 Task: Search one way flight ticket for 2 adults, 2 children, 2 infants in seat in first from Lawton: Lawton-fort Sill Regional Airport to Laramie: Laramie Regional Airport on 5-3-2023. Choice of flights is Royal air maroc. Number of bags: 1 checked bag. Price is upto 81000. Outbound departure time preference is 21:45.
Action: Mouse moved to (393, 157)
Screenshot: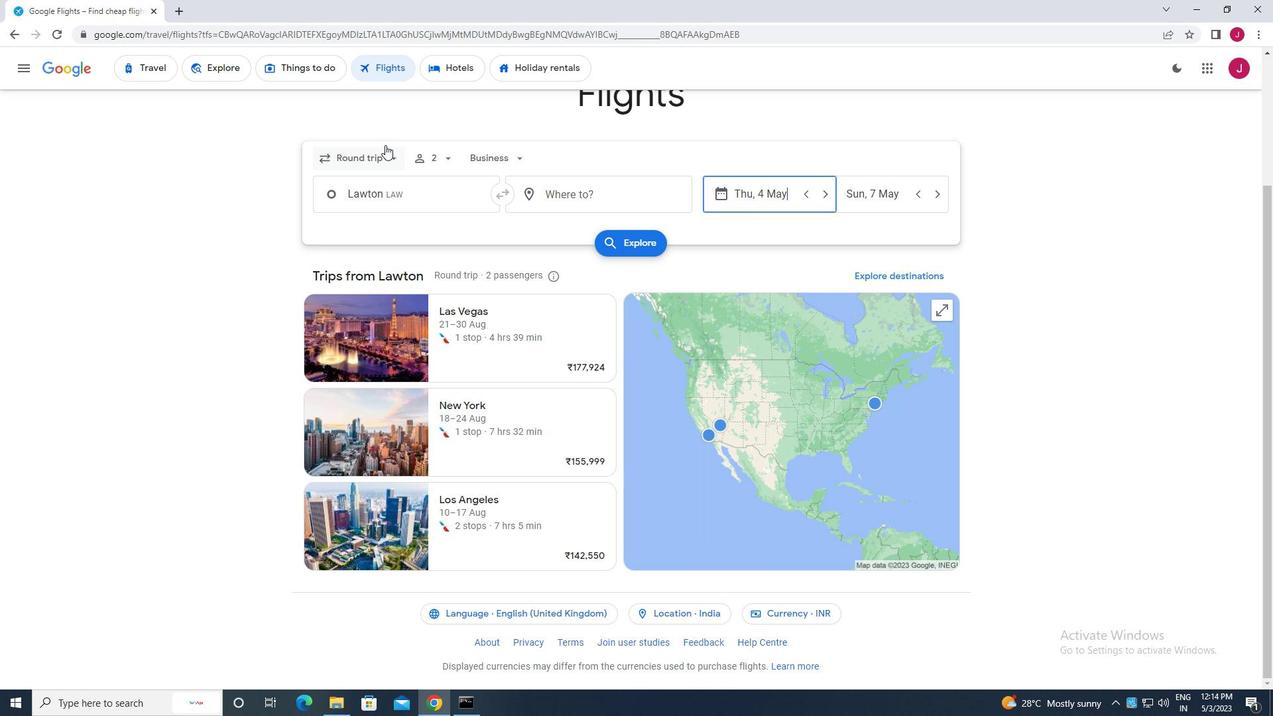 
Action: Mouse pressed left at (393, 157)
Screenshot: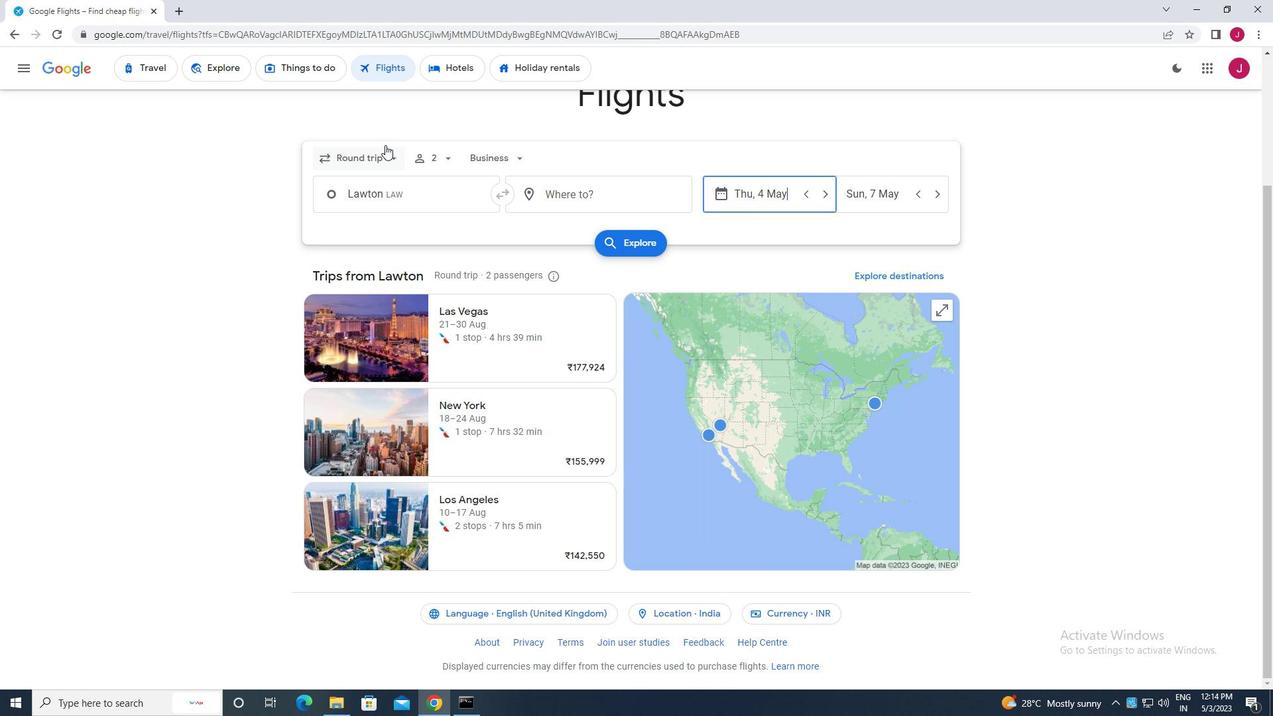 
Action: Mouse moved to (380, 221)
Screenshot: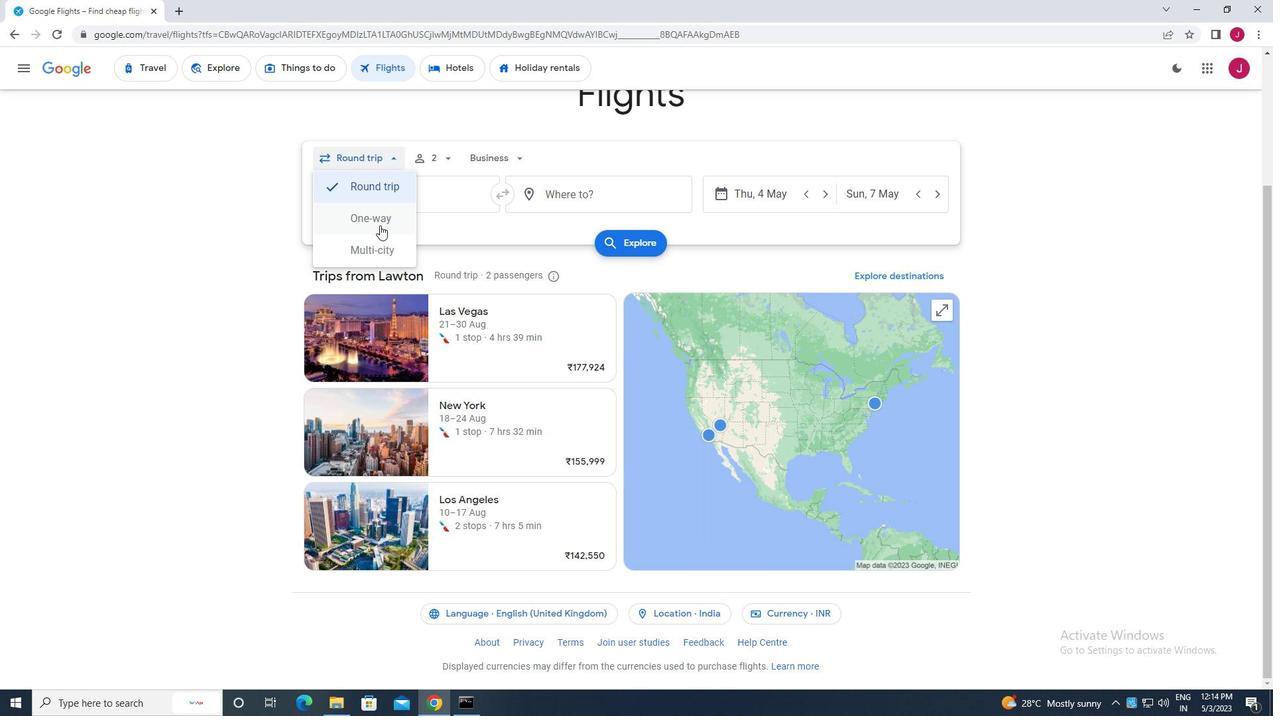 
Action: Mouse pressed left at (380, 221)
Screenshot: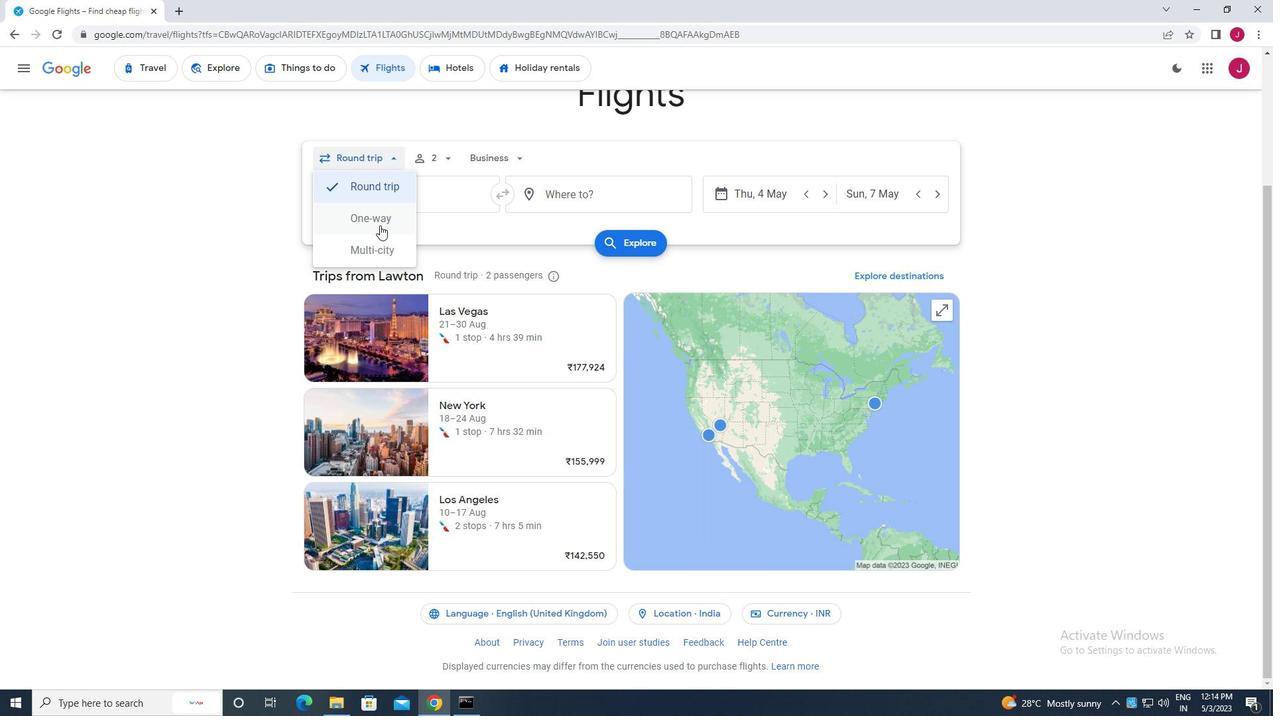 
Action: Mouse moved to (434, 159)
Screenshot: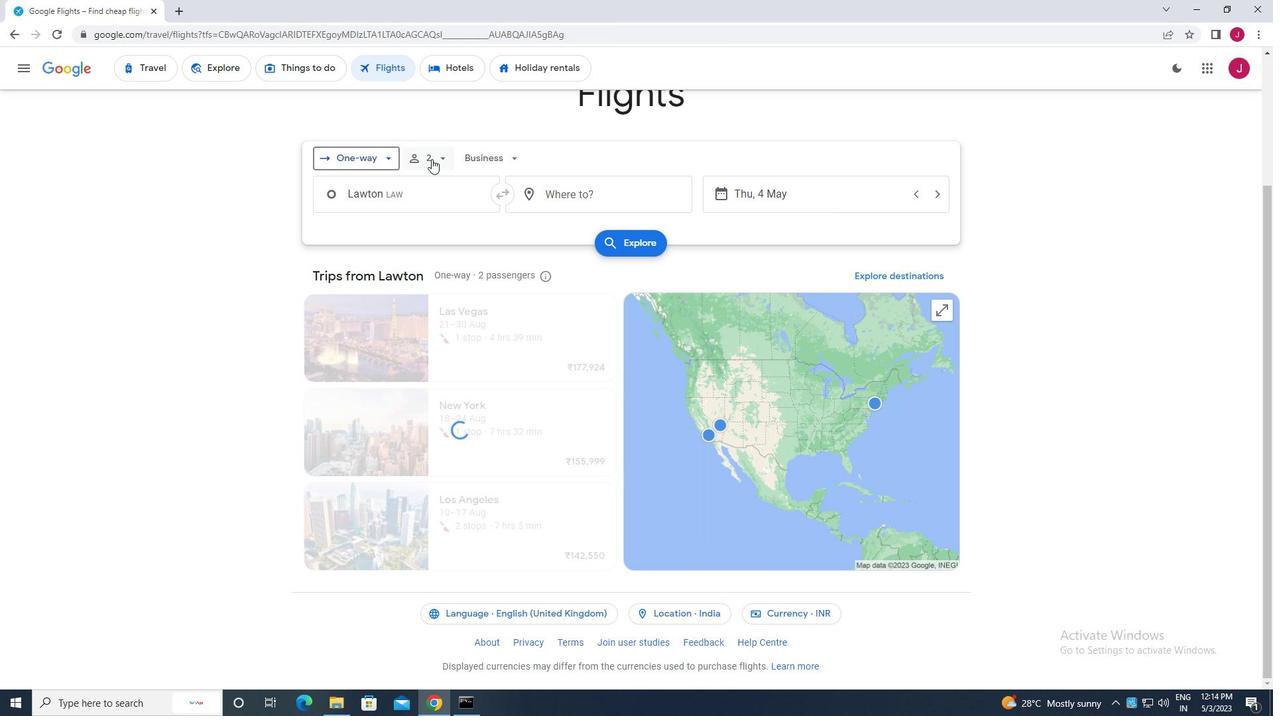 
Action: Mouse pressed left at (434, 159)
Screenshot: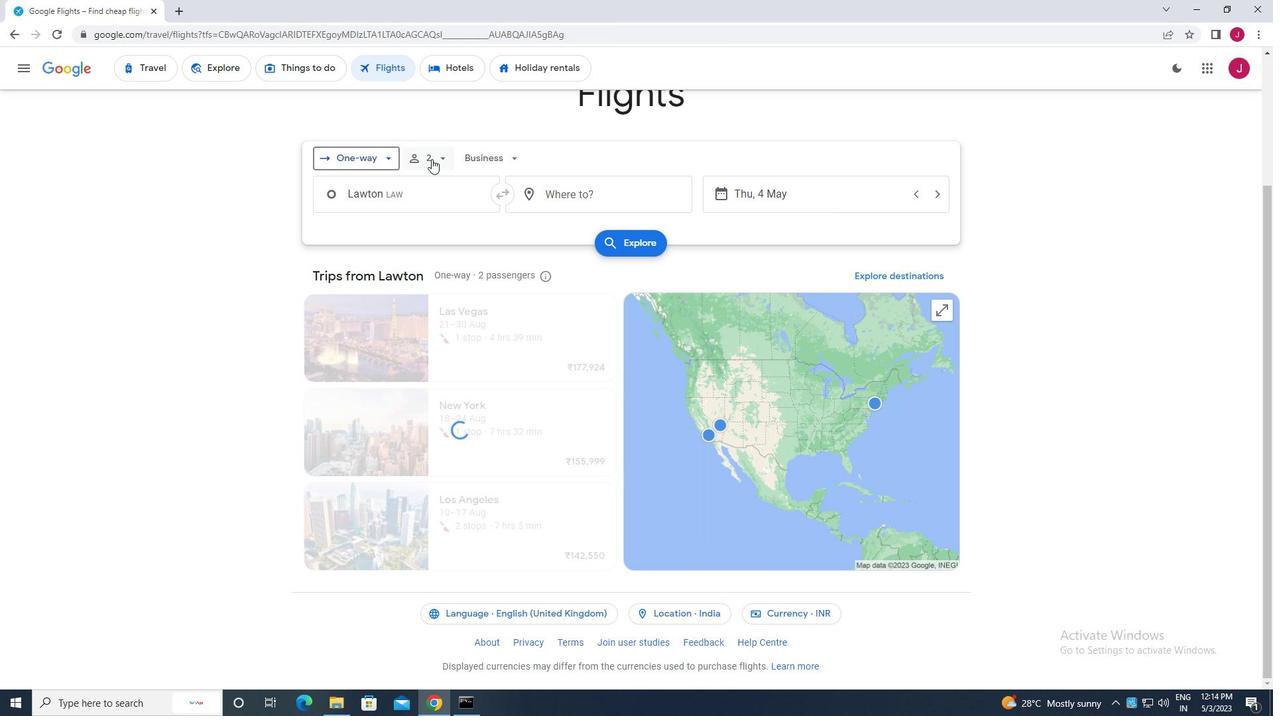 
Action: Mouse moved to (545, 195)
Screenshot: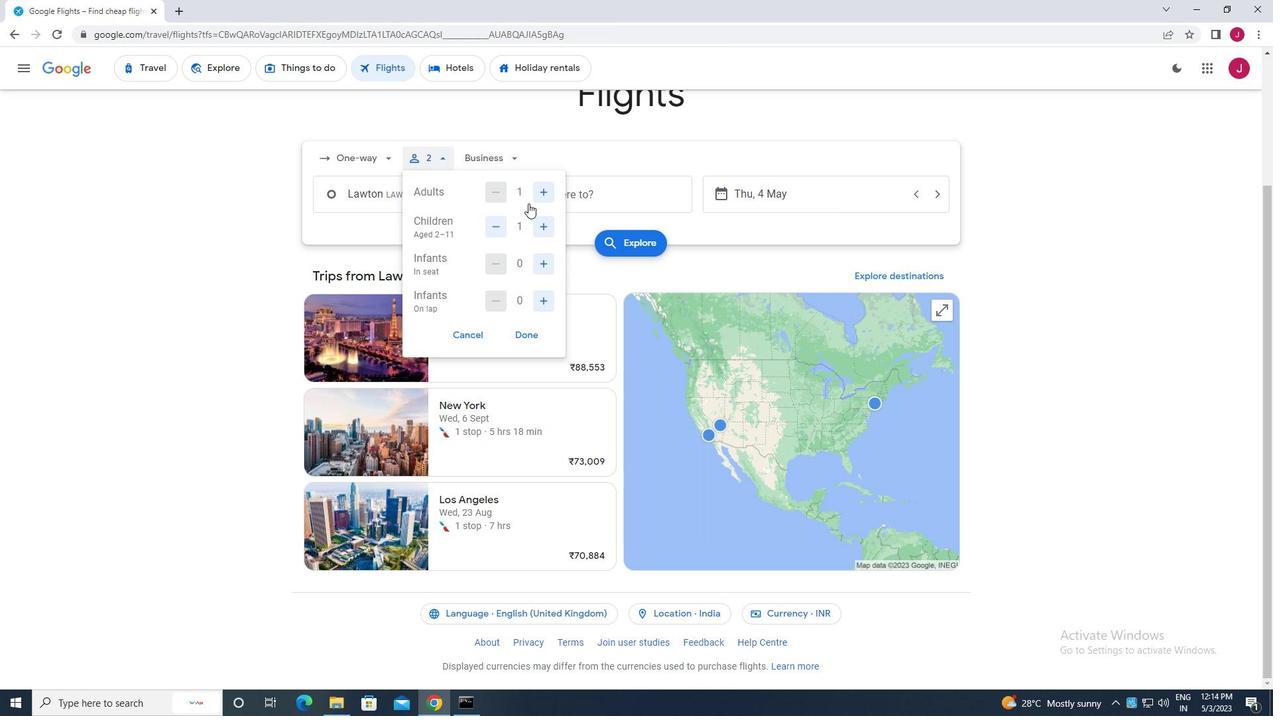 
Action: Mouse pressed left at (545, 195)
Screenshot: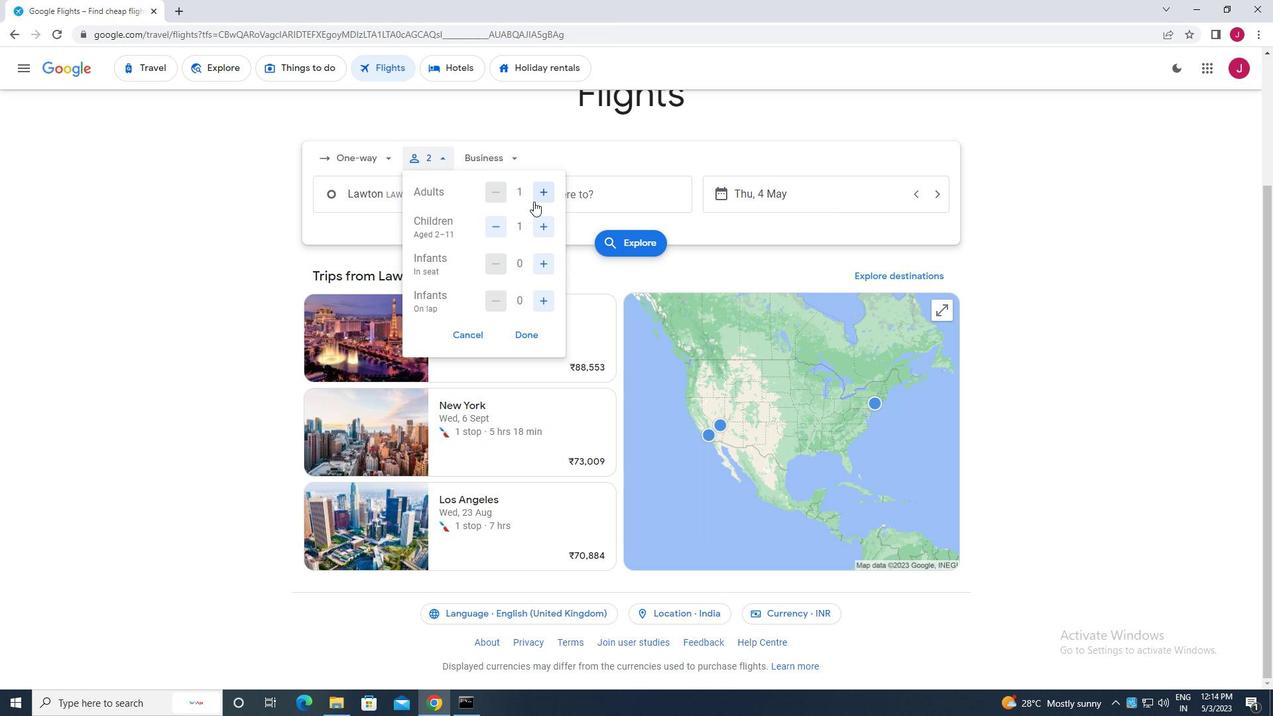 
Action: Mouse moved to (543, 227)
Screenshot: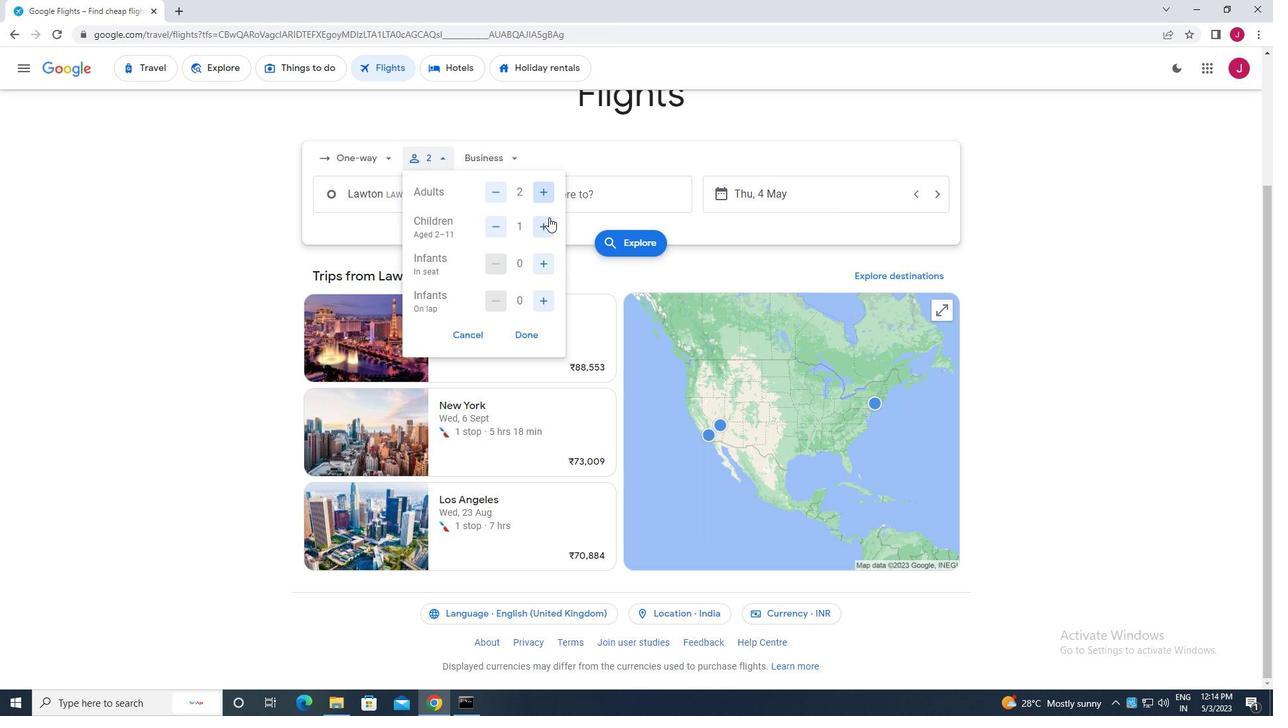 
Action: Mouse pressed left at (543, 227)
Screenshot: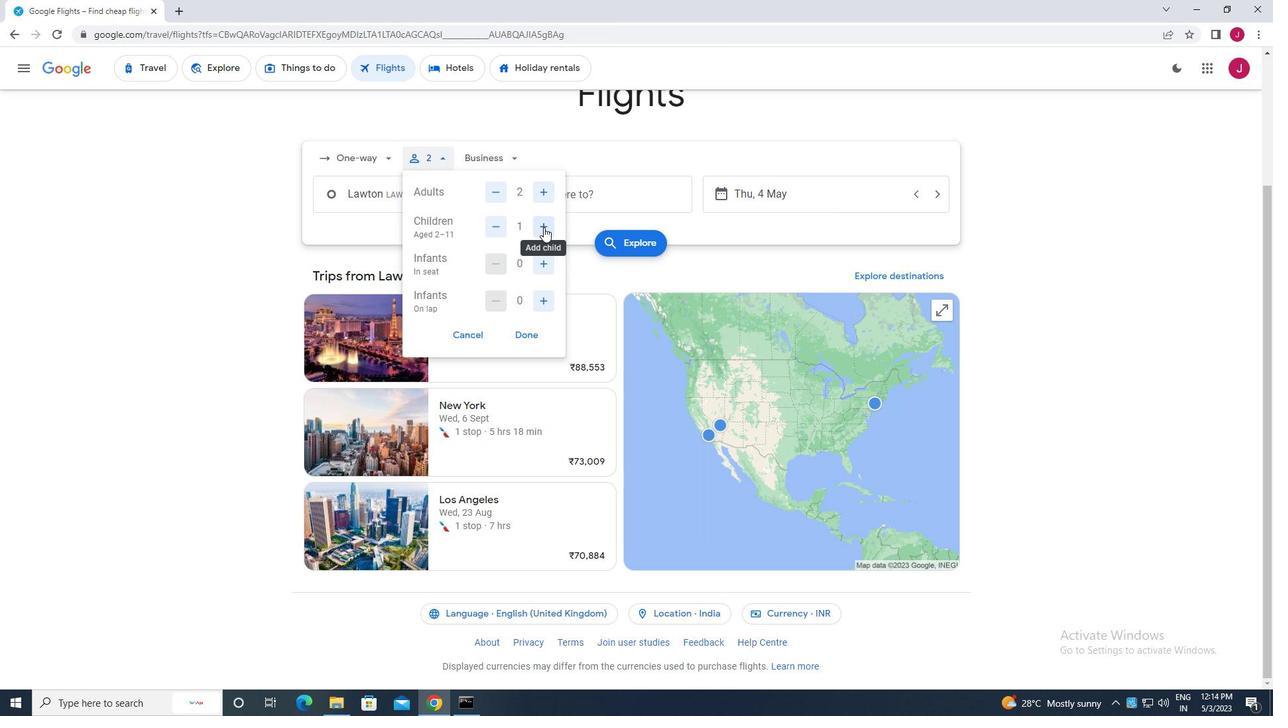 
Action: Mouse moved to (541, 267)
Screenshot: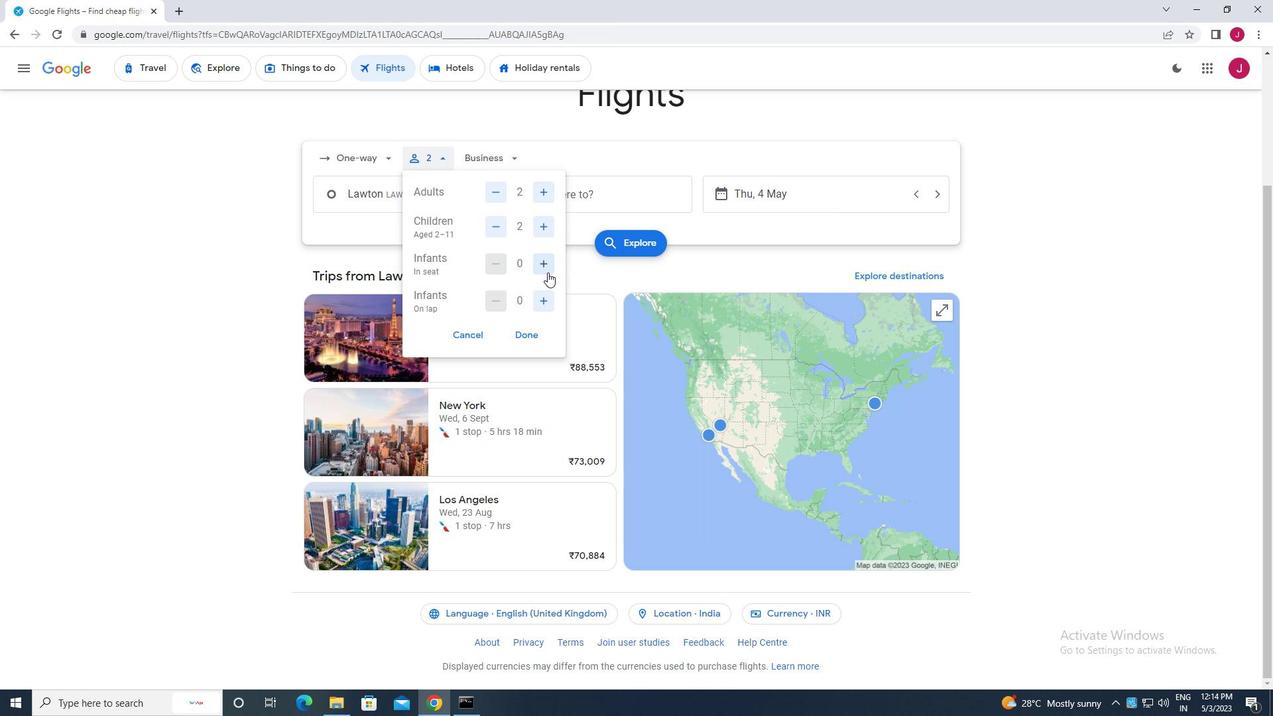
Action: Mouse pressed left at (541, 267)
Screenshot: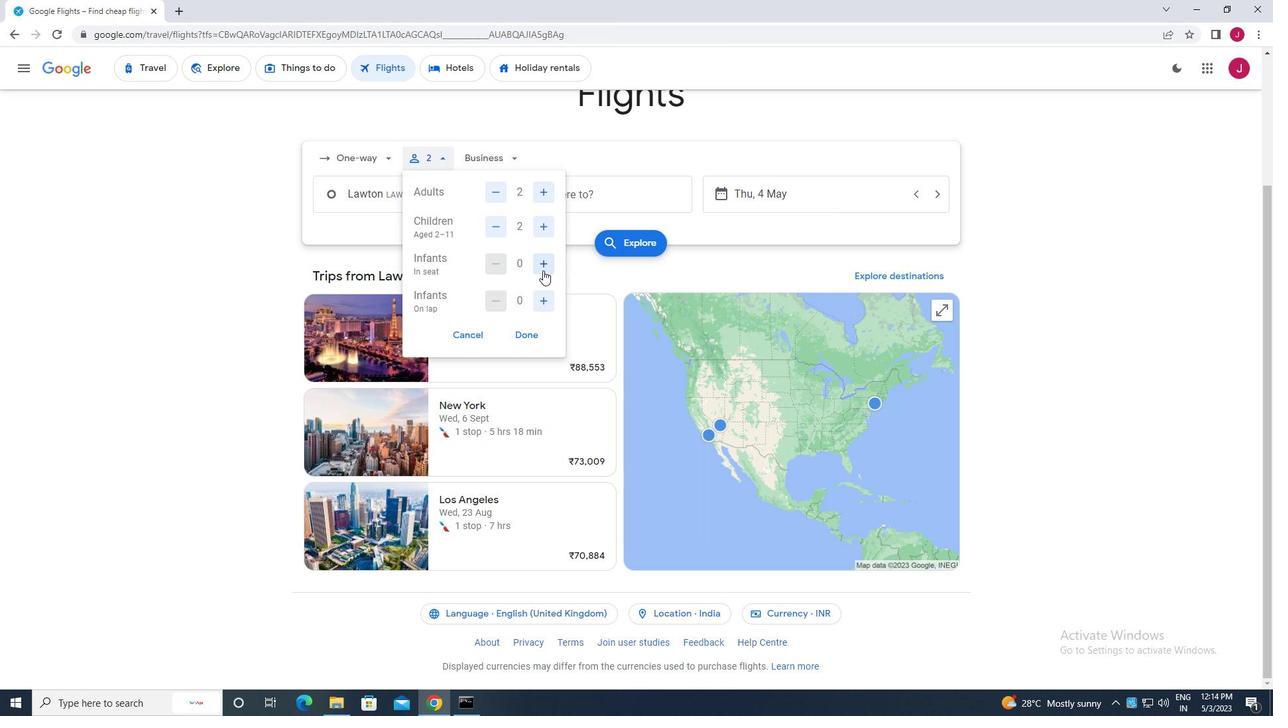 
Action: Mouse moved to (541, 267)
Screenshot: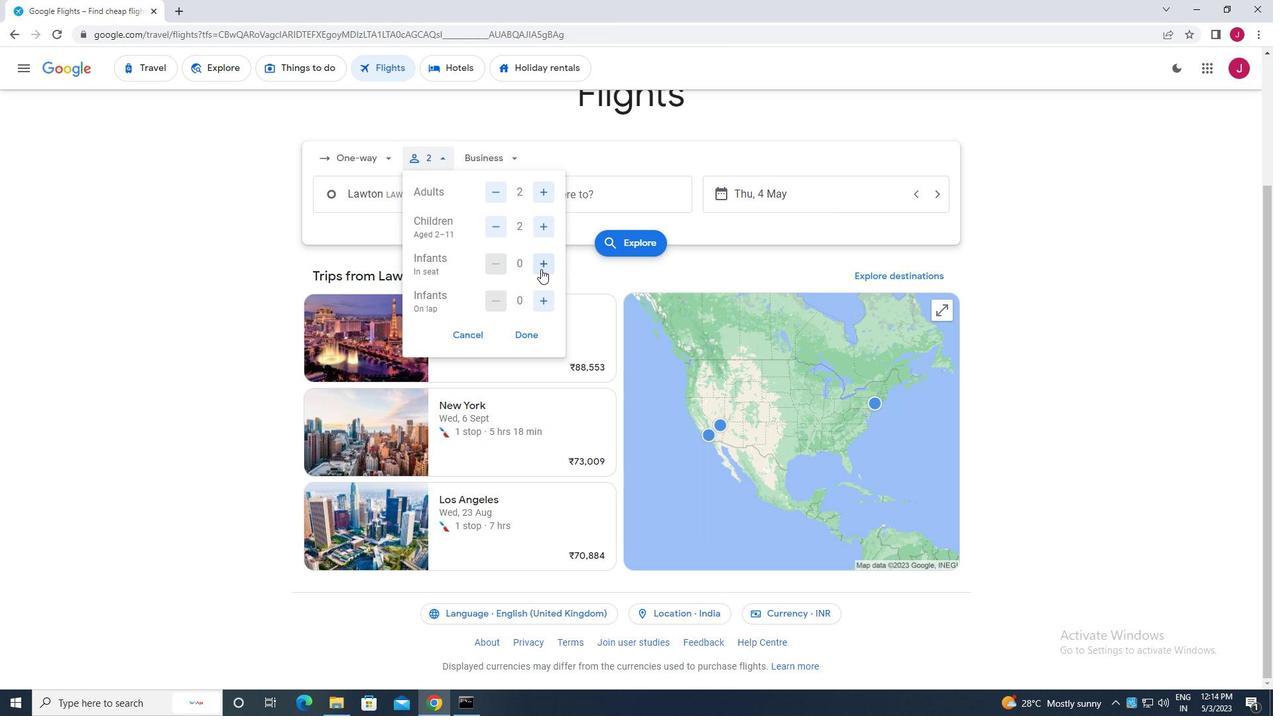 
Action: Mouse pressed left at (541, 267)
Screenshot: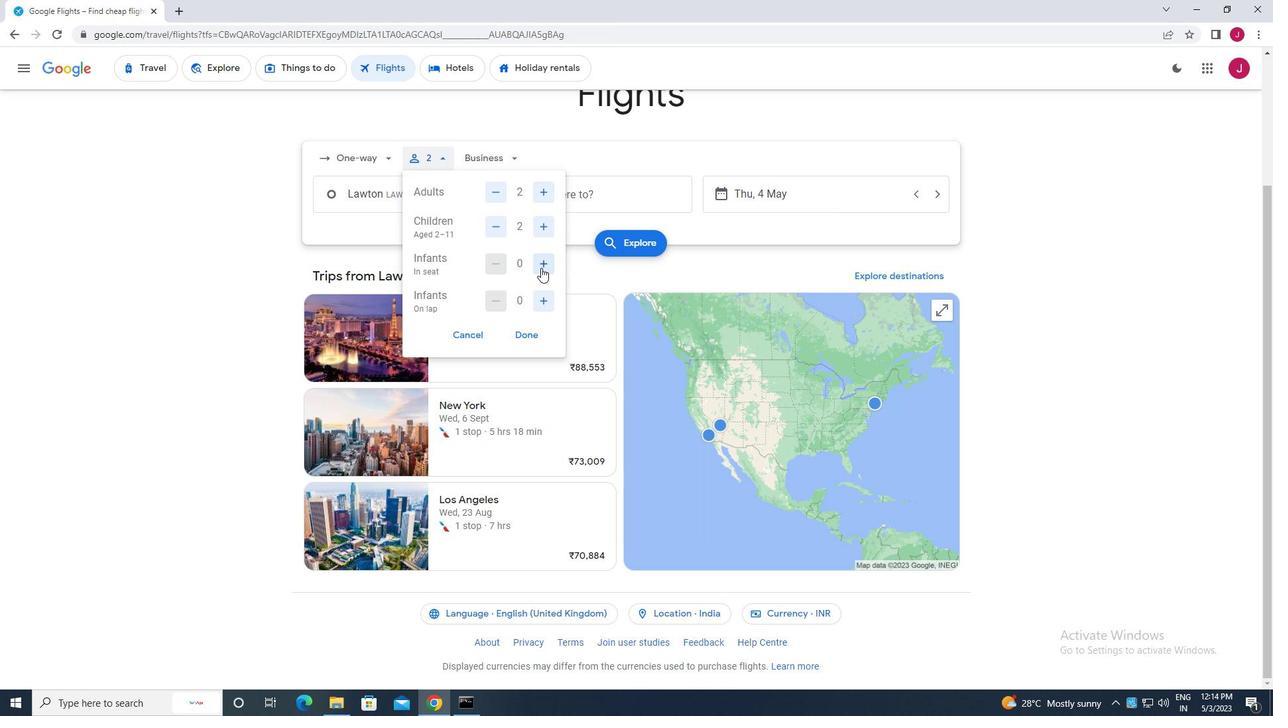 
Action: Mouse moved to (521, 333)
Screenshot: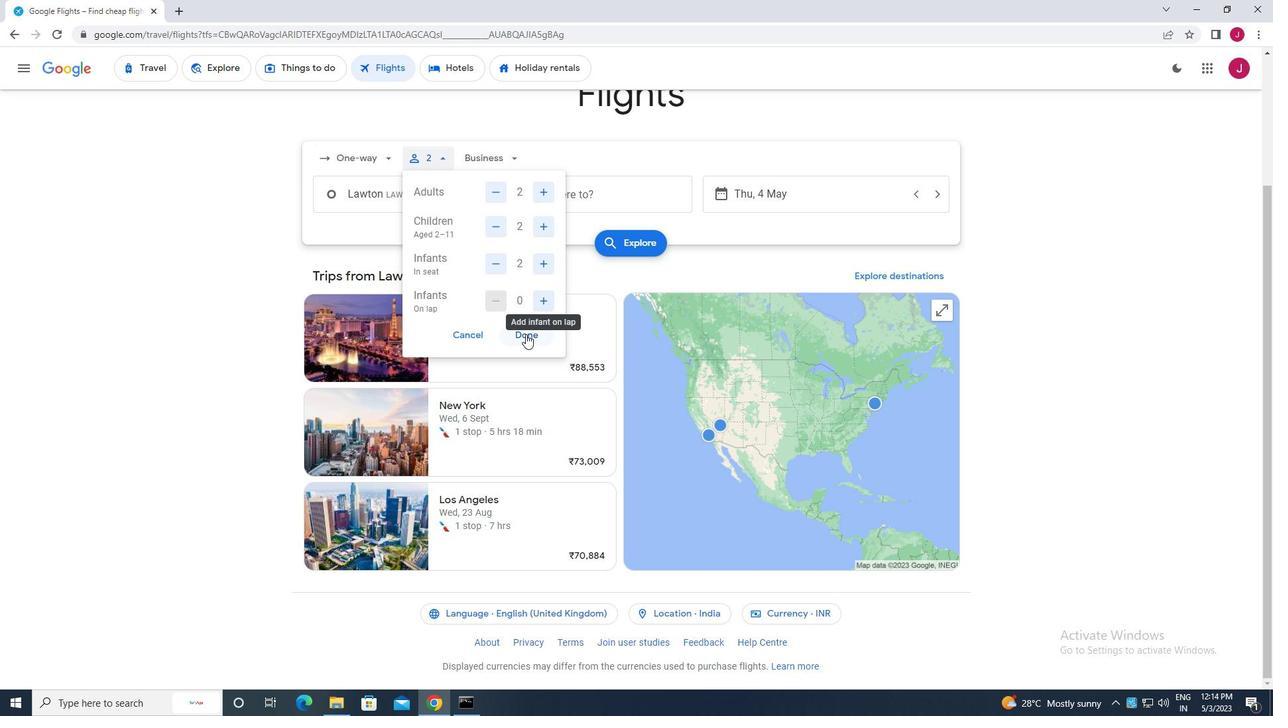 
Action: Mouse pressed left at (521, 333)
Screenshot: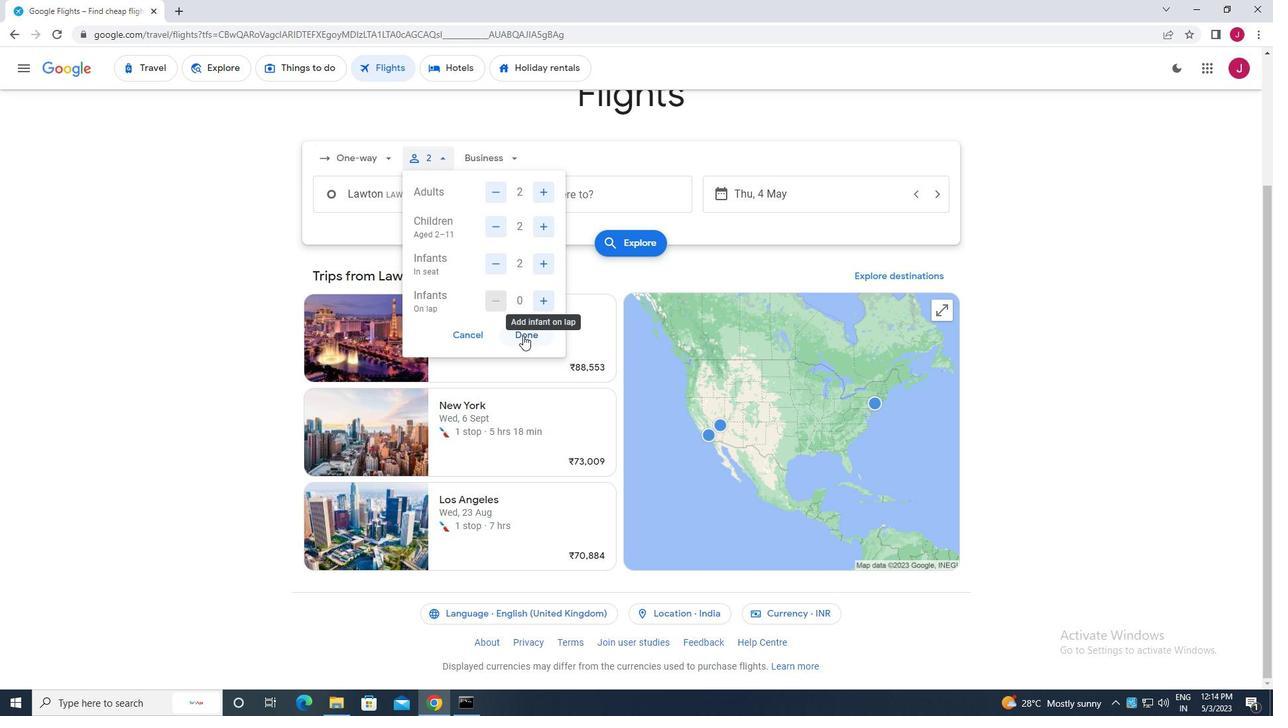 
Action: Mouse moved to (487, 160)
Screenshot: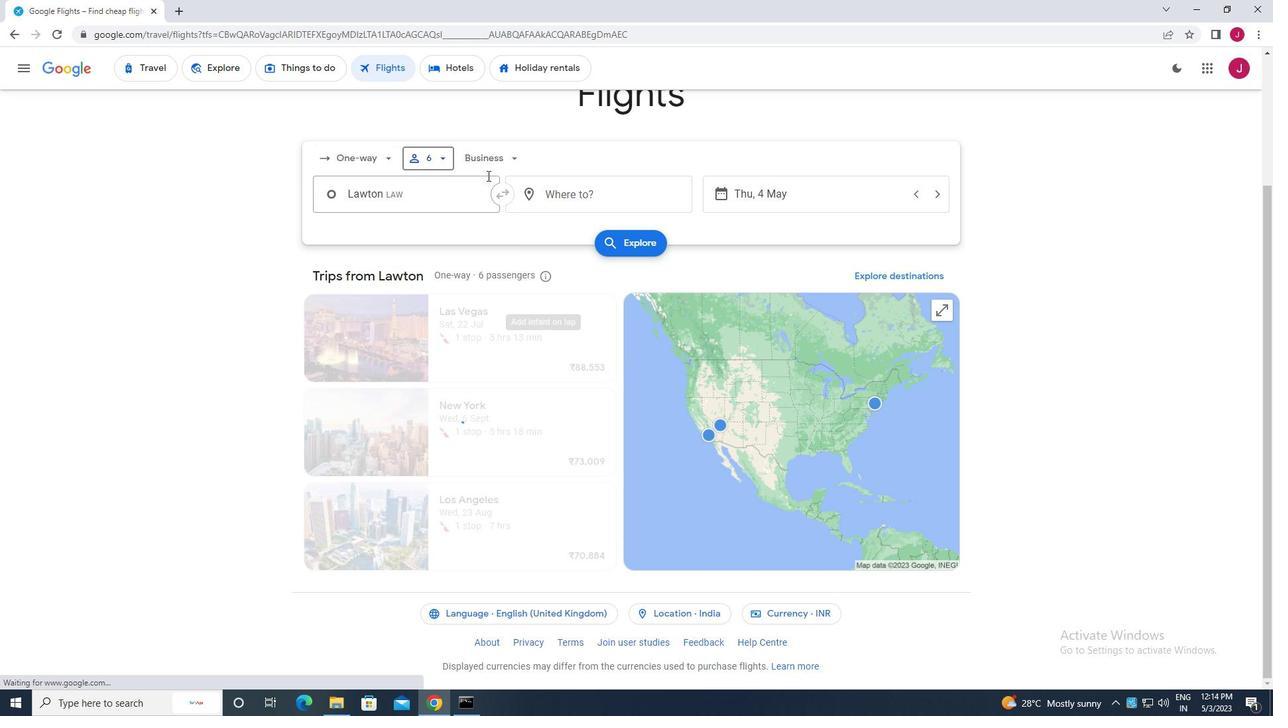 
Action: Mouse pressed left at (487, 160)
Screenshot: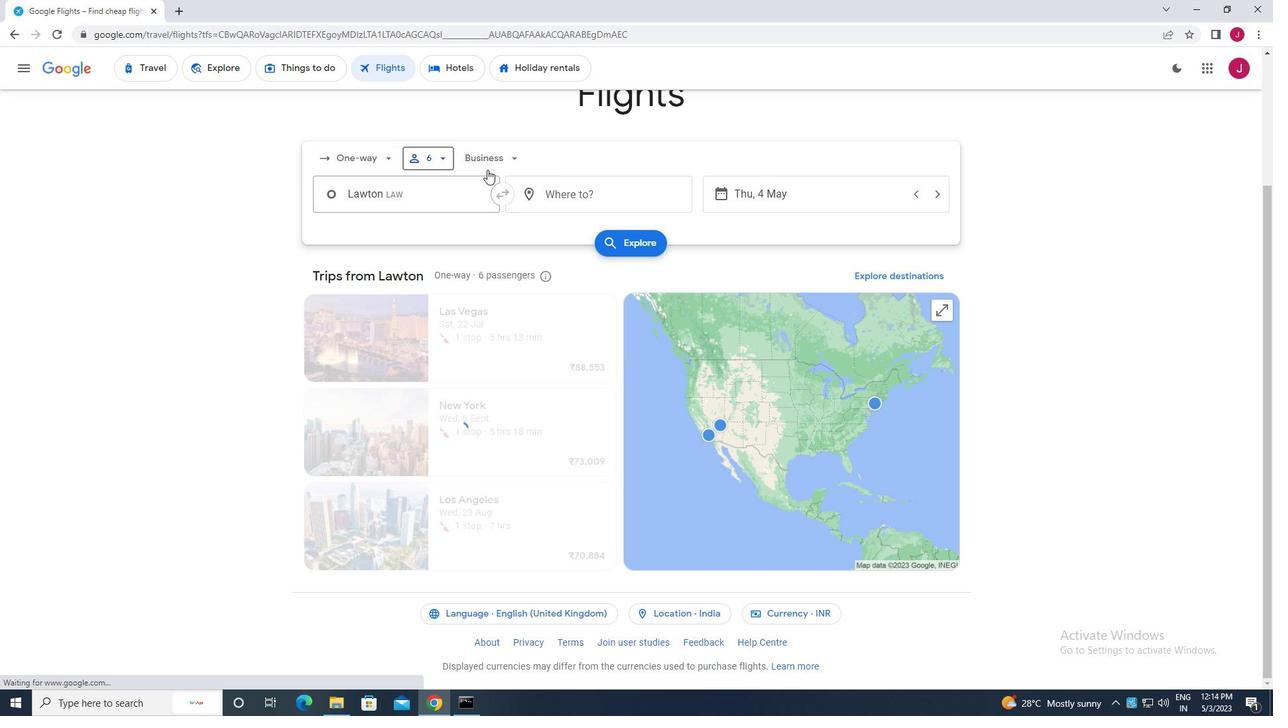 
Action: Mouse moved to (496, 285)
Screenshot: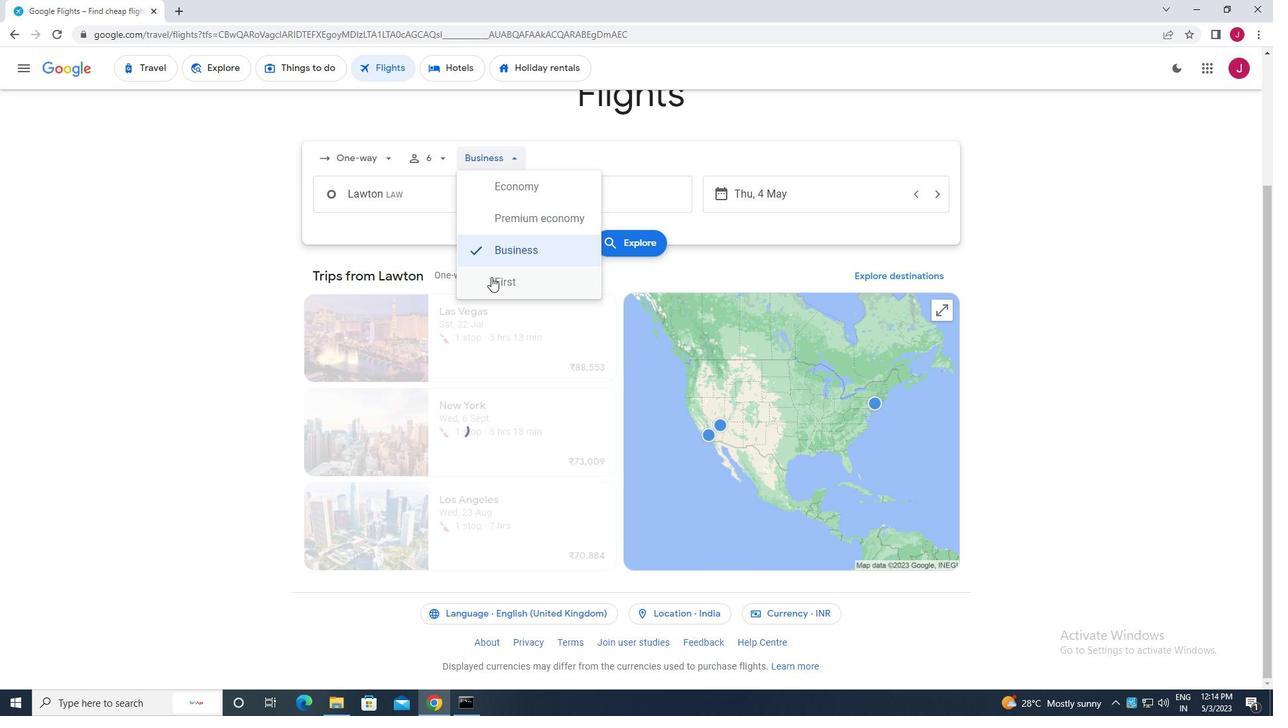 
Action: Mouse pressed left at (496, 285)
Screenshot: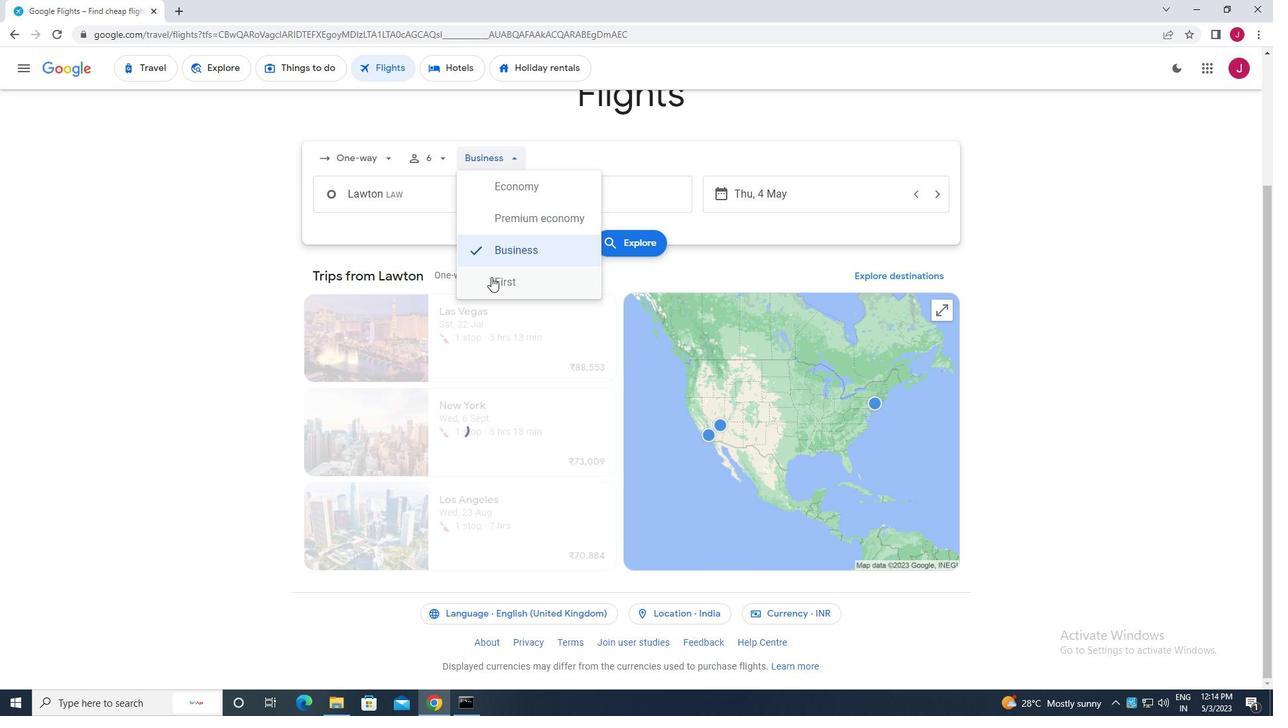 
Action: Mouse moved to (443, 189)
Screenshot: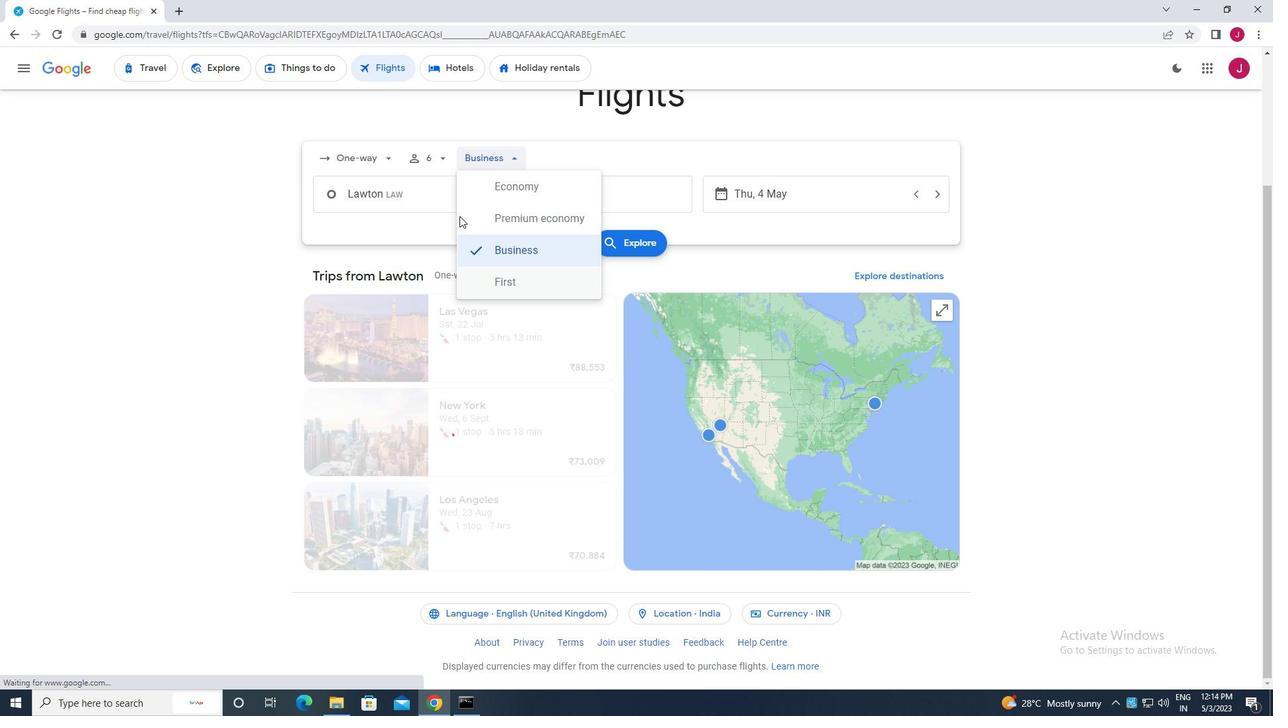 
Action: Mouse pressed left at (443, 189)
Screenshot: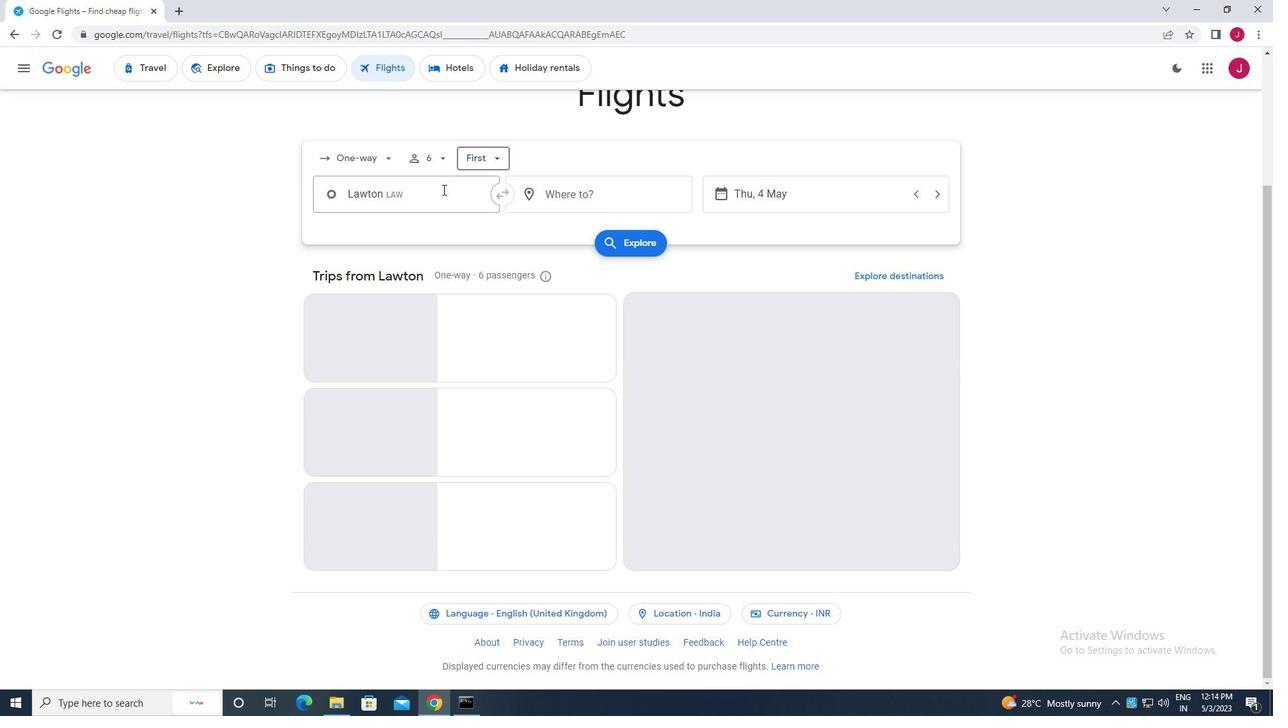
Action: Mouse moved to (442, 186)
Screenshot: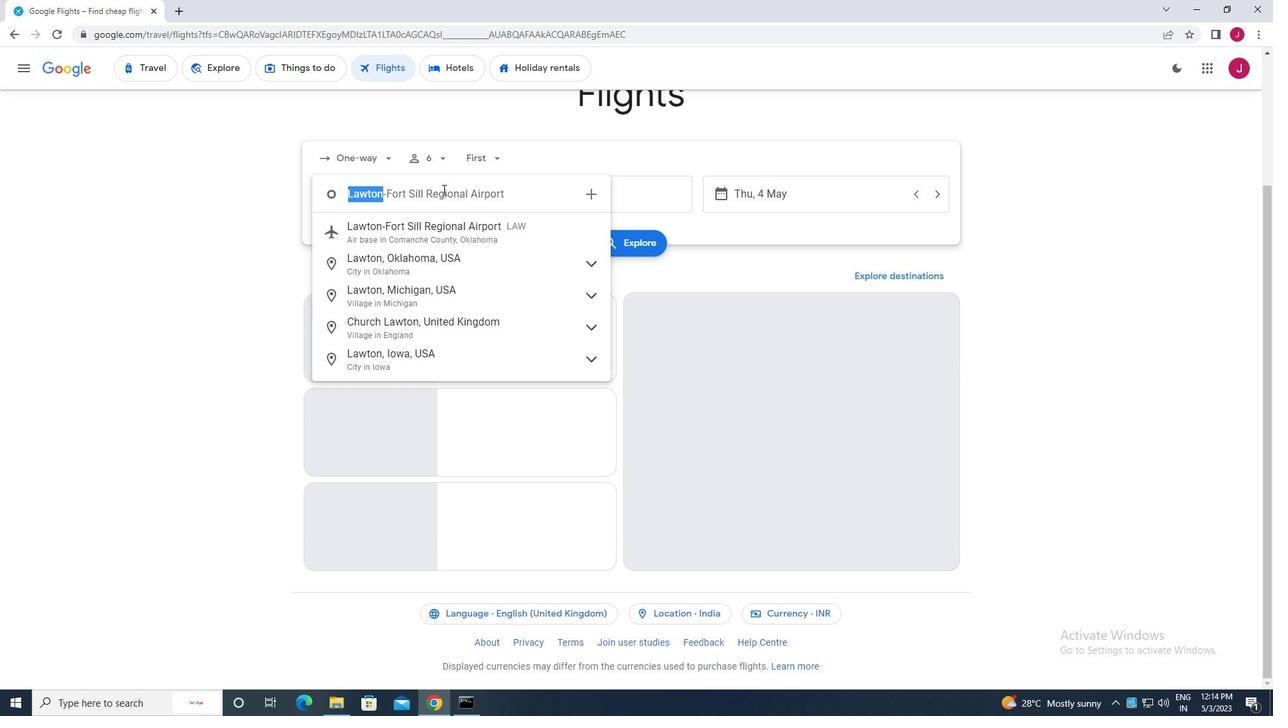 
Action: Key pressed lawton
Screenshot: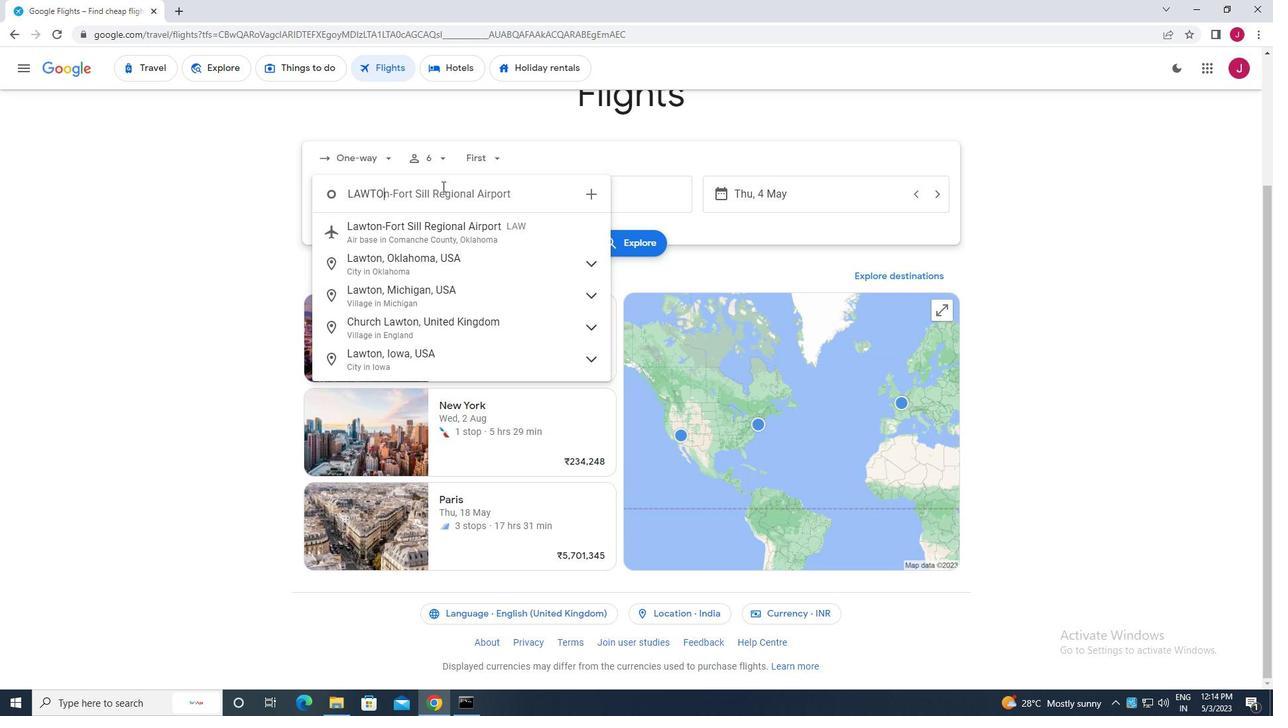 
Action: Mouse moved to (450, 232)
Screenshot: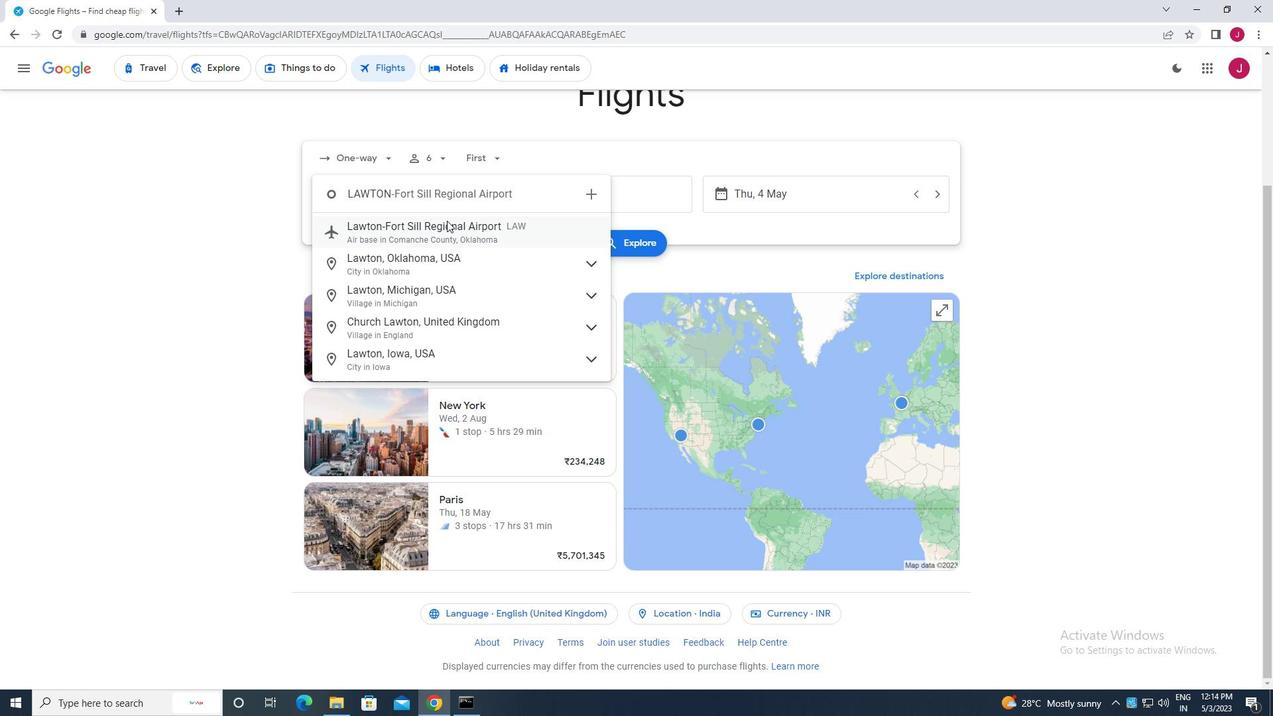 
Action: Mouse pressed left at (450, 232)
Screenshot: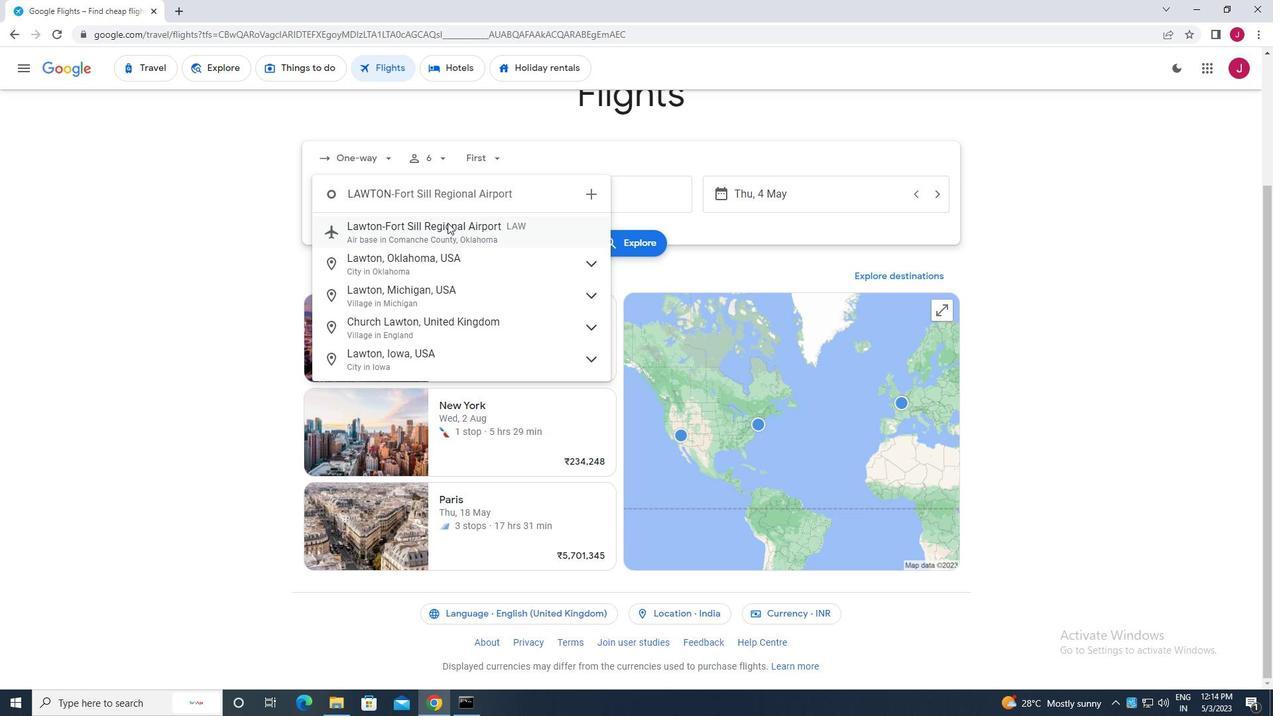 
Action: Mouse moved to (627, 201)
Screenshot: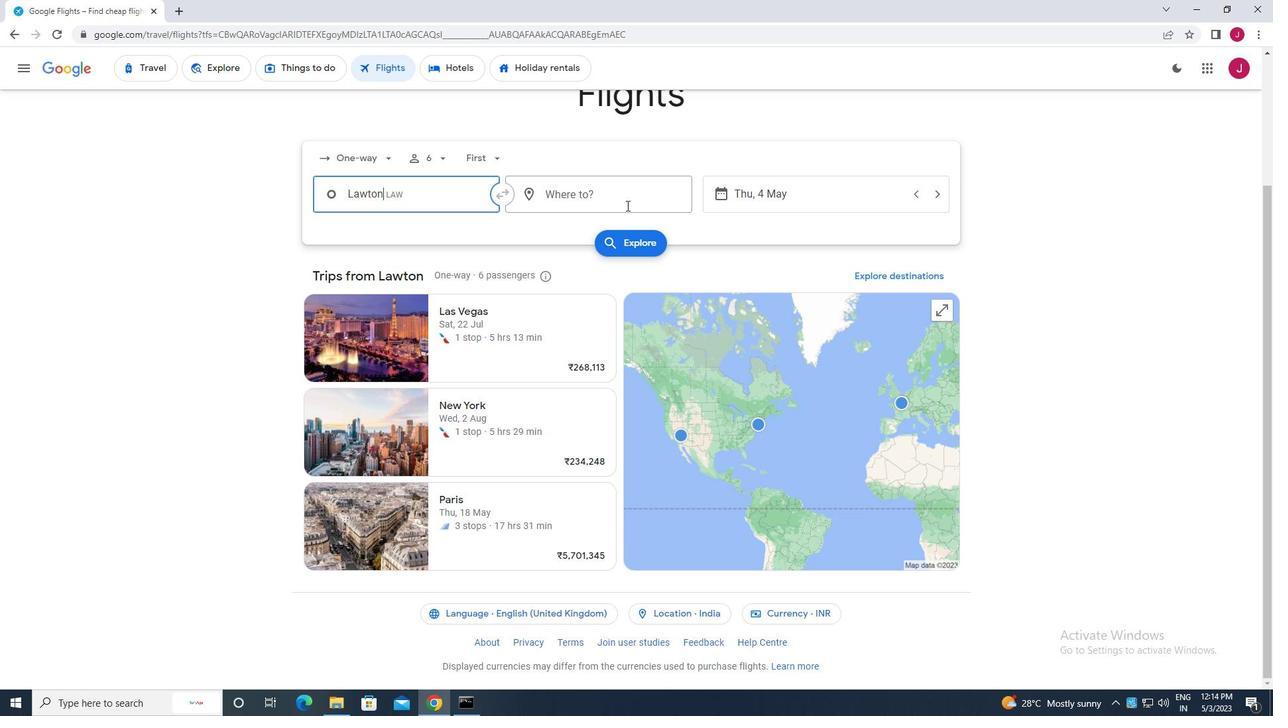 
Action: Mouse pressed left at (627, 201)
Screenshot: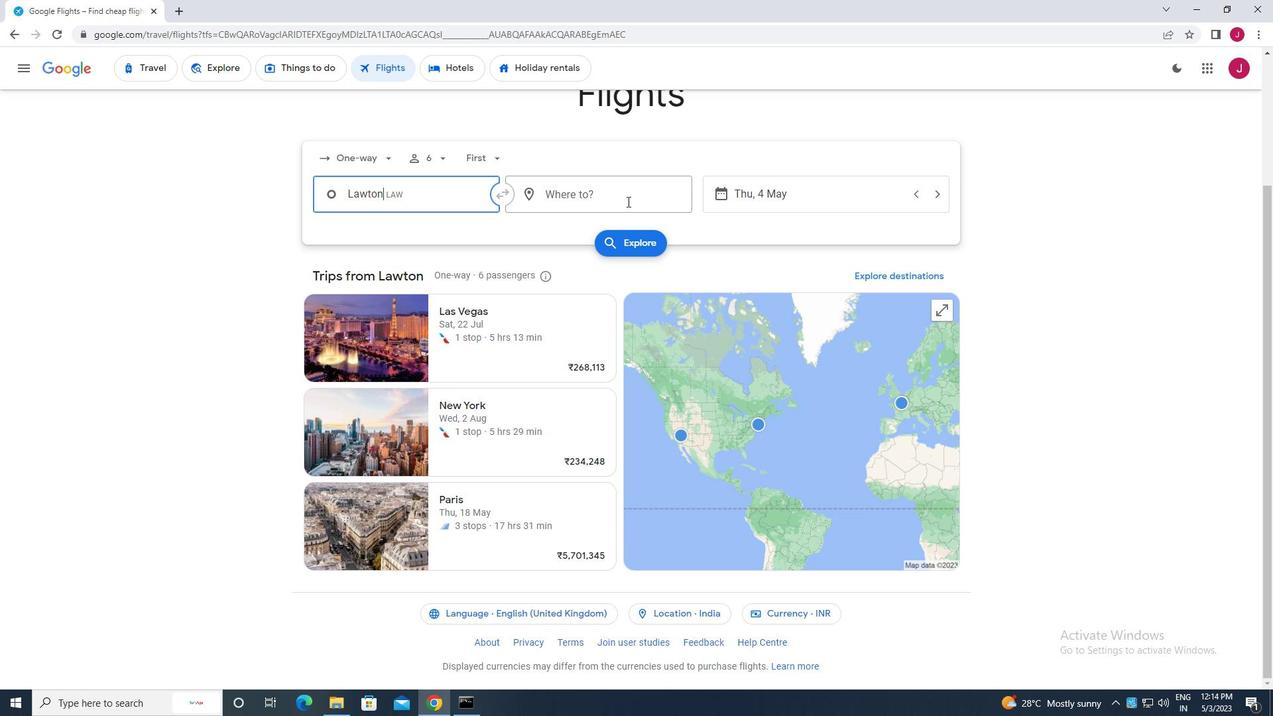 
Action: Mouse moved to (627, 201)
Screenshot: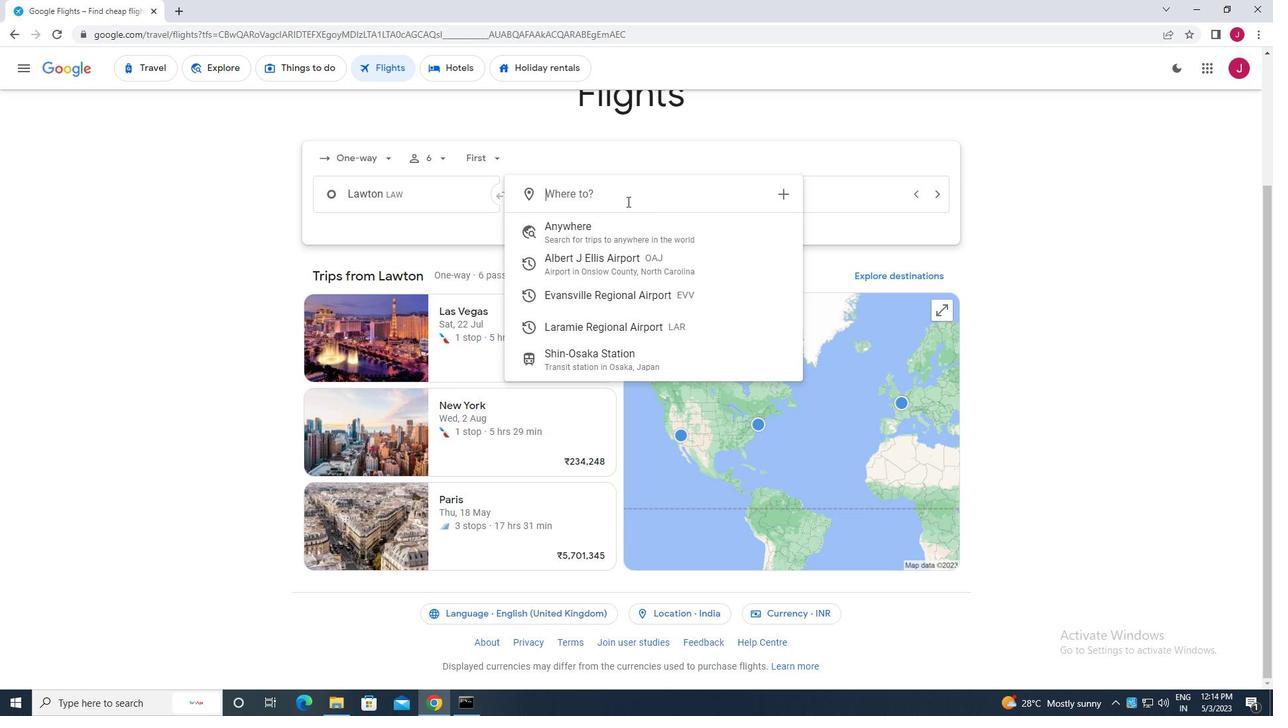
Action: Key pressed laram
Screenshot: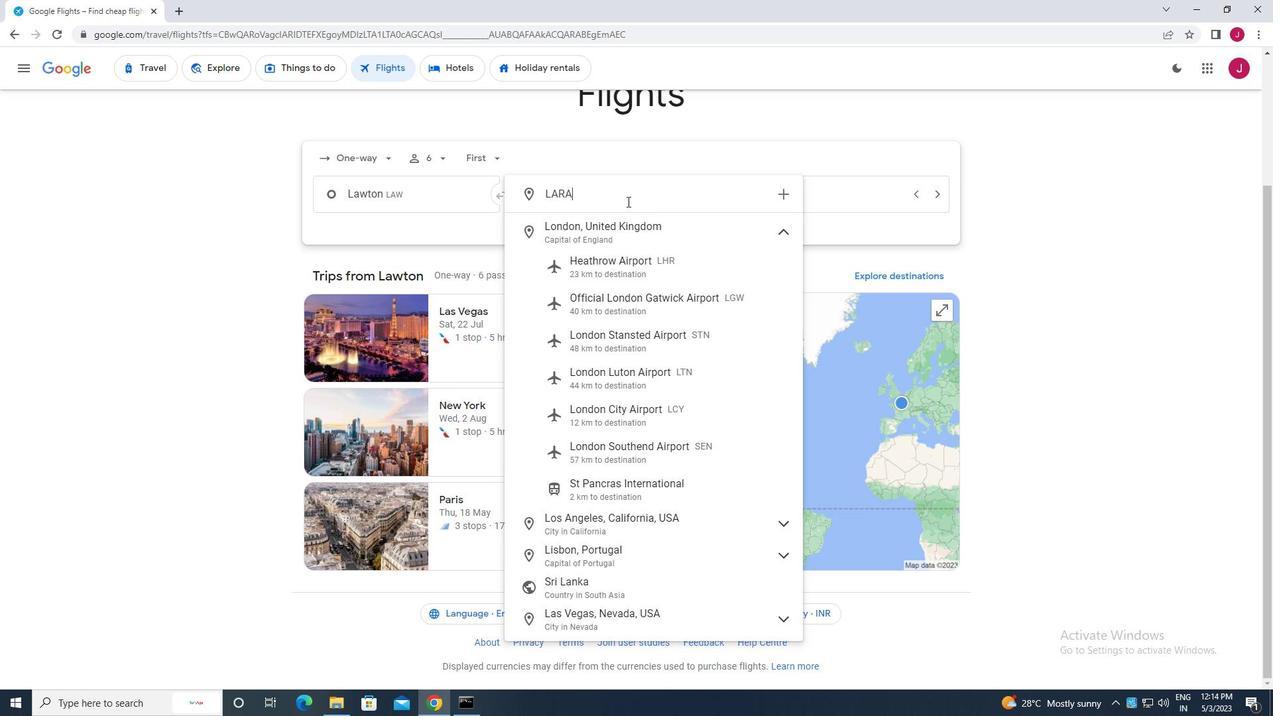 
Action: Mouse moved to (632, 296)
Screenshot: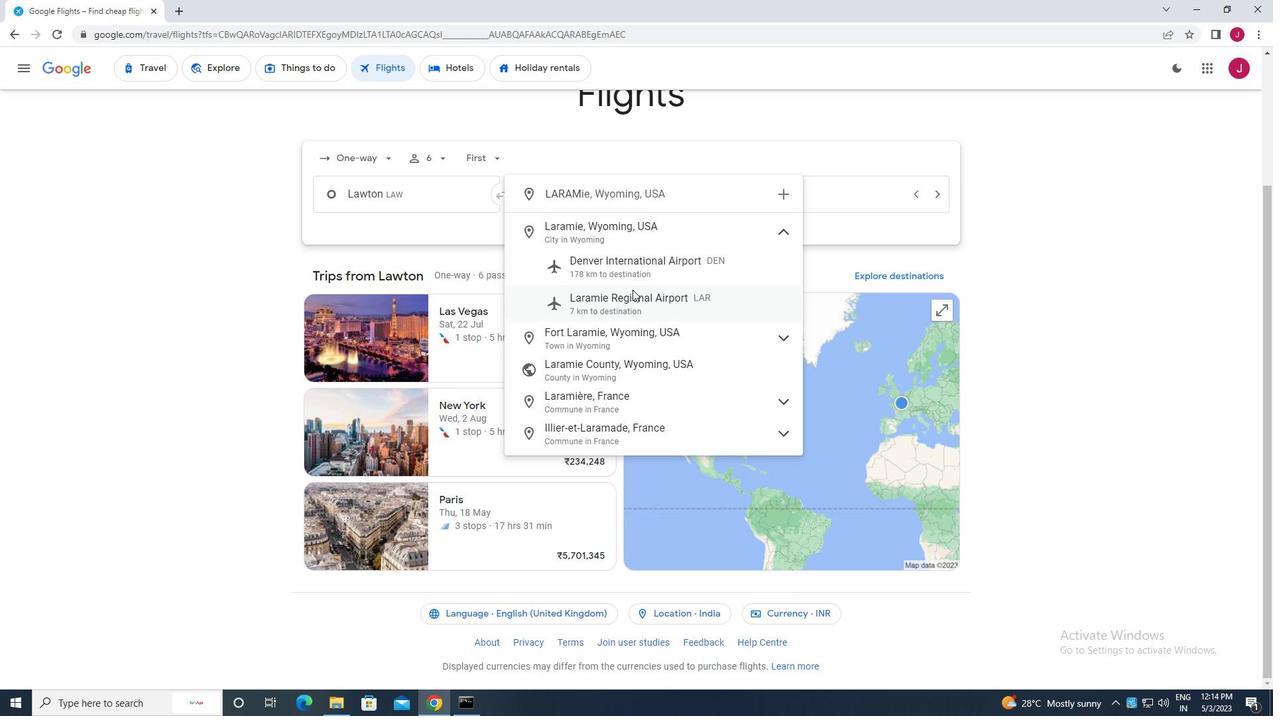
Action: Mouse pressed left at (632, 296)
Screenshot: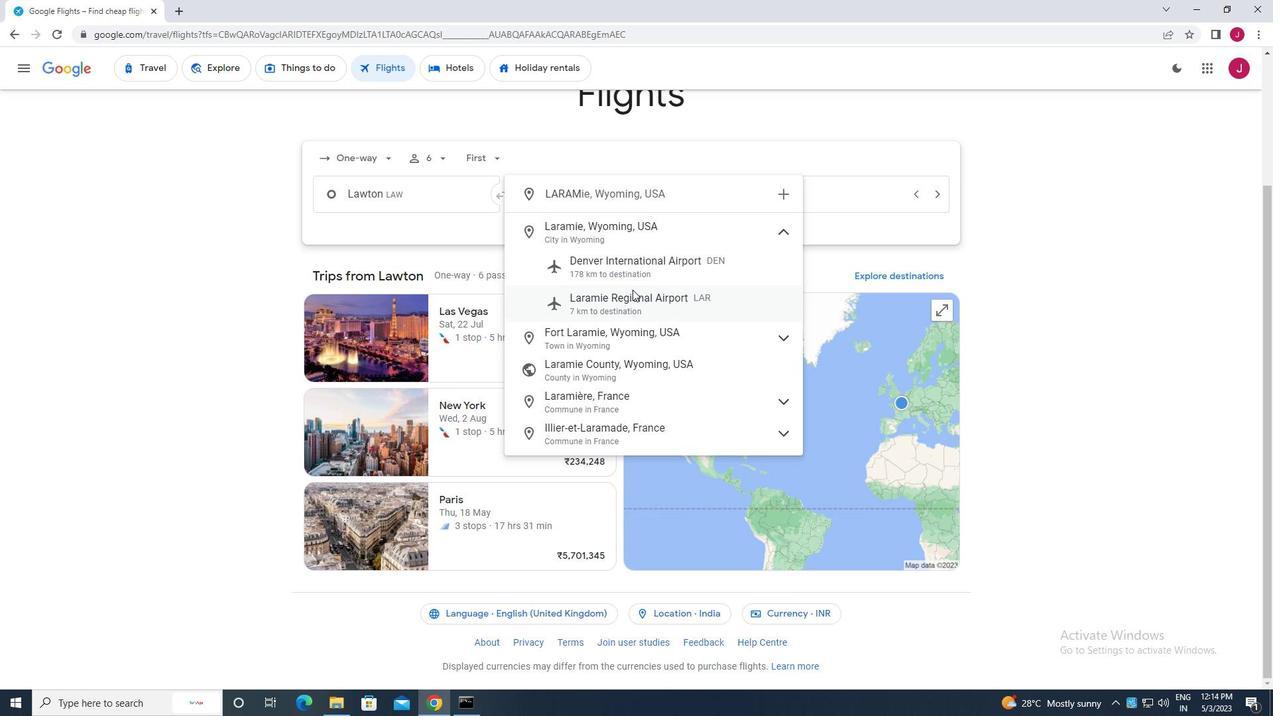 
Action: Mouse moved to (785, 200)
Screenshot: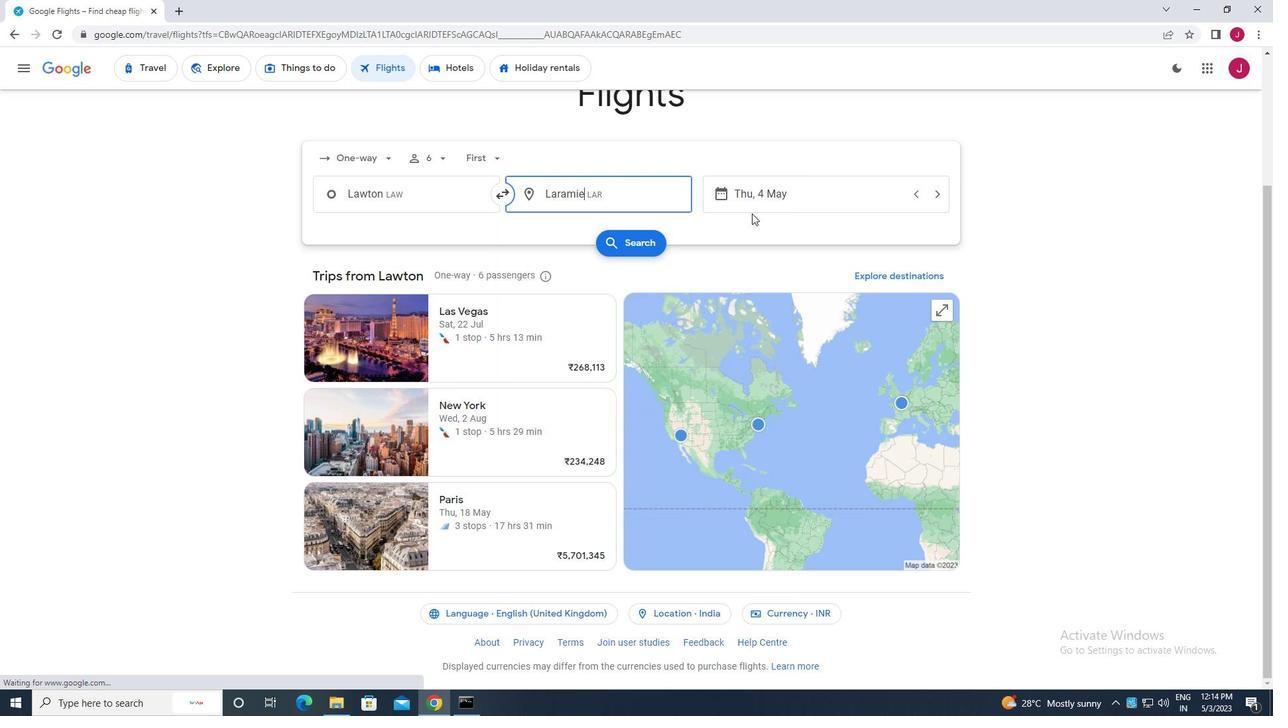 
Action: Mouse pressed left at (785, 200)
Screenshot: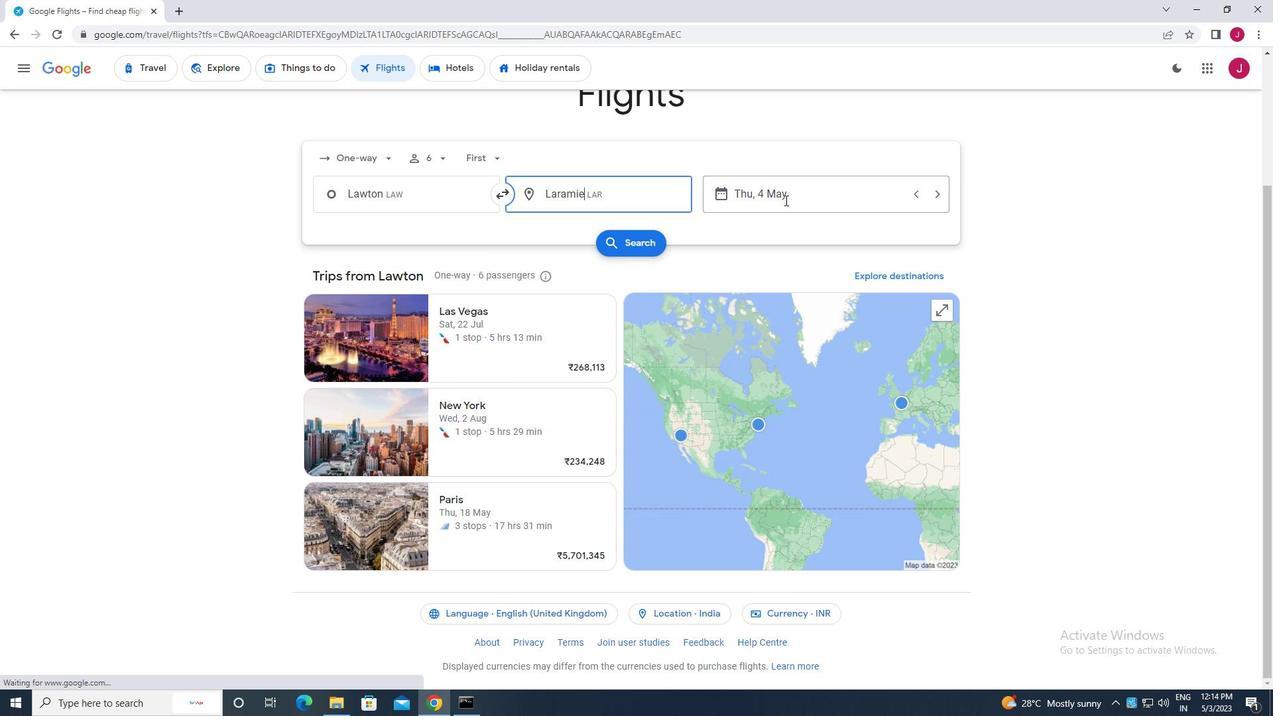 
Action: Mouse moved to (570, 299)
Screenshot: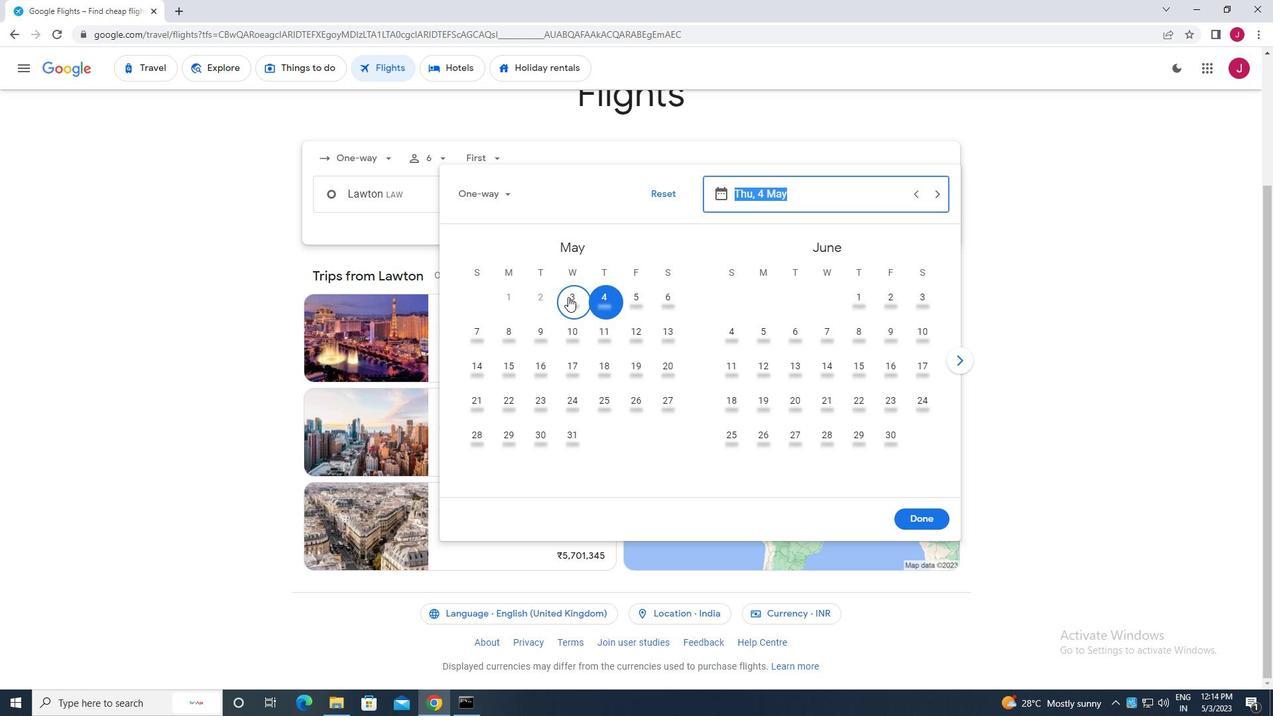 
Action: Mouse pressed left at (570, 299)
Screenshot: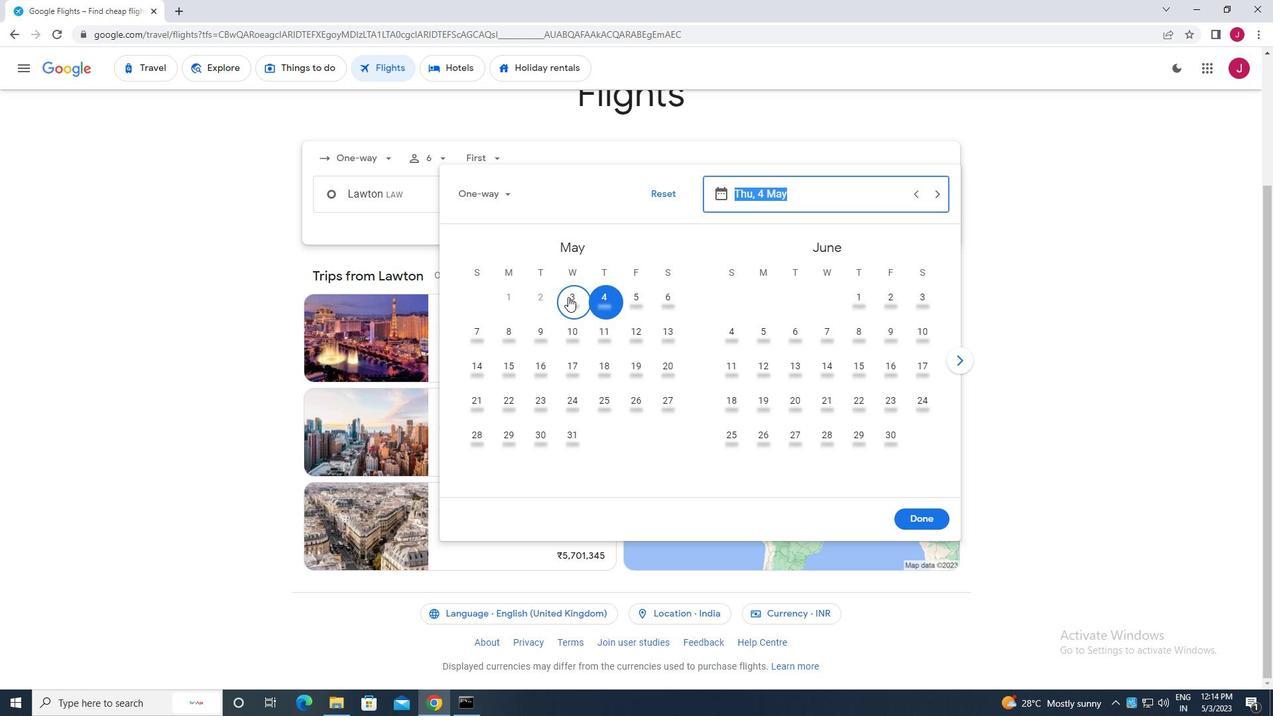 
Action: Mouse moved to (907, 515)
Screenshot: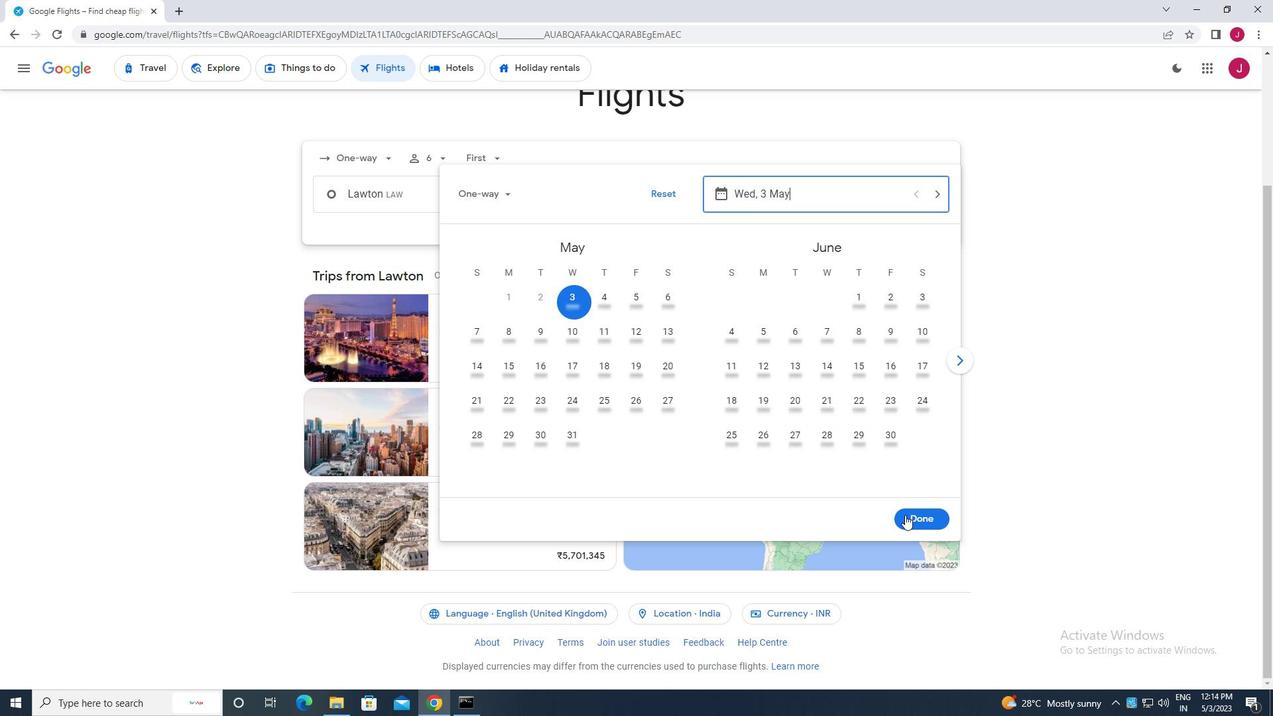 
Action: Mouse pressed left at (907, 515)
Screenshot: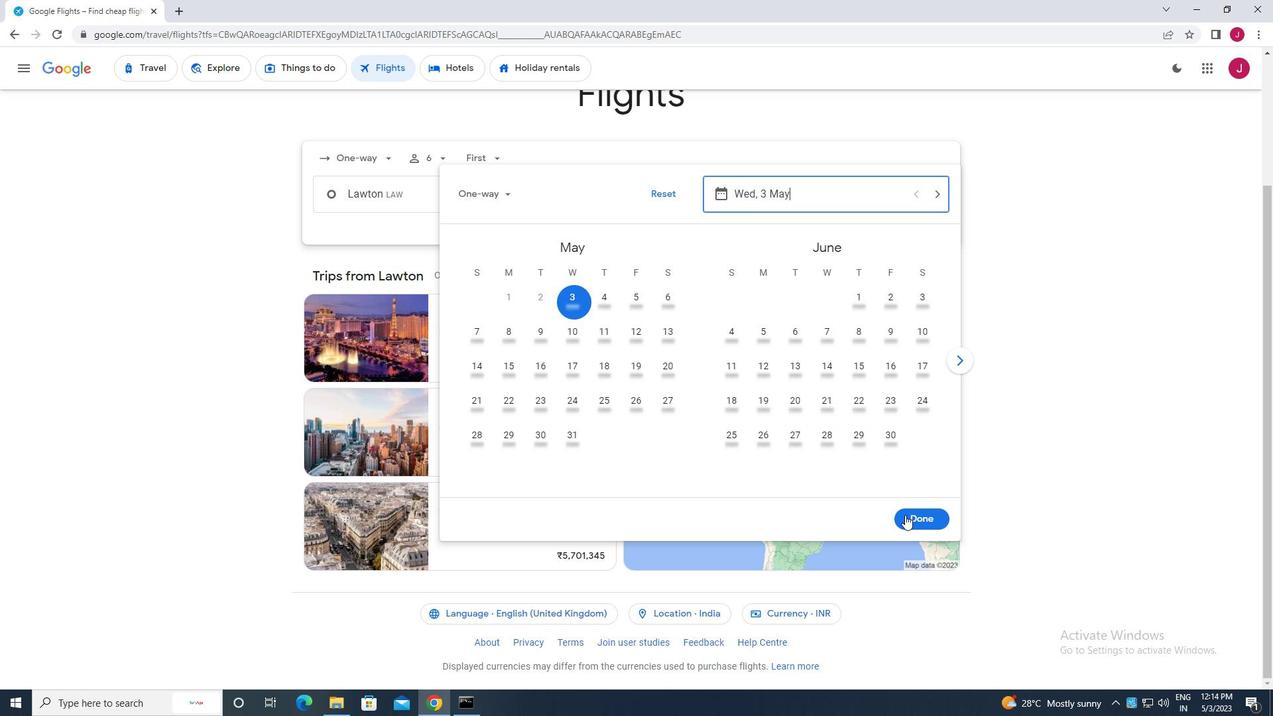 
Action: Mouse moved to (628, 248)
Screenshot: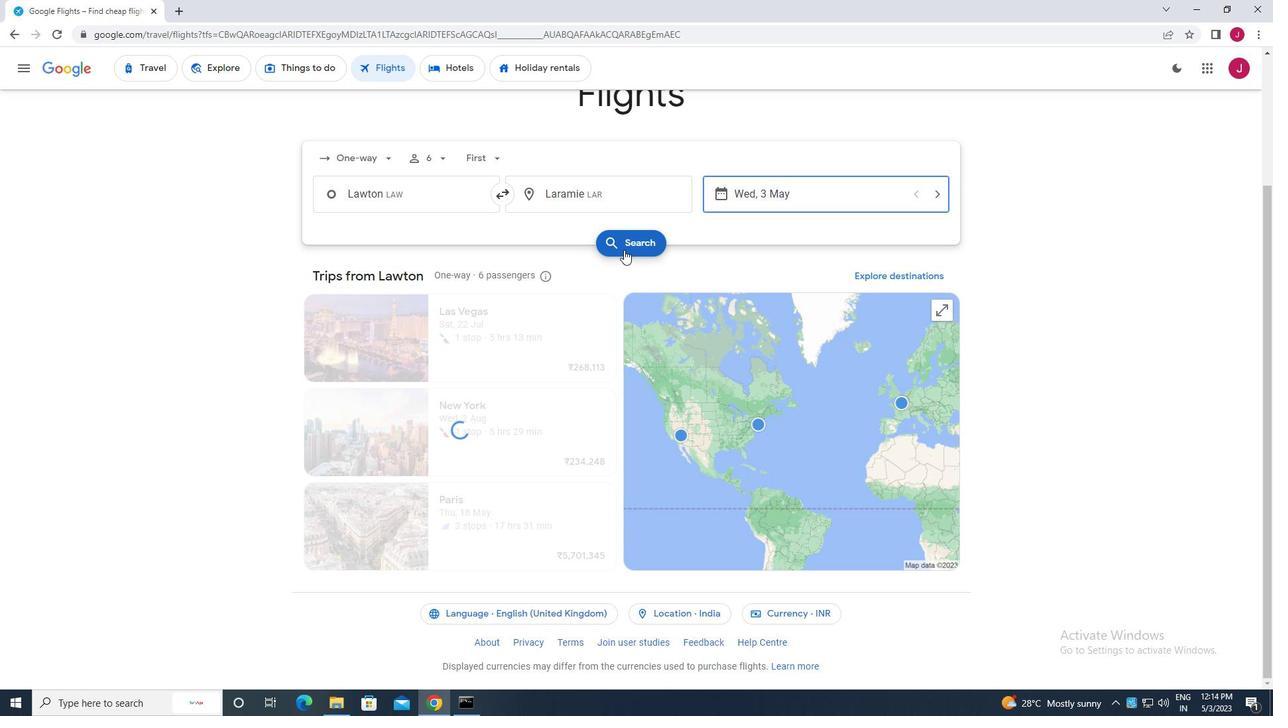 
Action: Mouse pressed left at (628, 248)
Screenshot: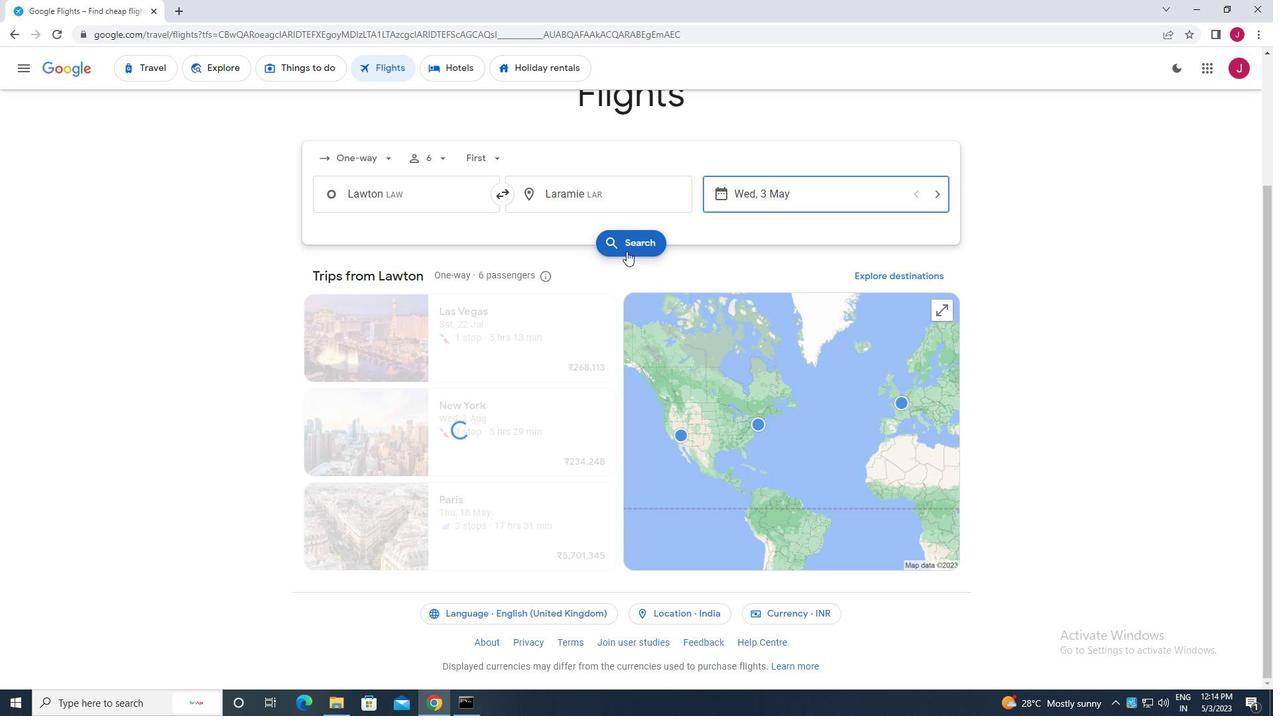 
Action: Mouse moved to (339, 187)
Screenshot: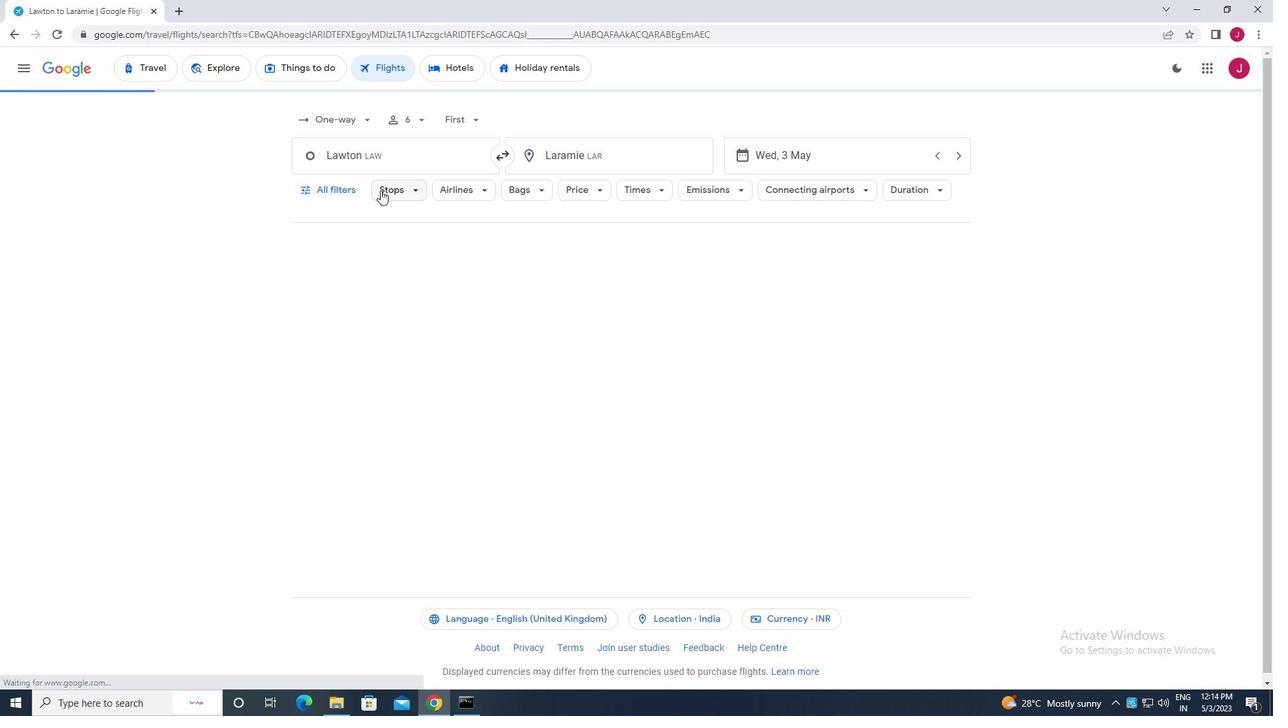
Action: Mouse pressed left at (339, 187)
Screenshot: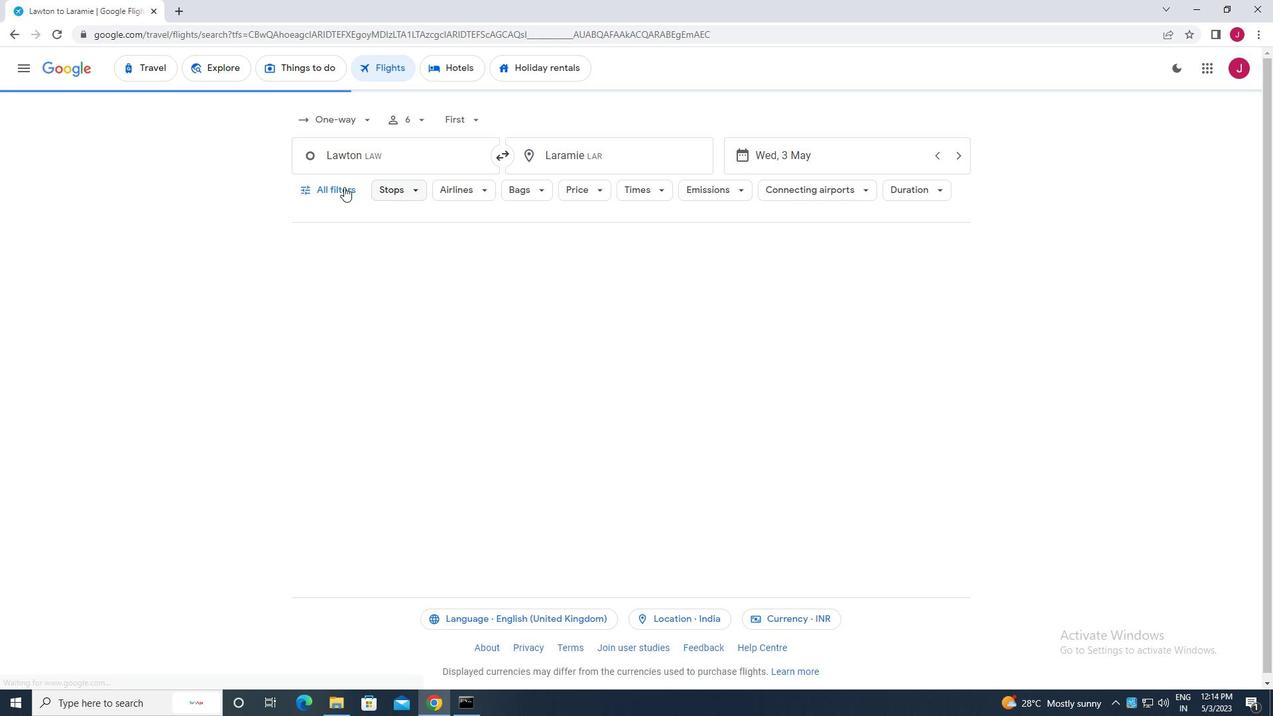 
Action: Mouse moved to (357, 287)
Screenshot: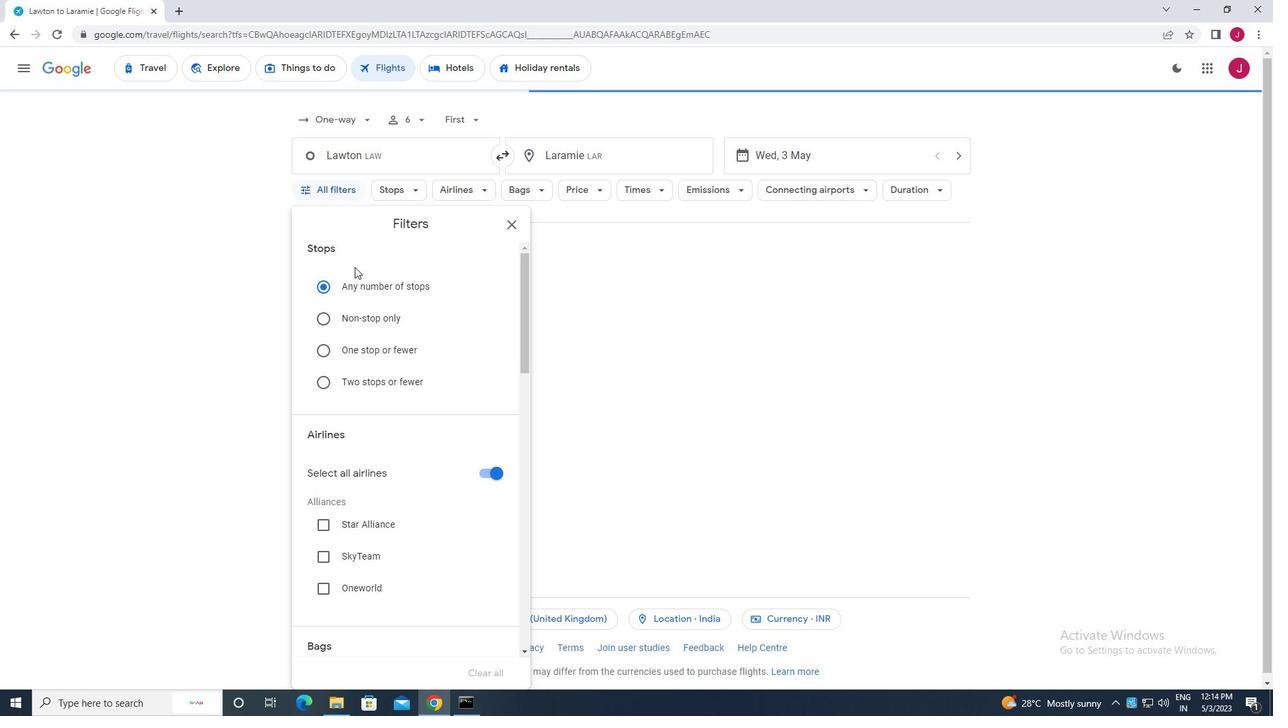 
Action: Mouse scrolled (357, 286) with delta (0, 0)
Screenshot: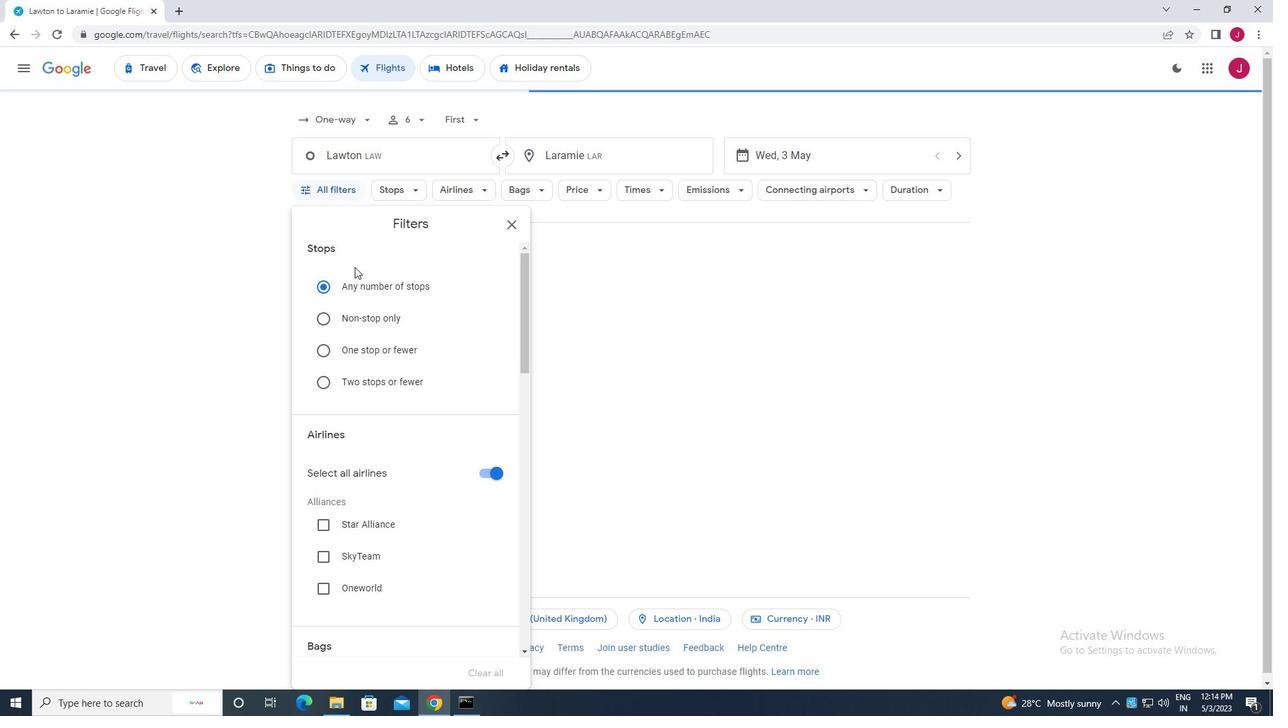 
Action: Mouse moved to (358, 289)
Screenshot: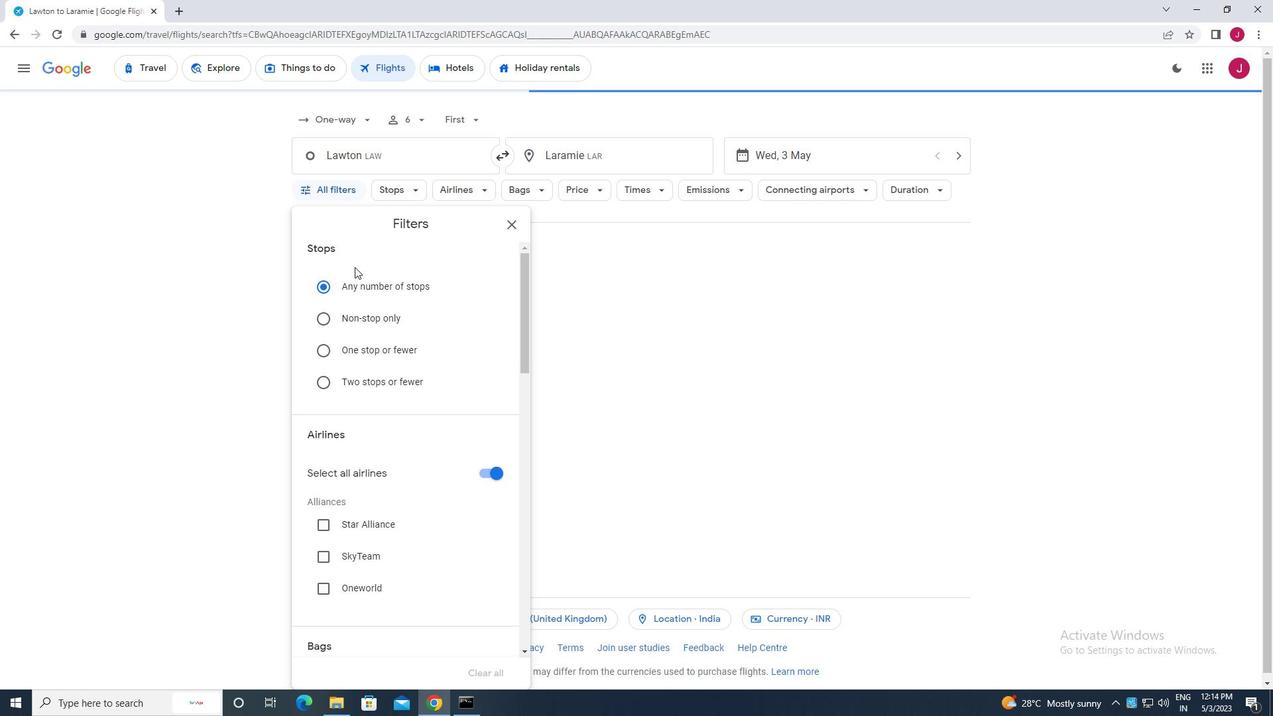 
Action: Mouse scrolled (358, 288) with delta (0, 0)
Screenshot: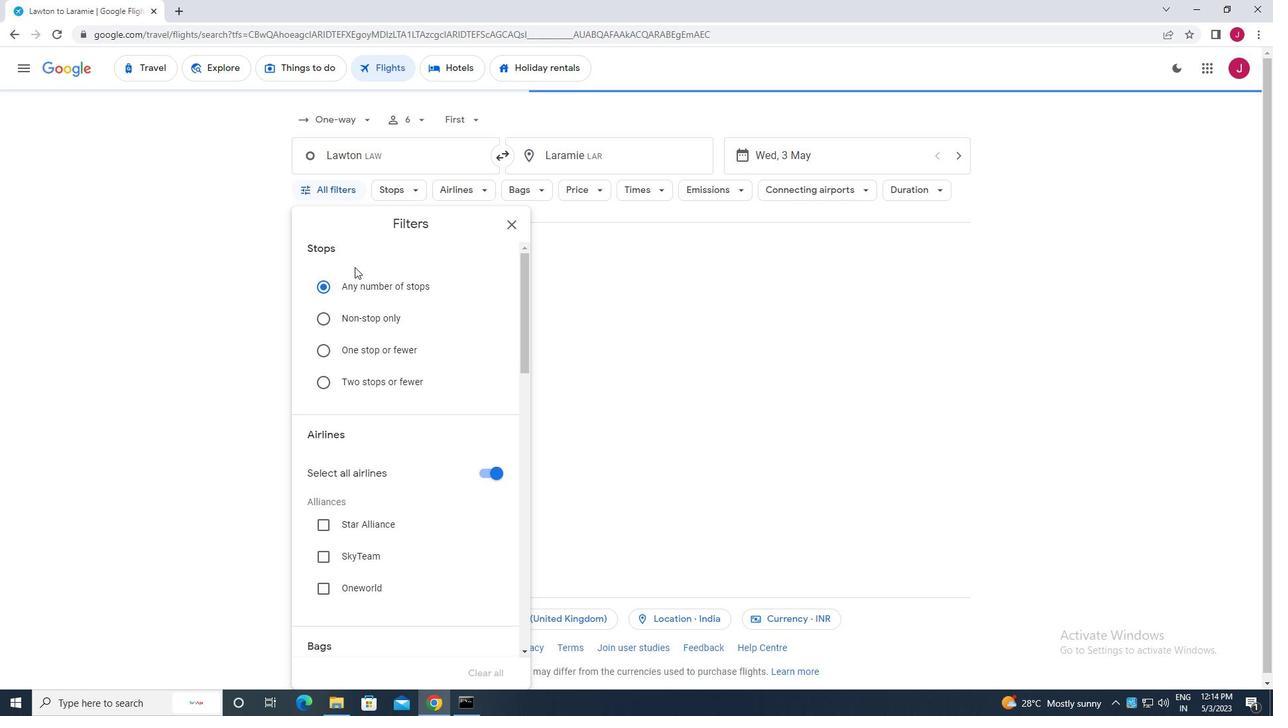 
Action: Mouse moved to (478, 339)
Screenshot: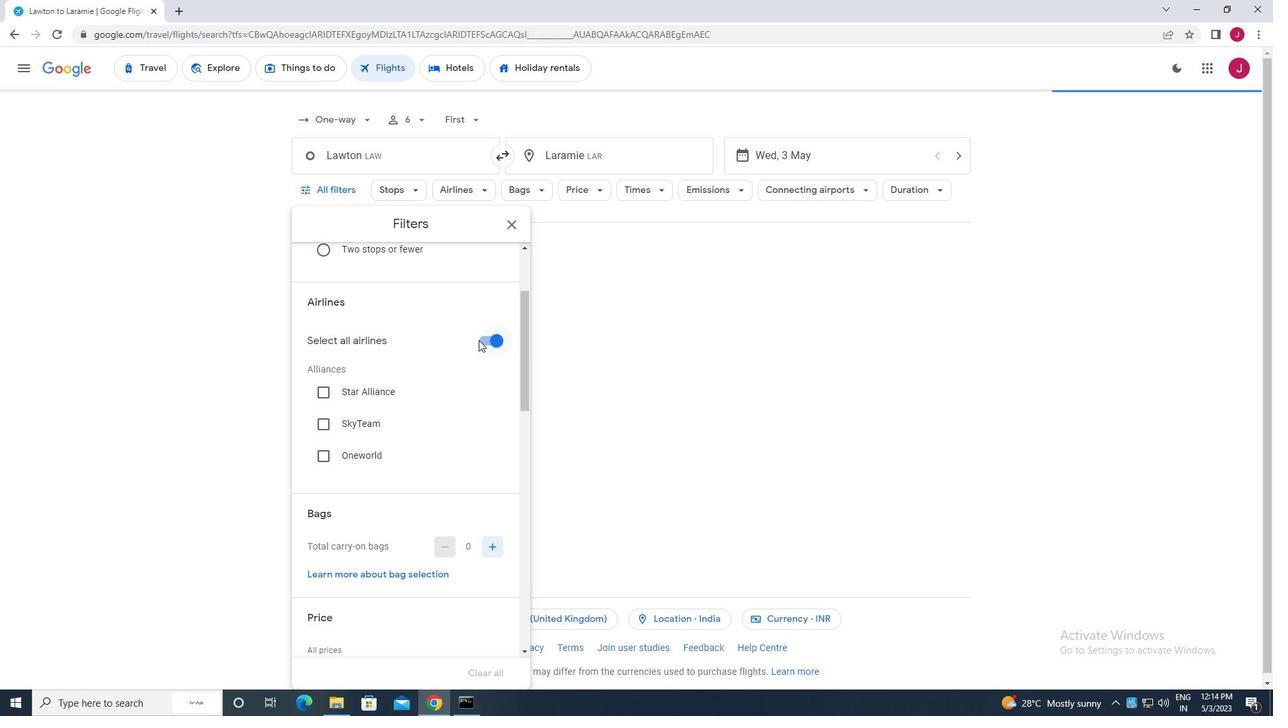 
Action: Mouse pressed left at (478, 339)
Screenshot: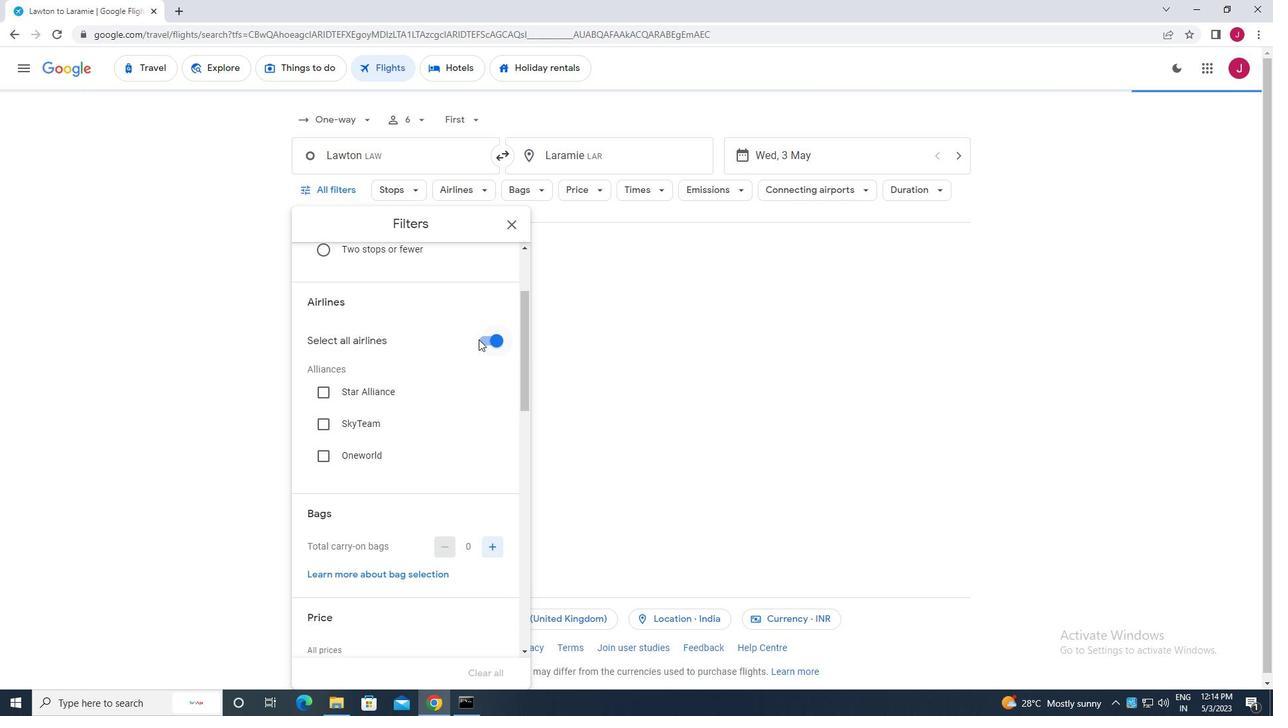 
Action: Mouse moved to (482, 342)
Screenshot: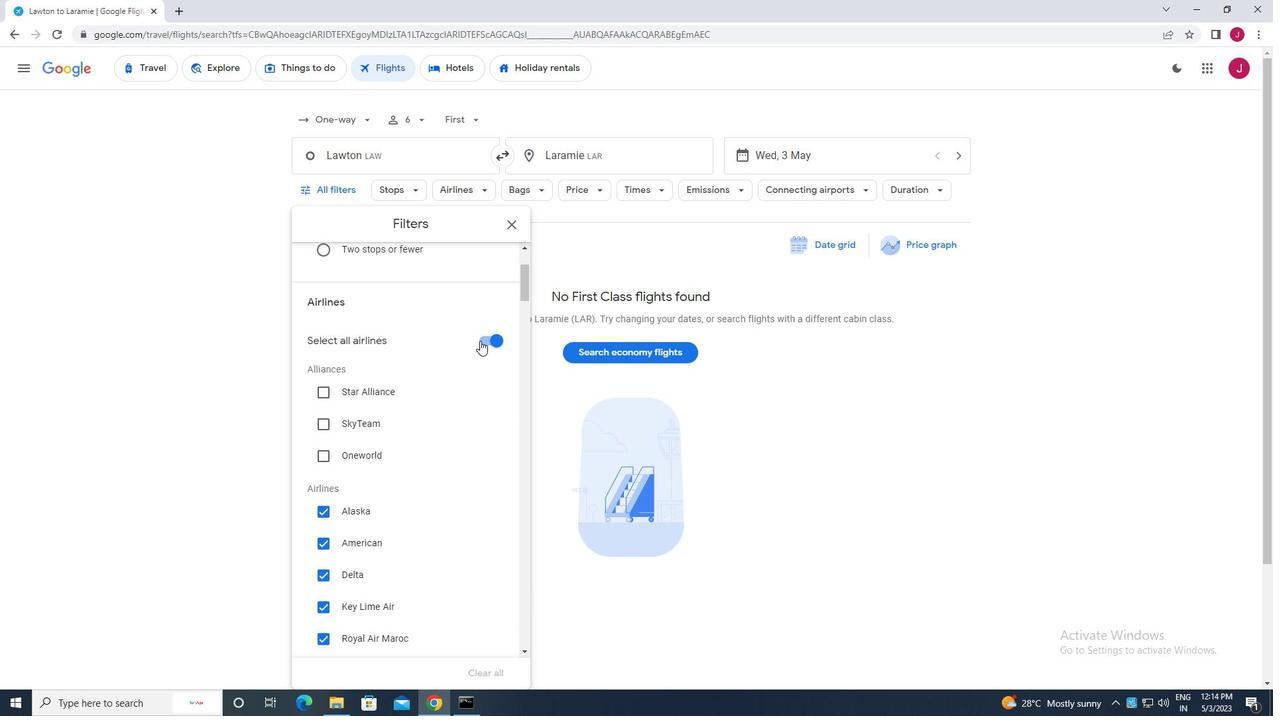 
Action: Mouse pressed left at (482, 342)
Screenshot: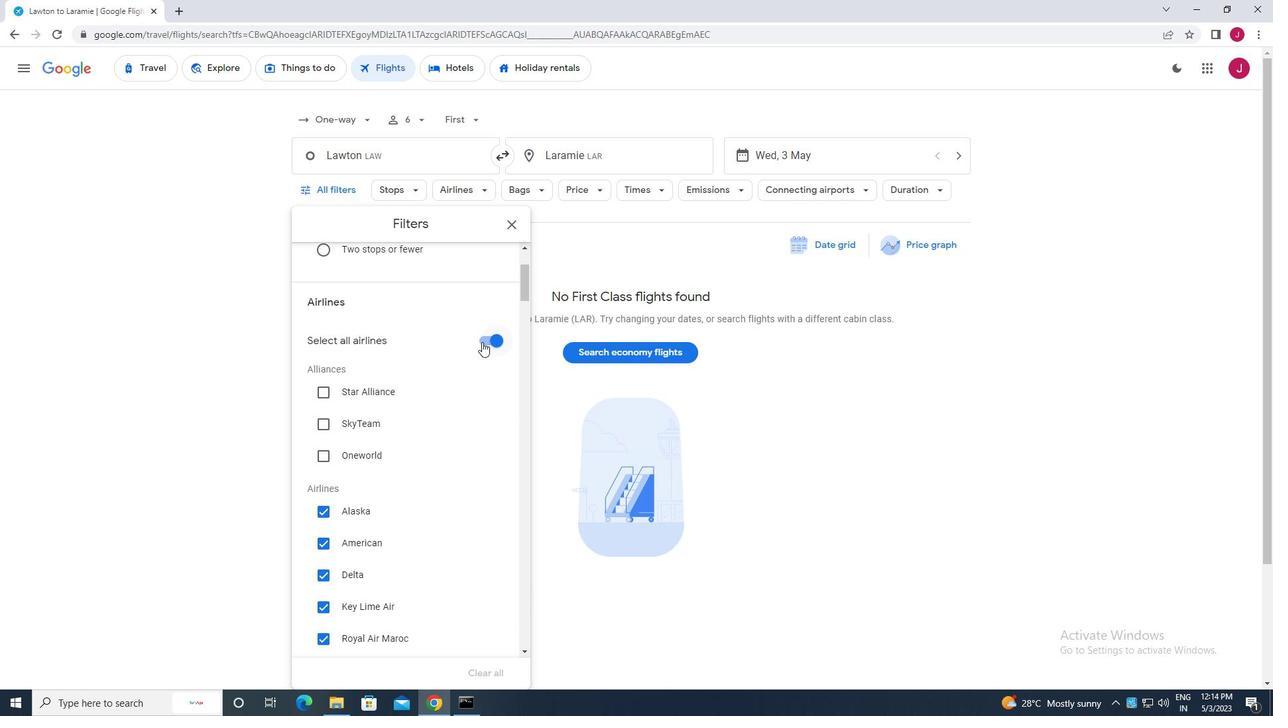 
Action: Mouse moved to (471, 344)
Screenshot: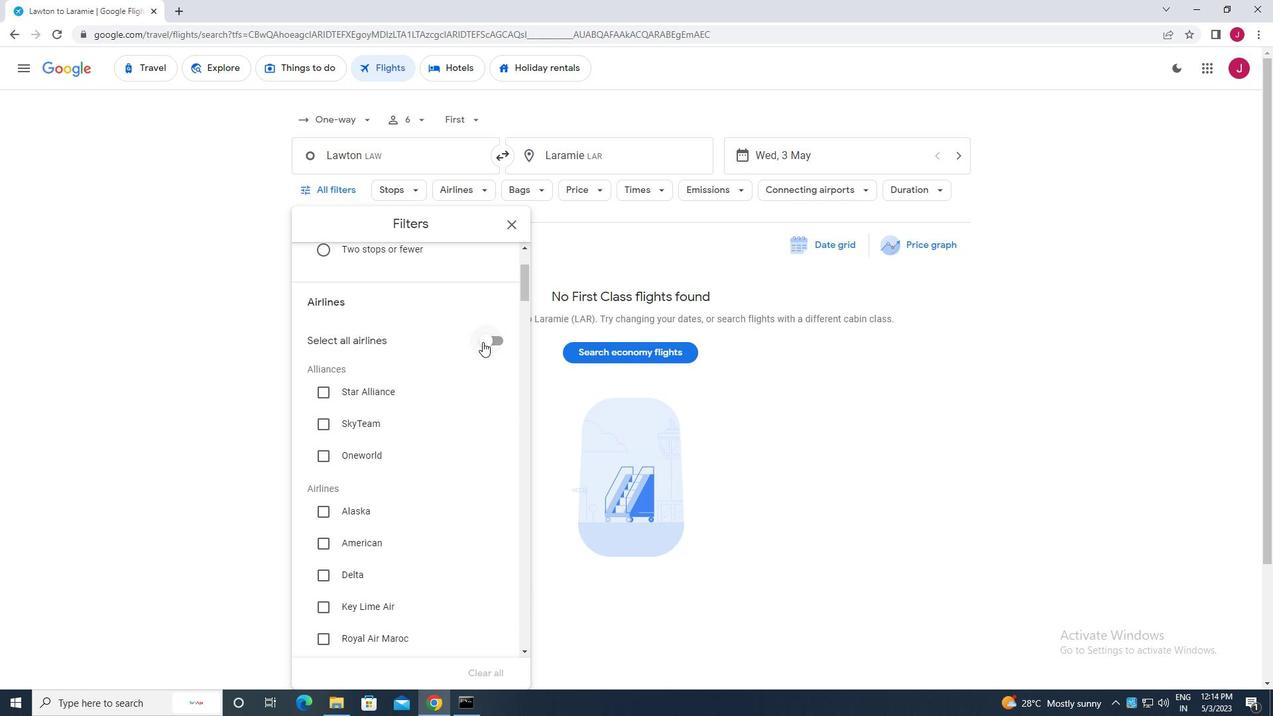 
Action: Mouse scrolled (471, 343) with delta (0, 0)
Screenshot: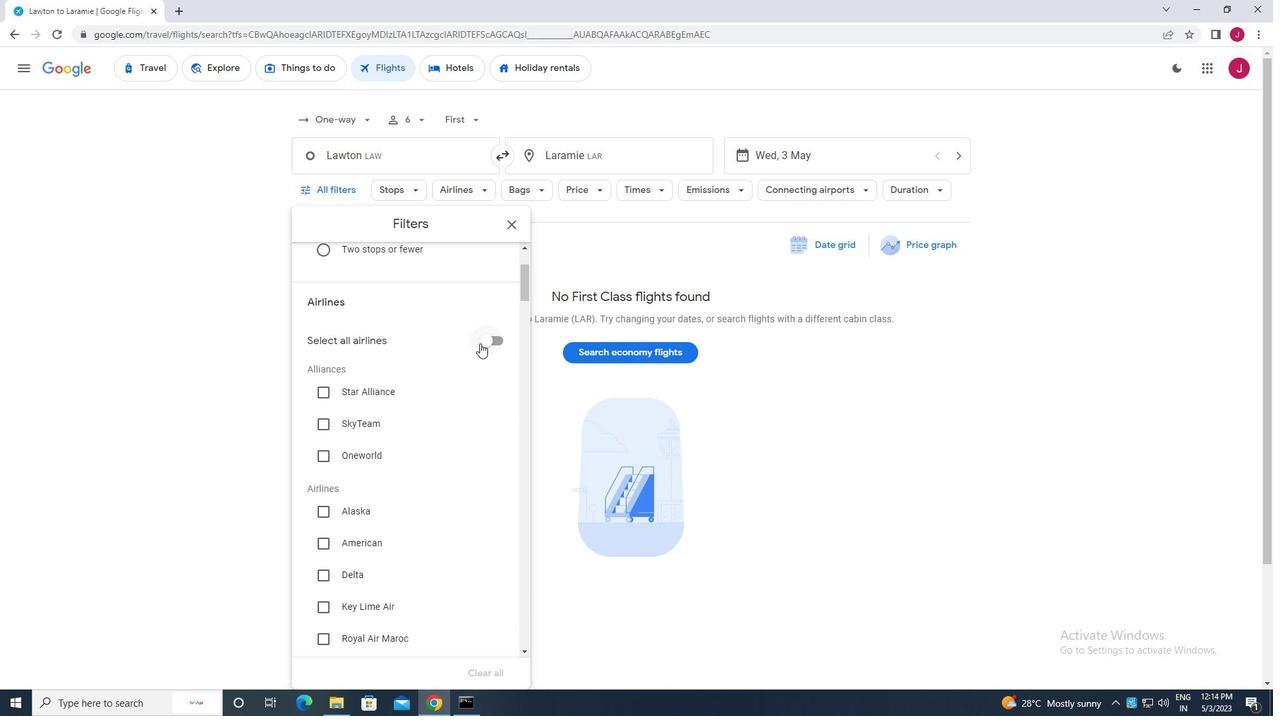 
Action: Mouse moved to (470, 344)
Screenshot: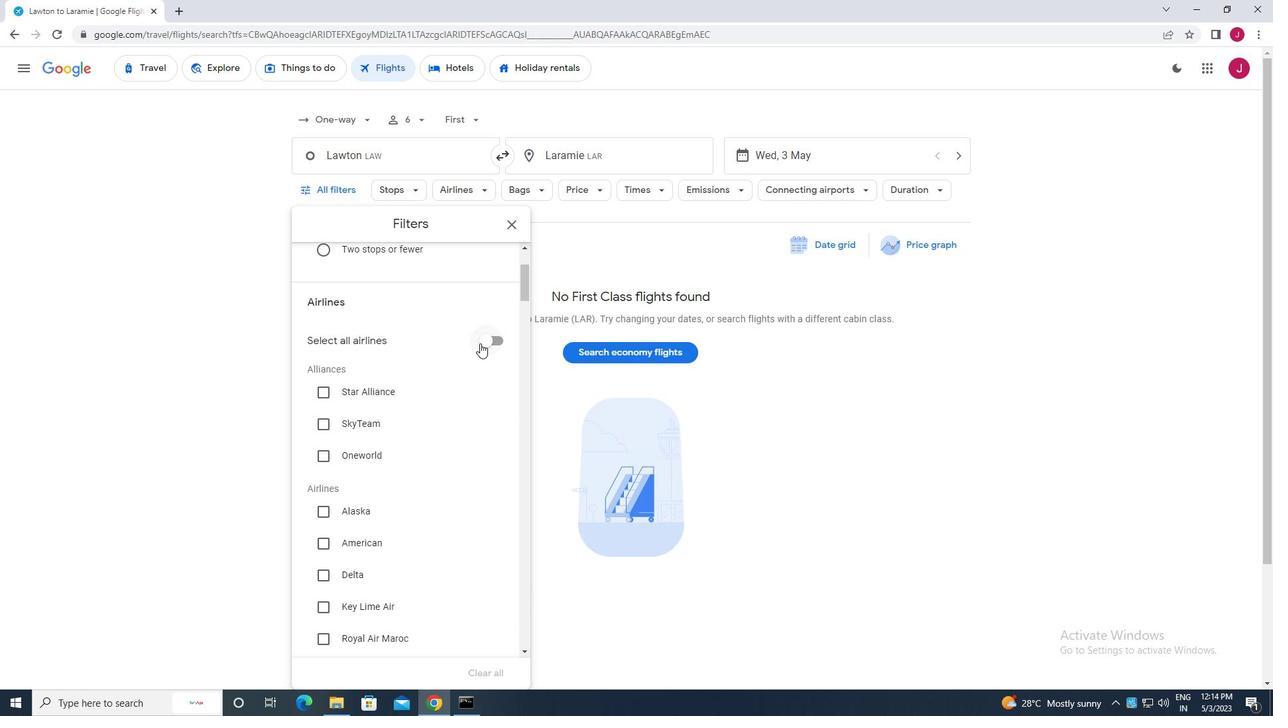 
Action: Mouse scrolled (470, 343) with delta (0, 0)
Screenshot: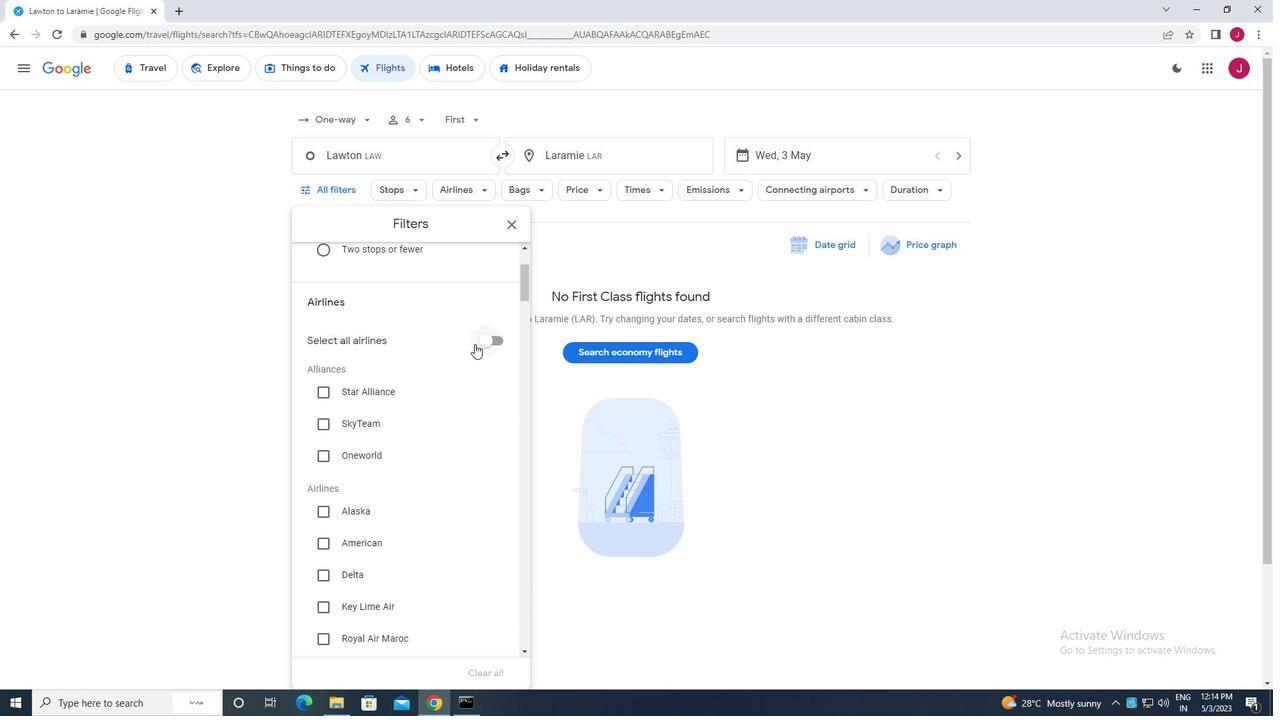 
Action: Mouse moved to (470, 344)
Screenshot: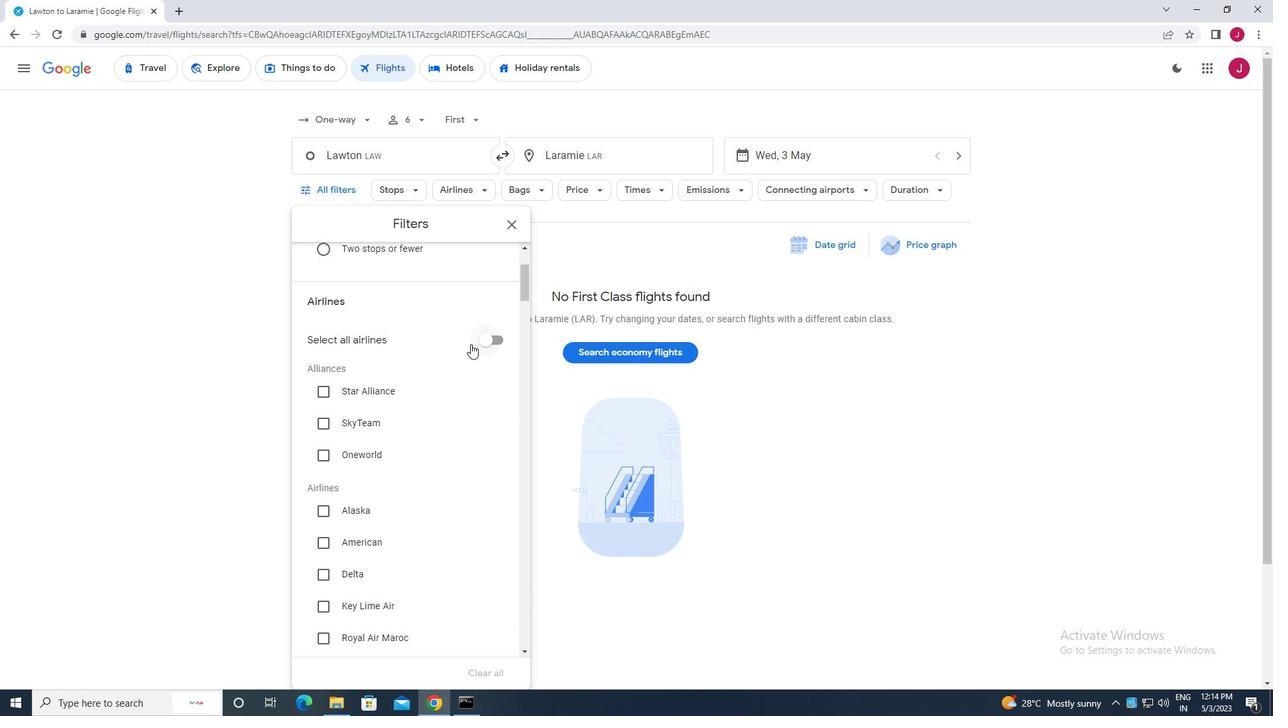 
Action: Mouse scrolled (470, 343) with delta (0, 0)
Screenshot: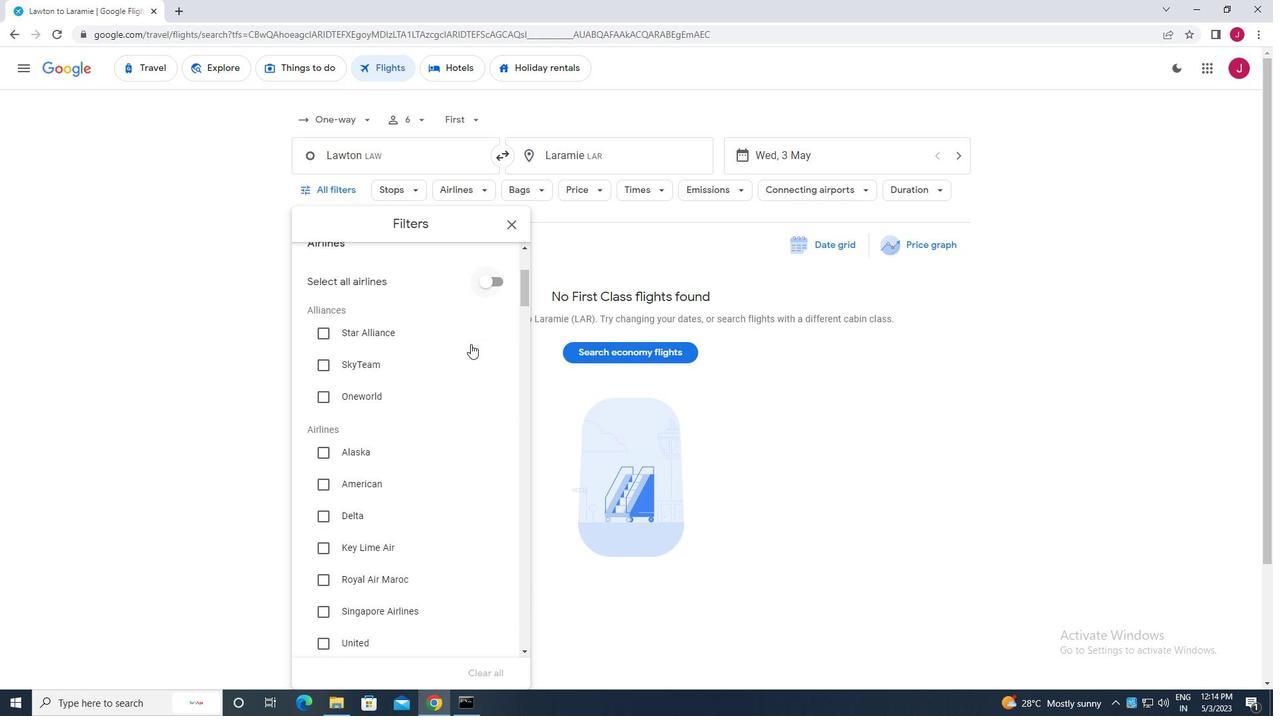 
Action: Mouse moved to (323, 440)
Screenshot: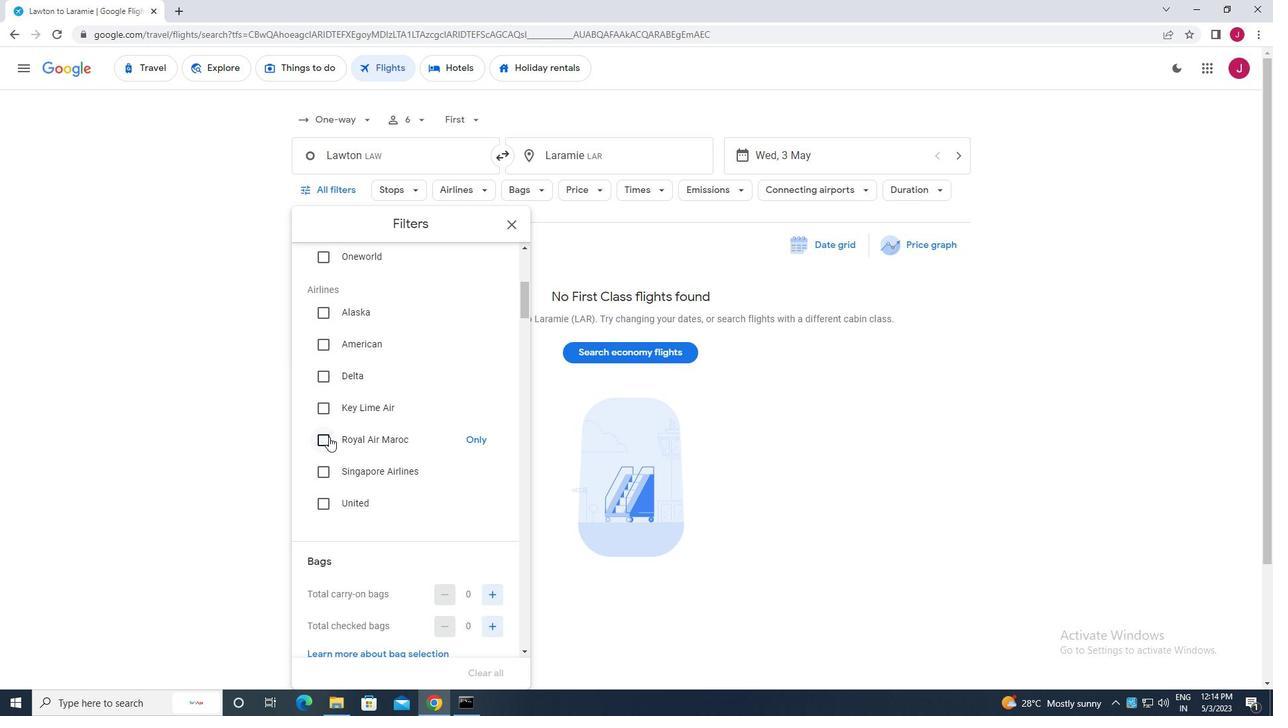 
Action: Mouse pressed left at (323, 440)
Screenshot: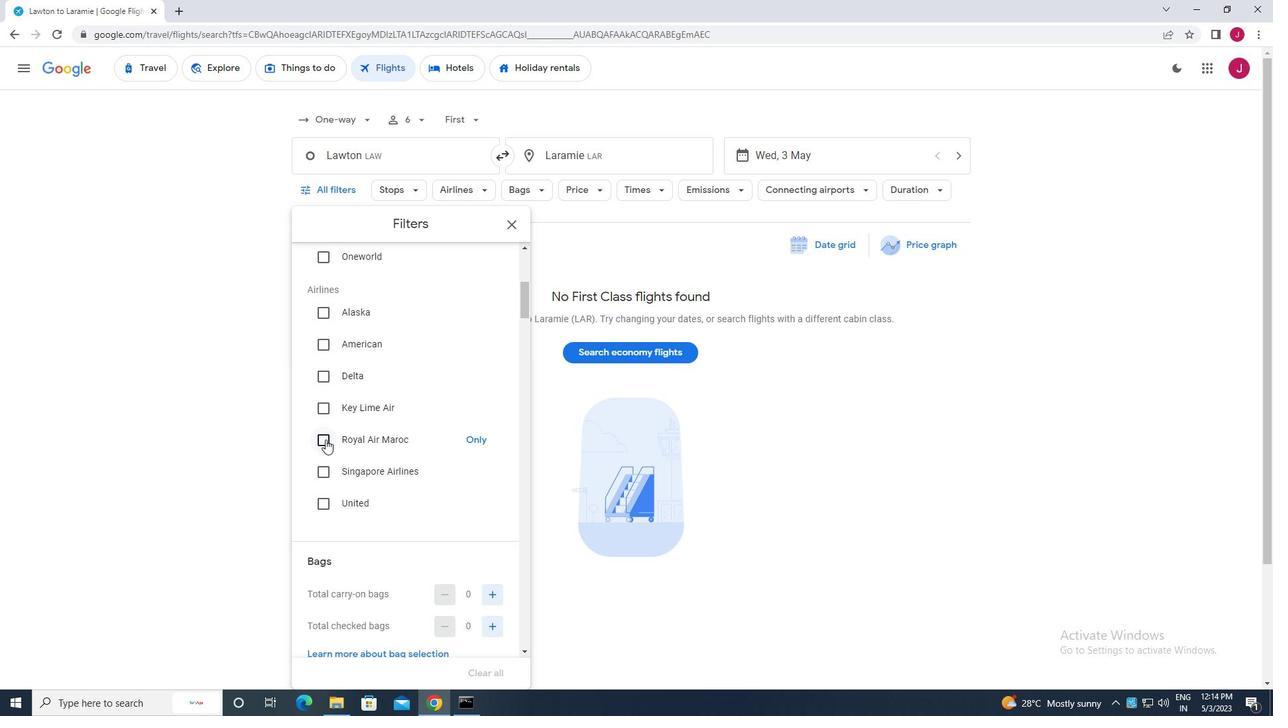 
Action: Mouse moved to (386, 410)
Screenshot: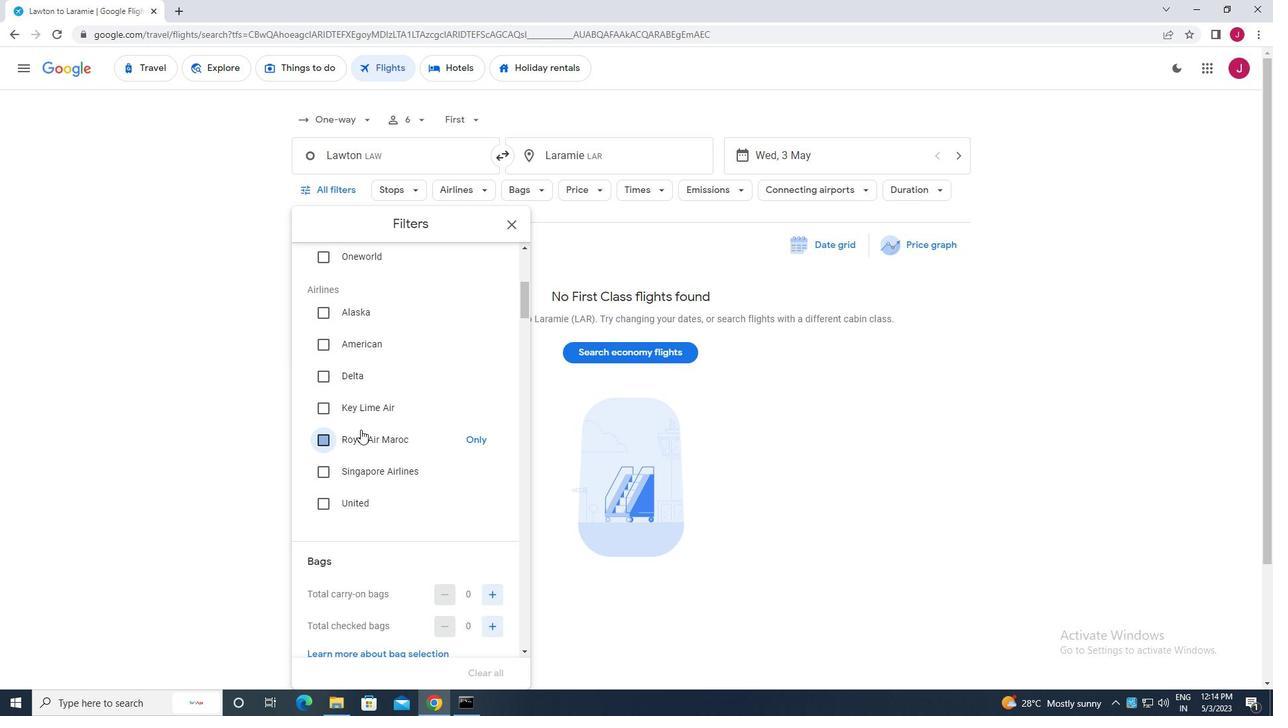 
Action: Mouse scrolled (386, 409) with delta (0, 0)
Screenshot: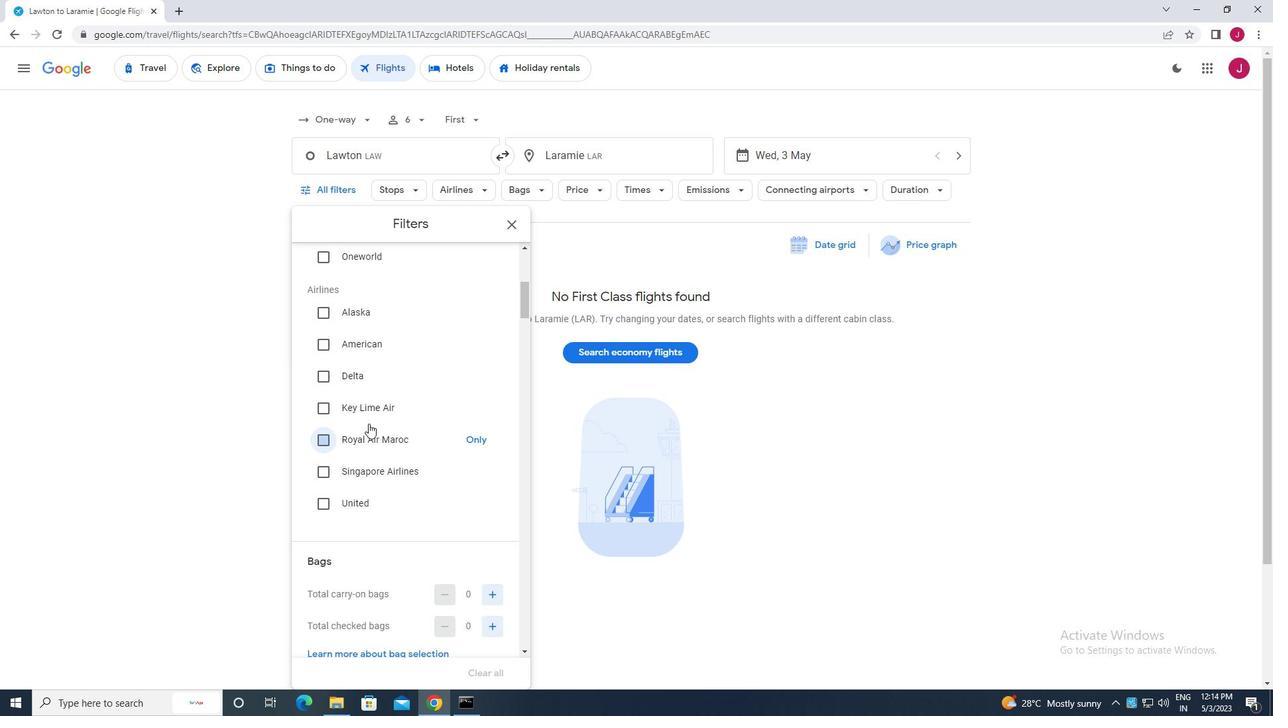 
Action: Mouse scrolled (386, 409) with delta (0, 0)
Screenshot: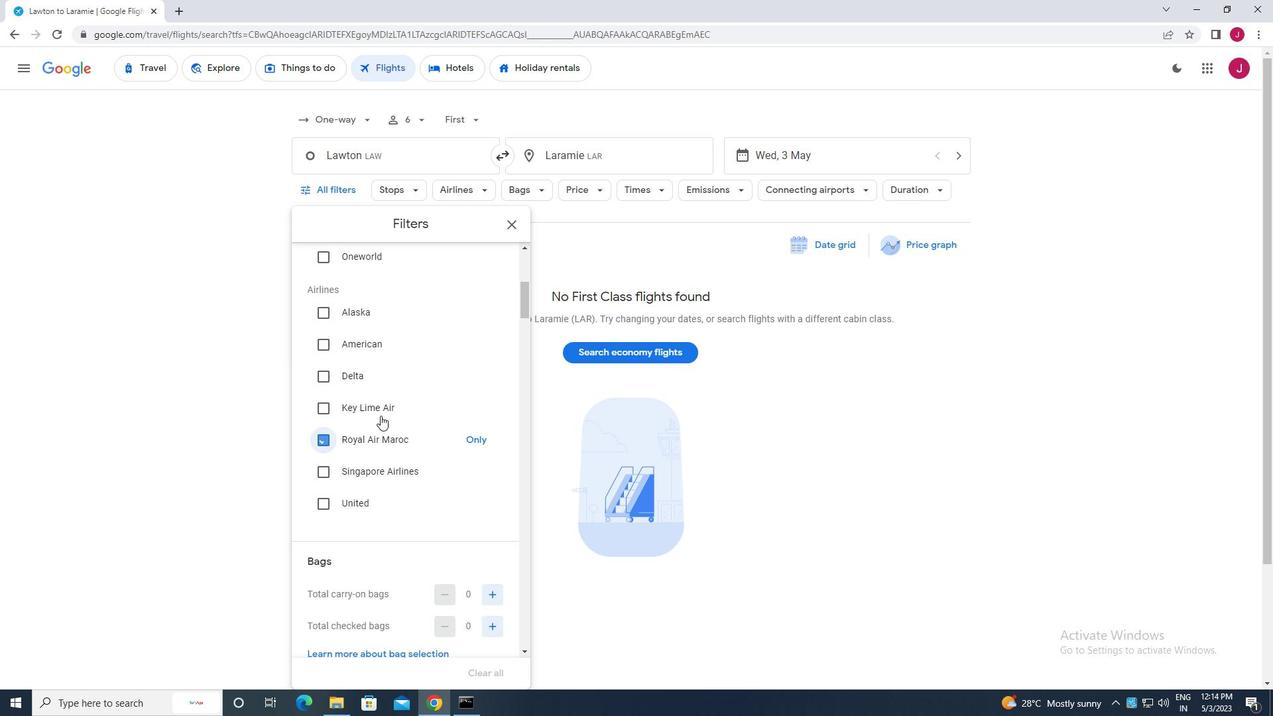 
Action: Mouse scrolled (386, 409) with delta (0, 0)
Screenshot: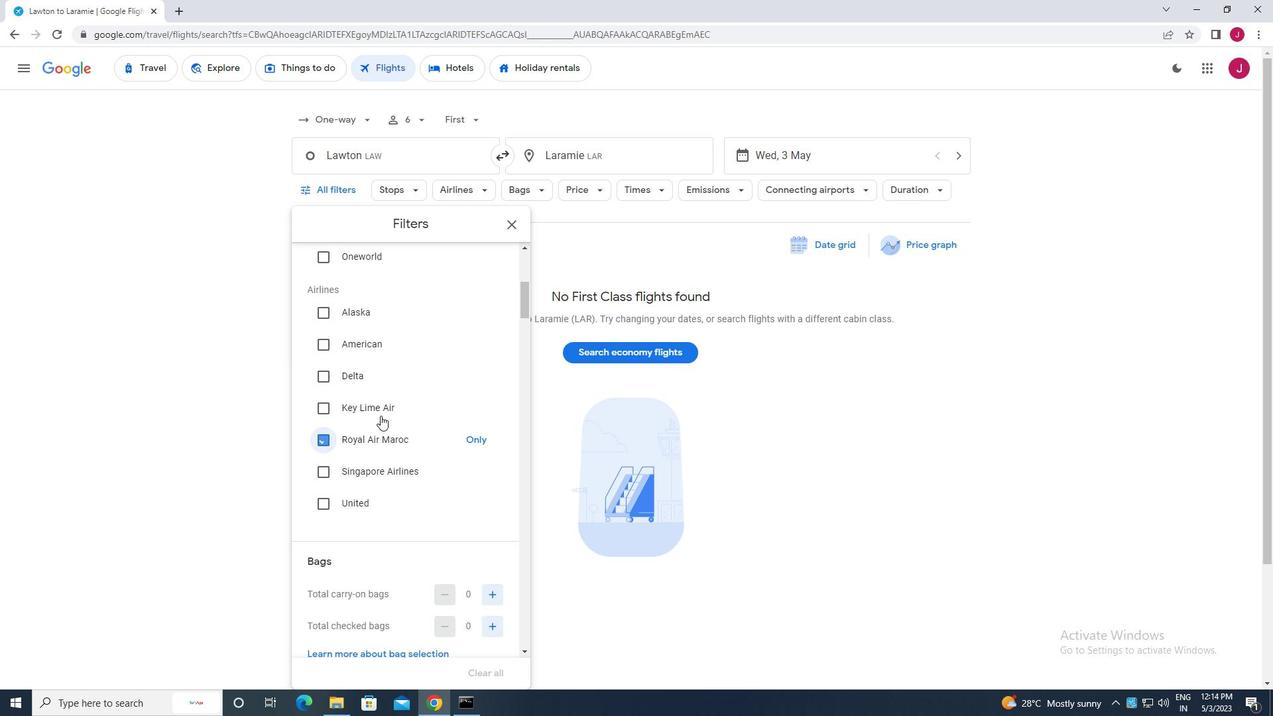 
Action: Mouse scrolled (386, 409) with delta (0, 0)
Screenshot: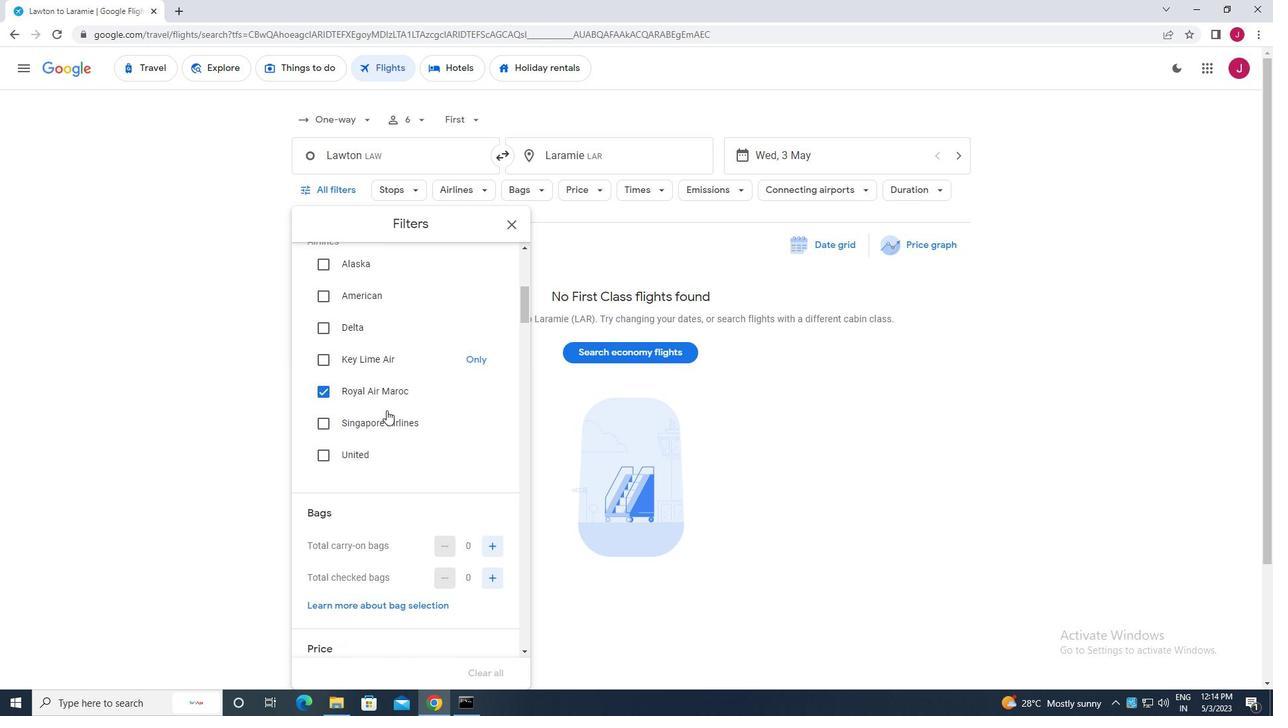 
Action: Mouse moved to (488, 331)
Screenshot: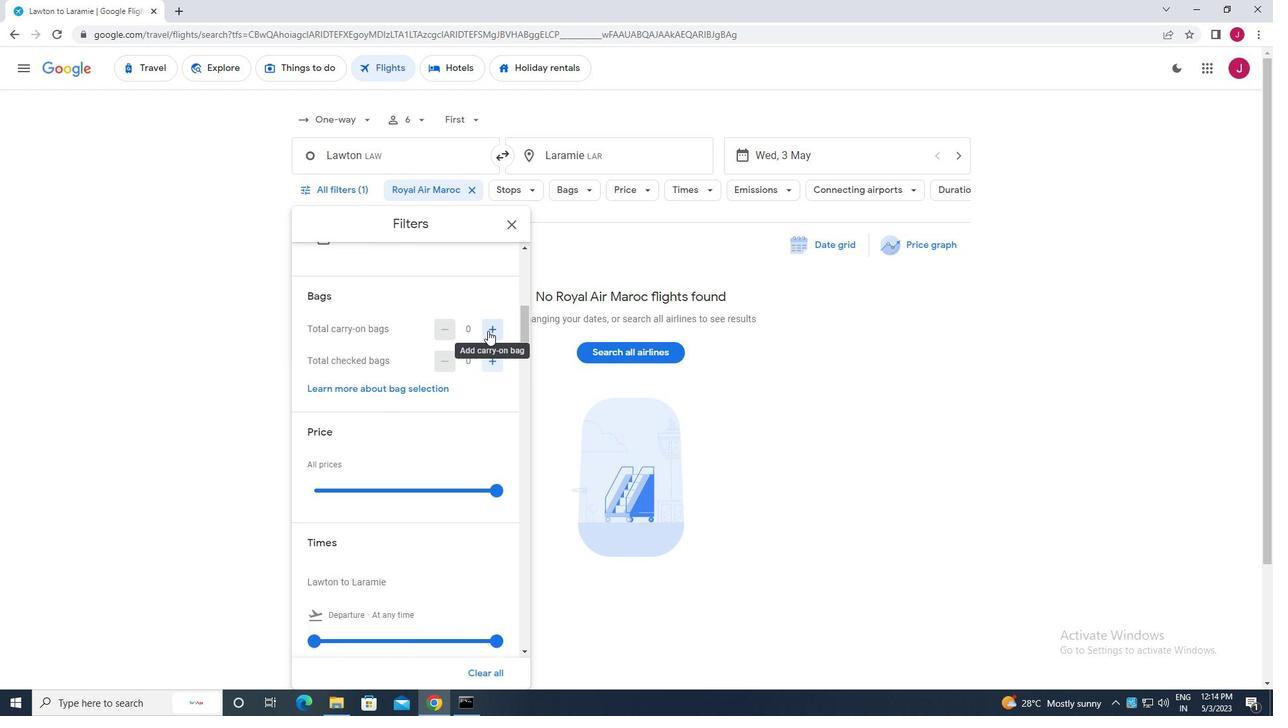 
Action: Mouse pressed left at (488, 331)
Screenshot: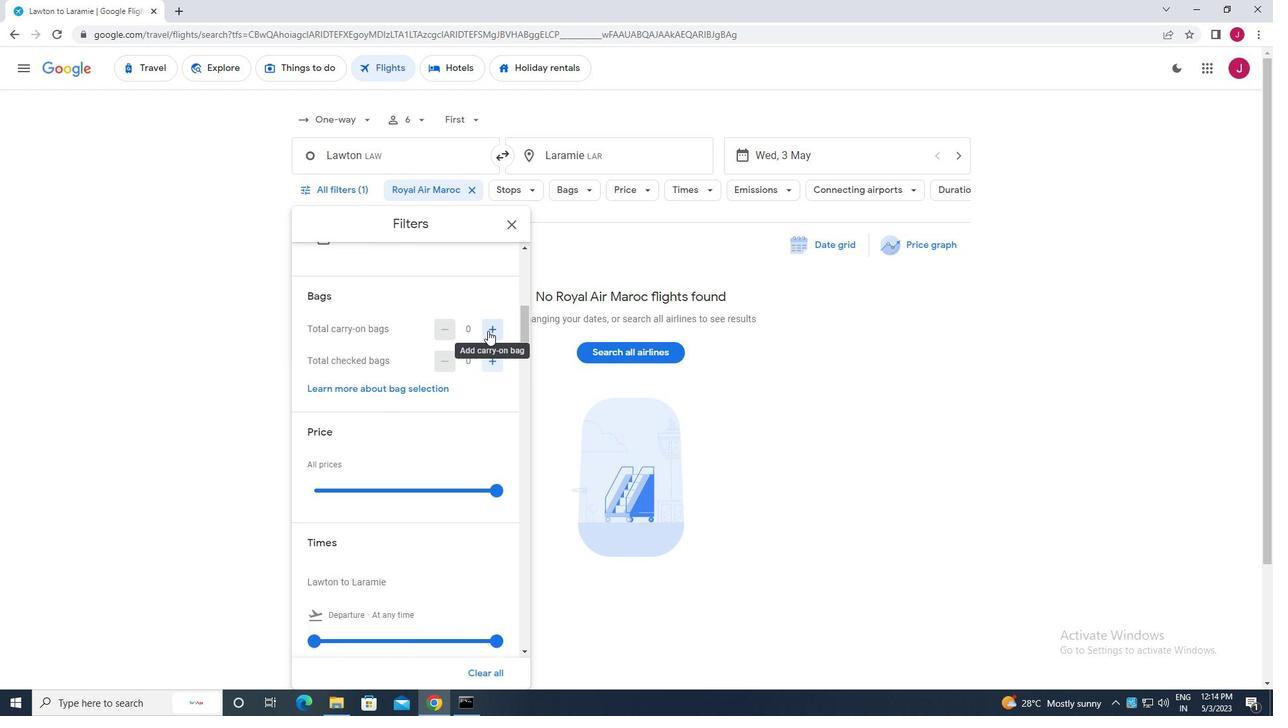 
Action: Mouse moved to (498, 492)
Screenshot: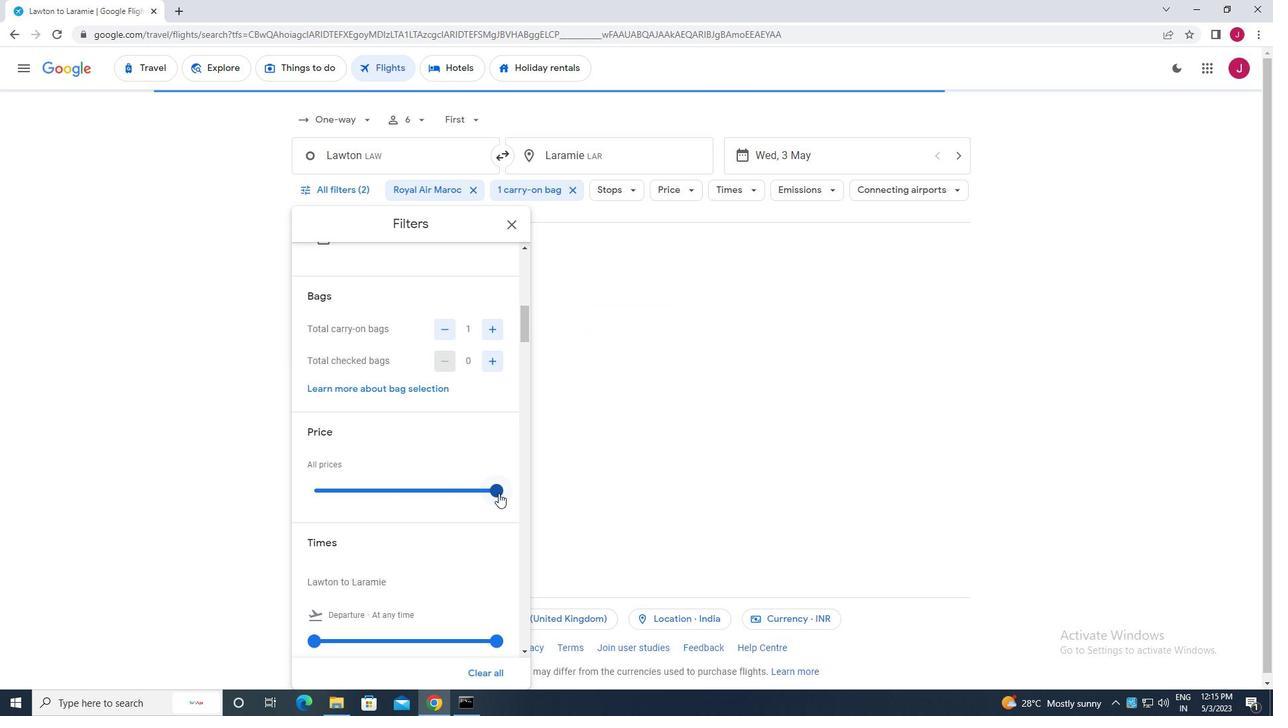 
Action: Mouse pressed left at (498, 492)
Screenshot: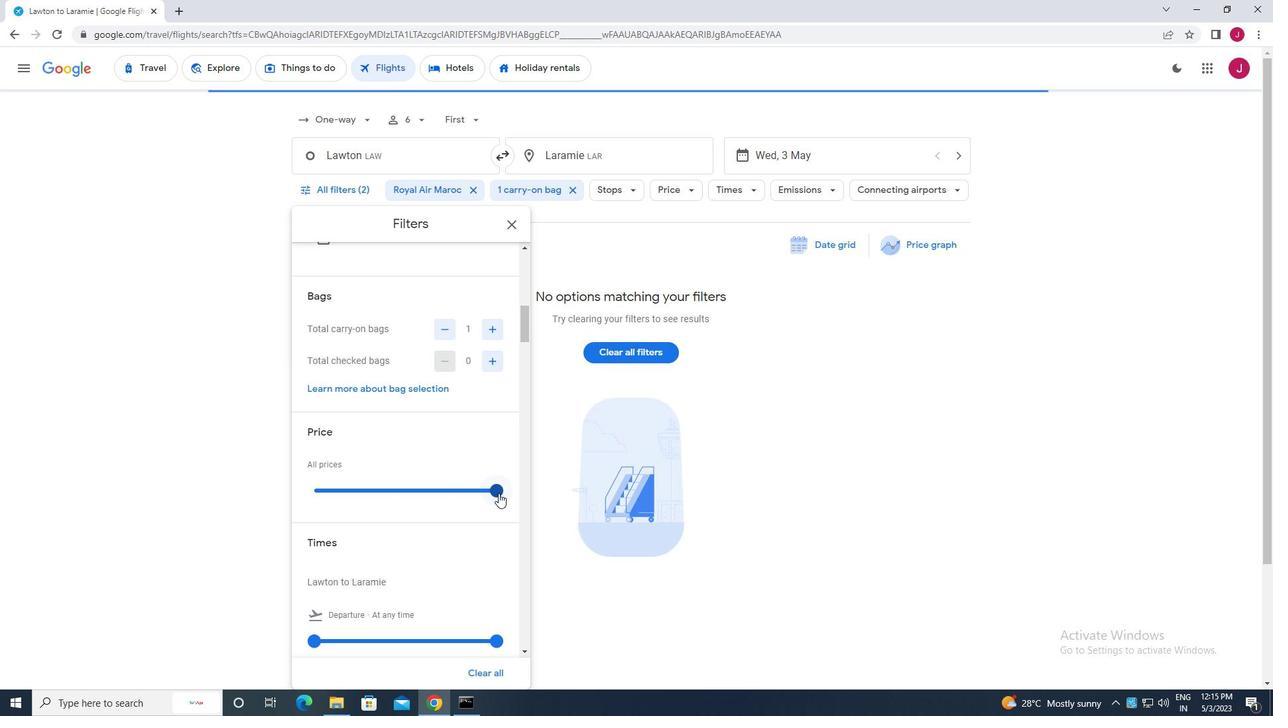 
Action: Mouse moved to (396, 419)
Screenshot: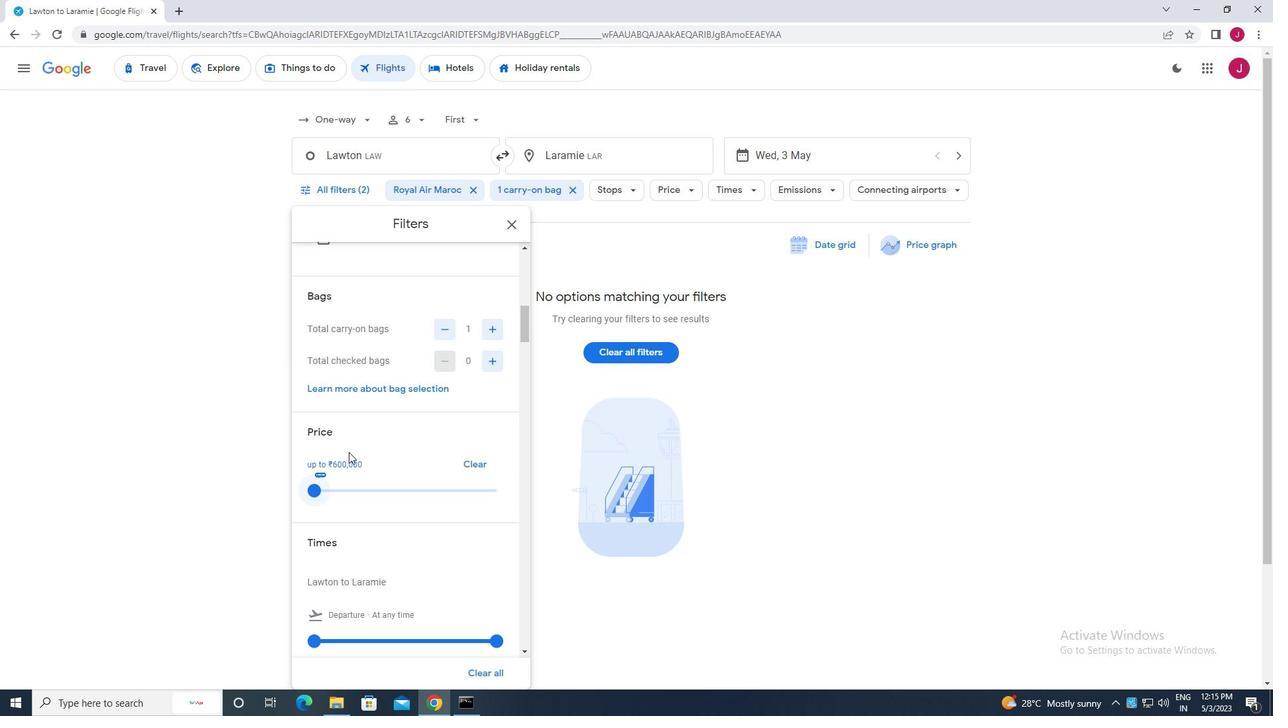 
Action: Mouse scrolled (396, 419) with delta (0, 0)
Screenshot: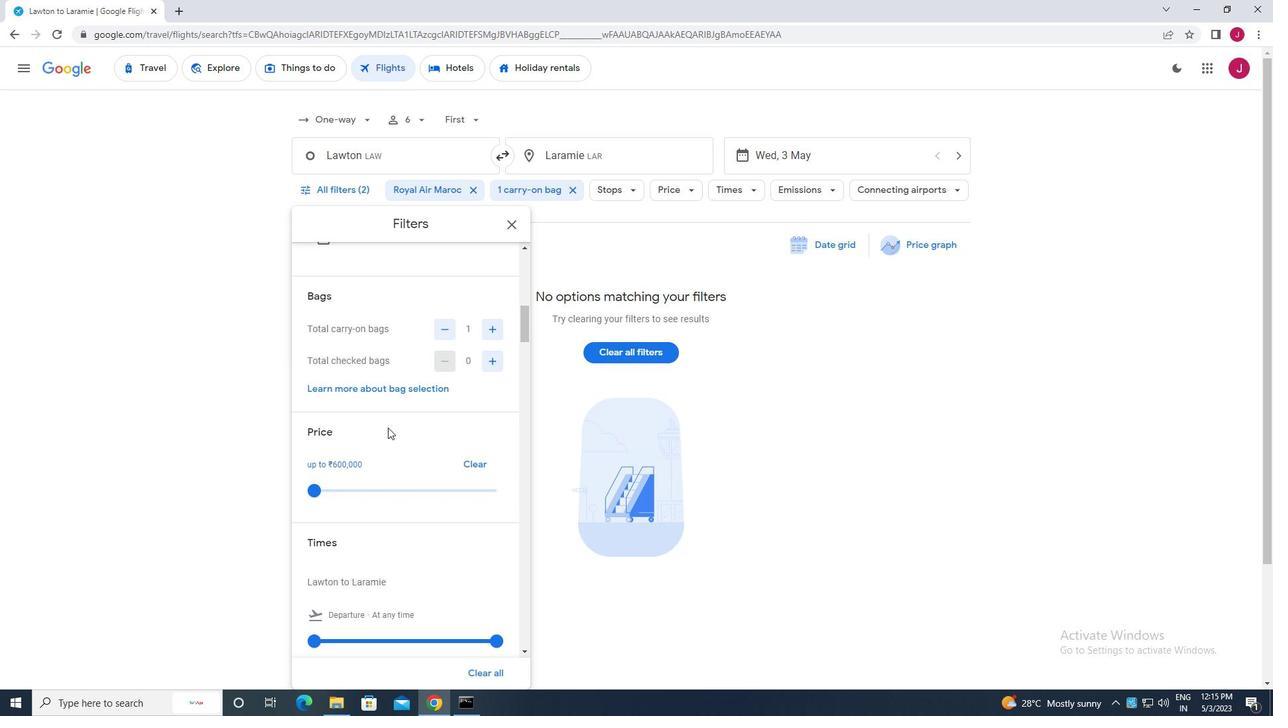 
Action: Mouse scrolled (396, 419) with delta (0, 0)
Screenshot: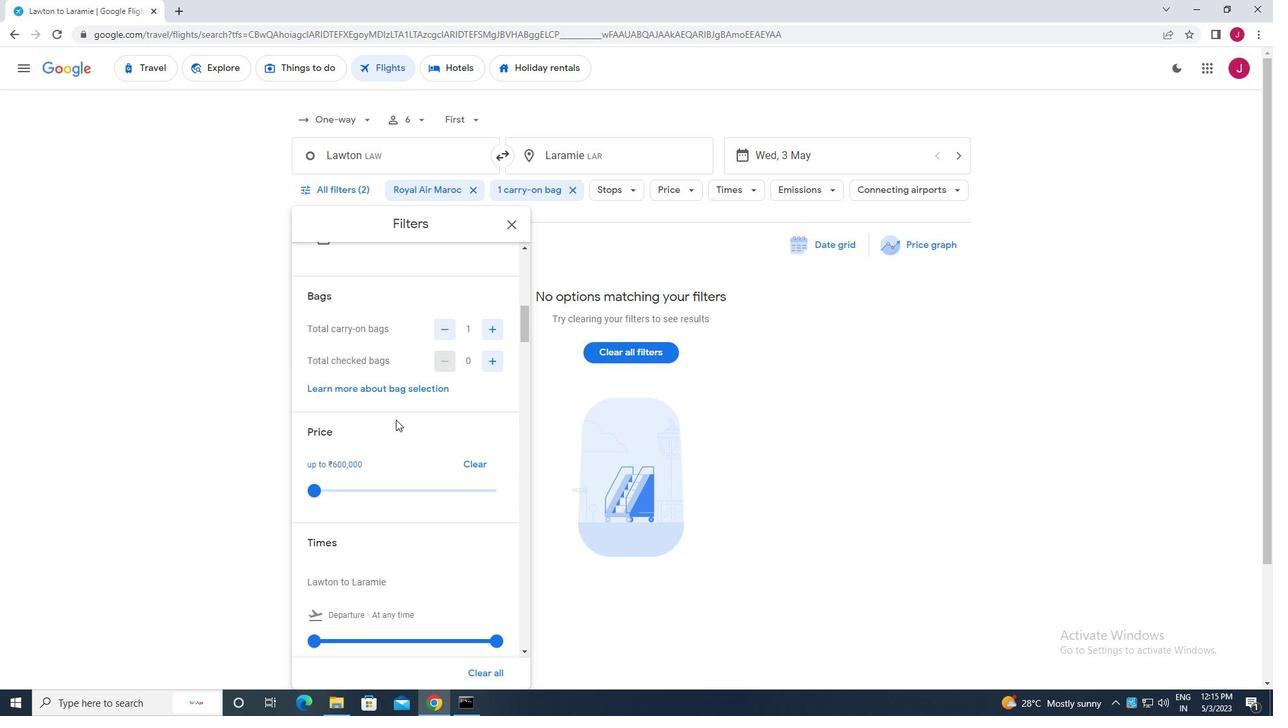 
Action: Mouse moved to (417, 391)
Screenshot: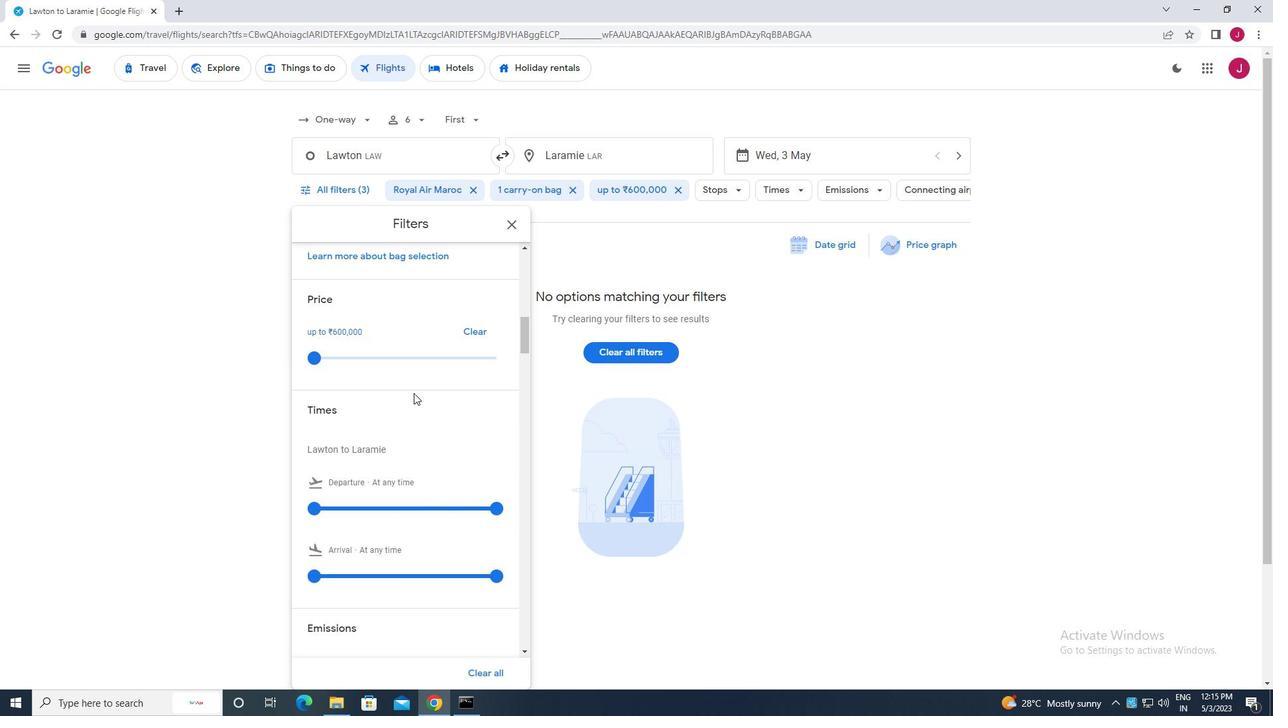 
Action: Mouse scrolled (417, 390) with delta (0, 0)
Screenshot: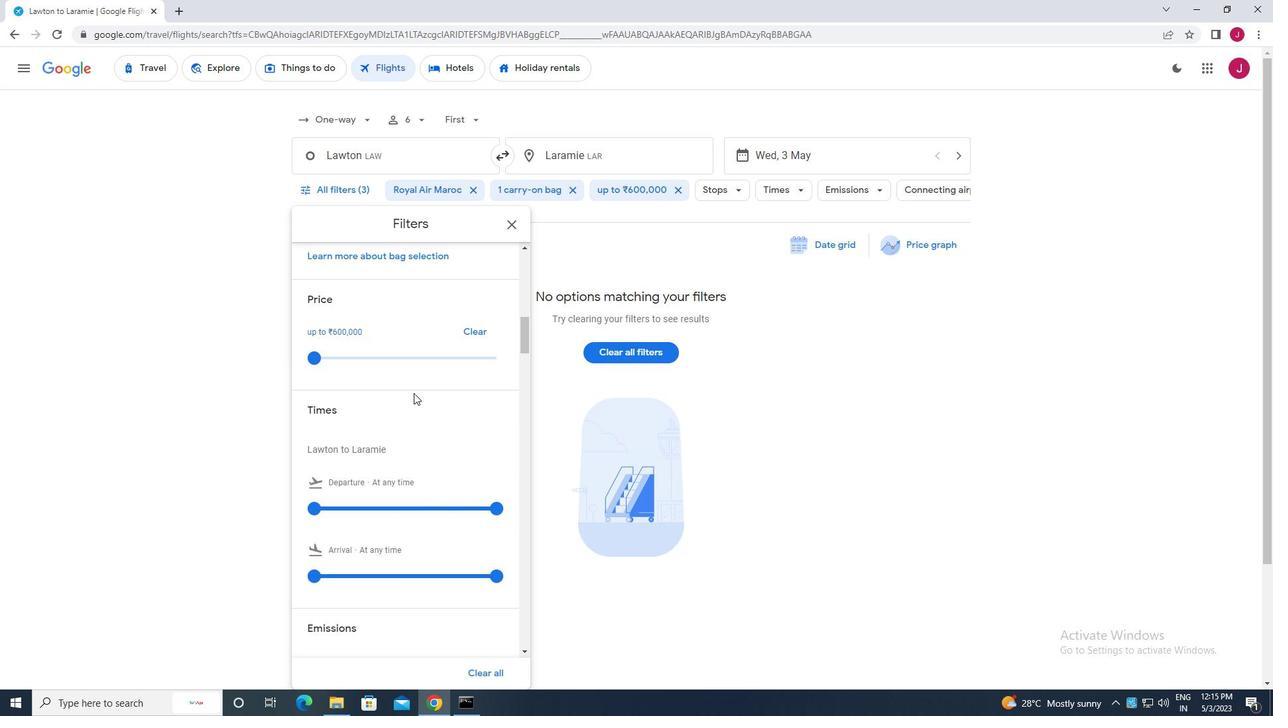 
Action: Mouse moved to (309, 439)
Screenshot: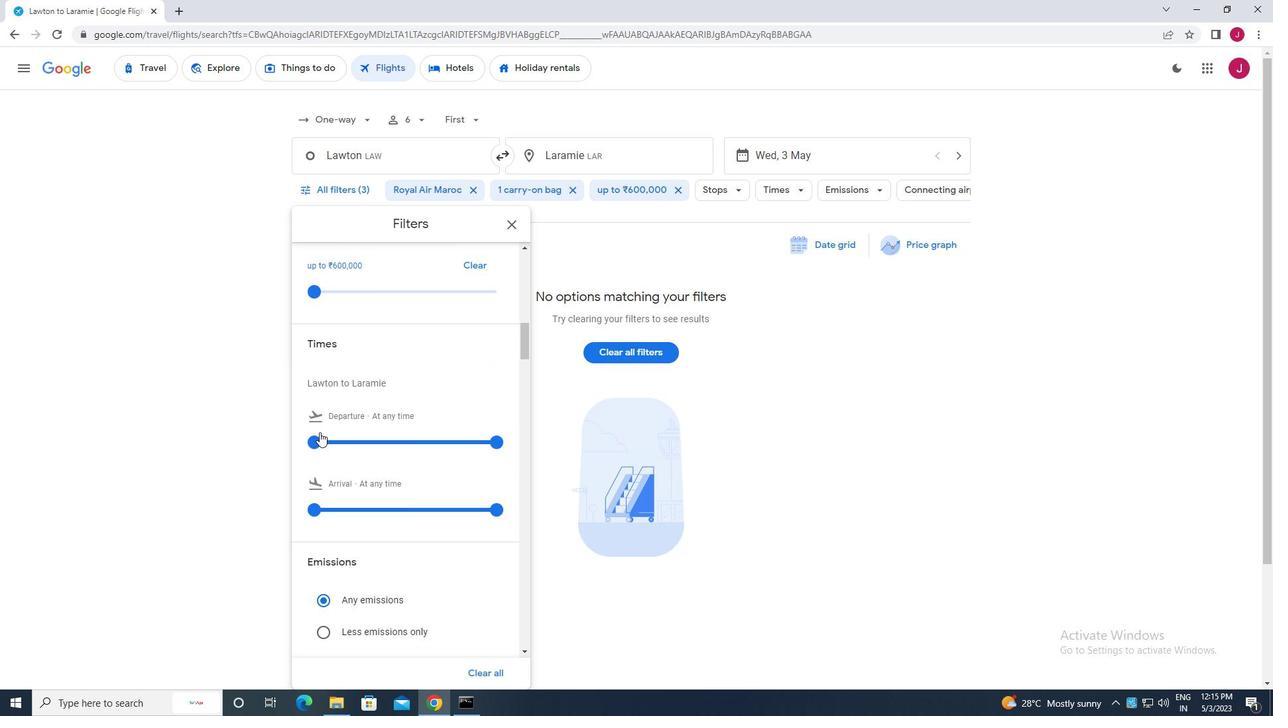 
Action: Mouse pressed left at (309, 439)
Screenshot: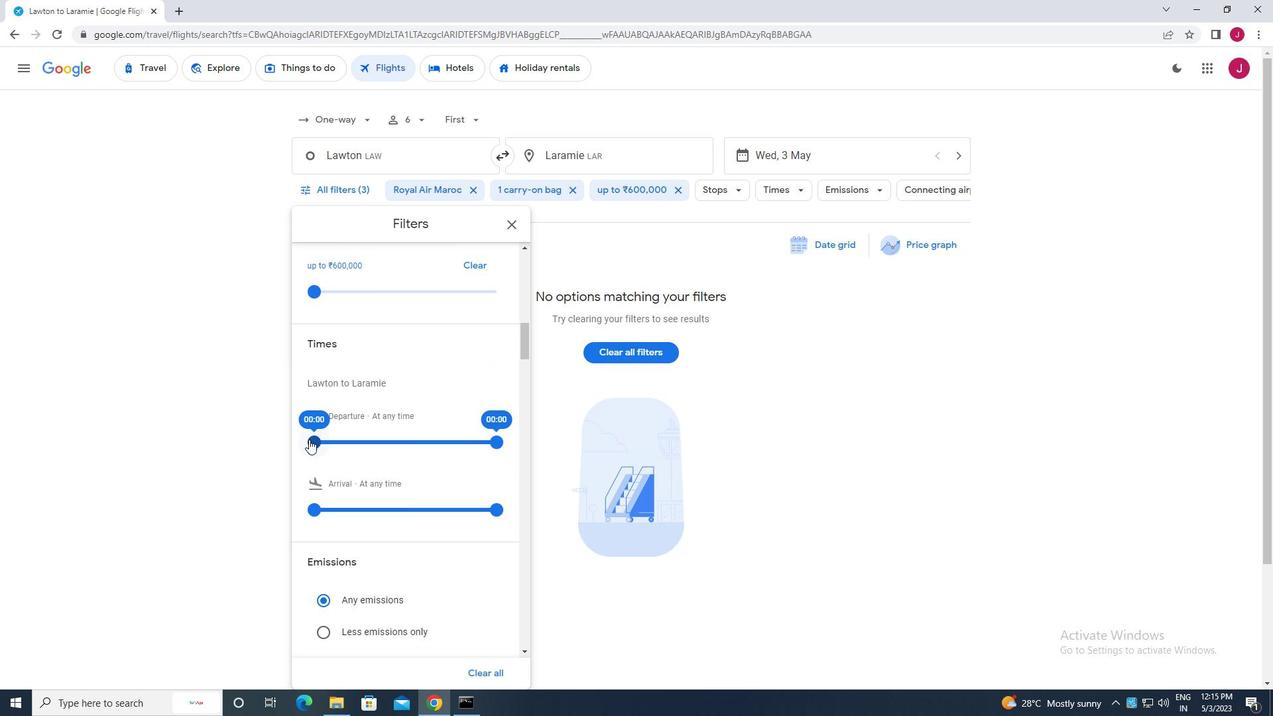 
Action: Mouse moved to (494, 441)
Screenshot: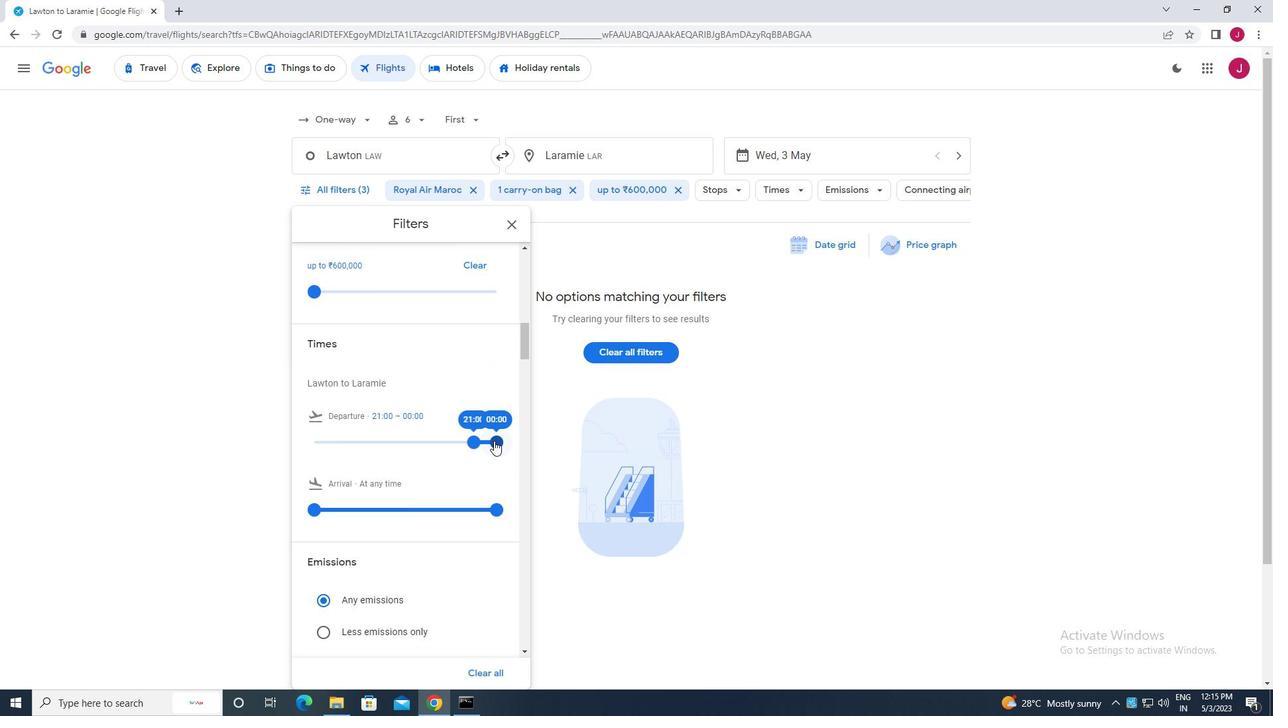 
Action: Mouse pressed left at (494, 441)
Screenshot: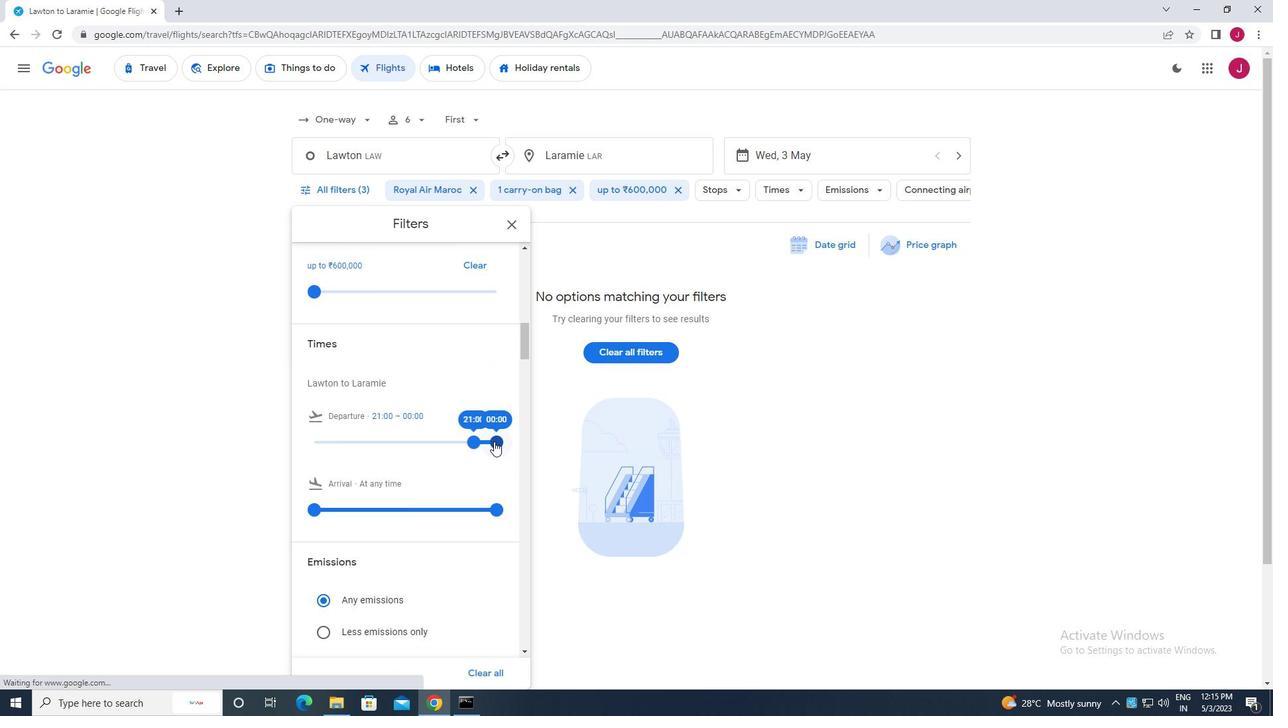 
Action: Mouse moved to (508, 224)
Screenshot: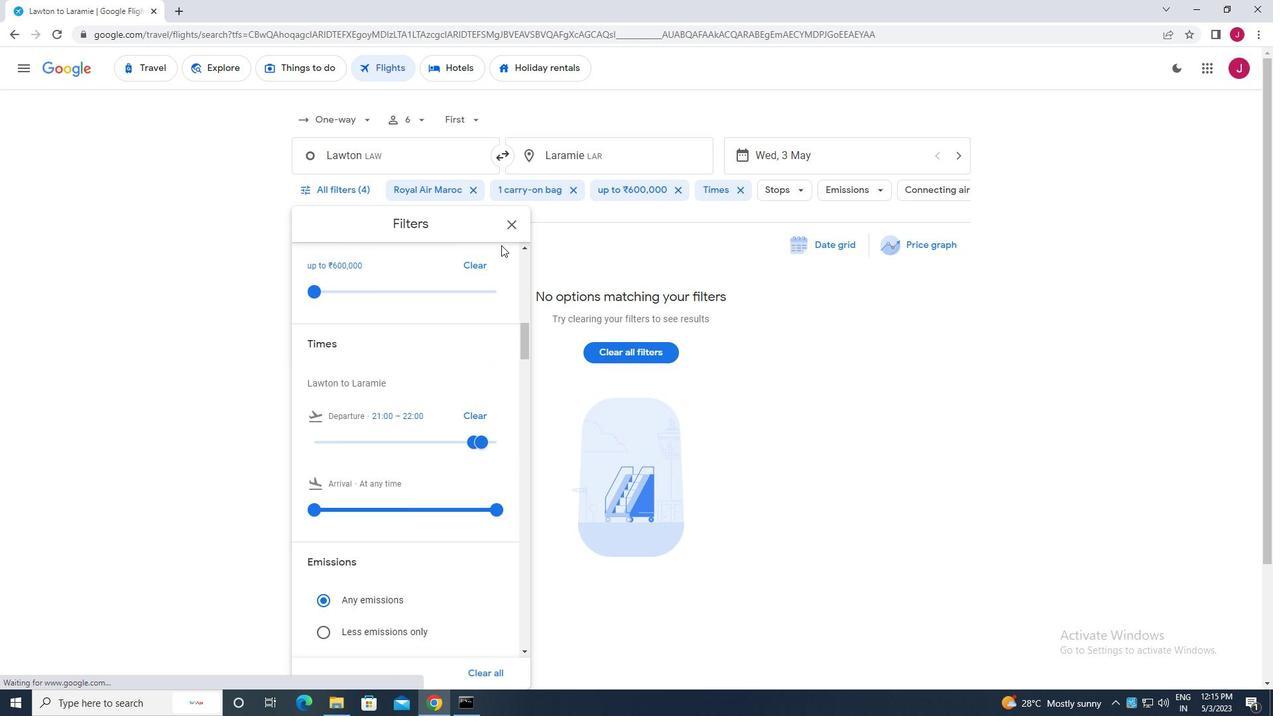 
Action: Mouse pressed left at (508, 224)
Screenshot: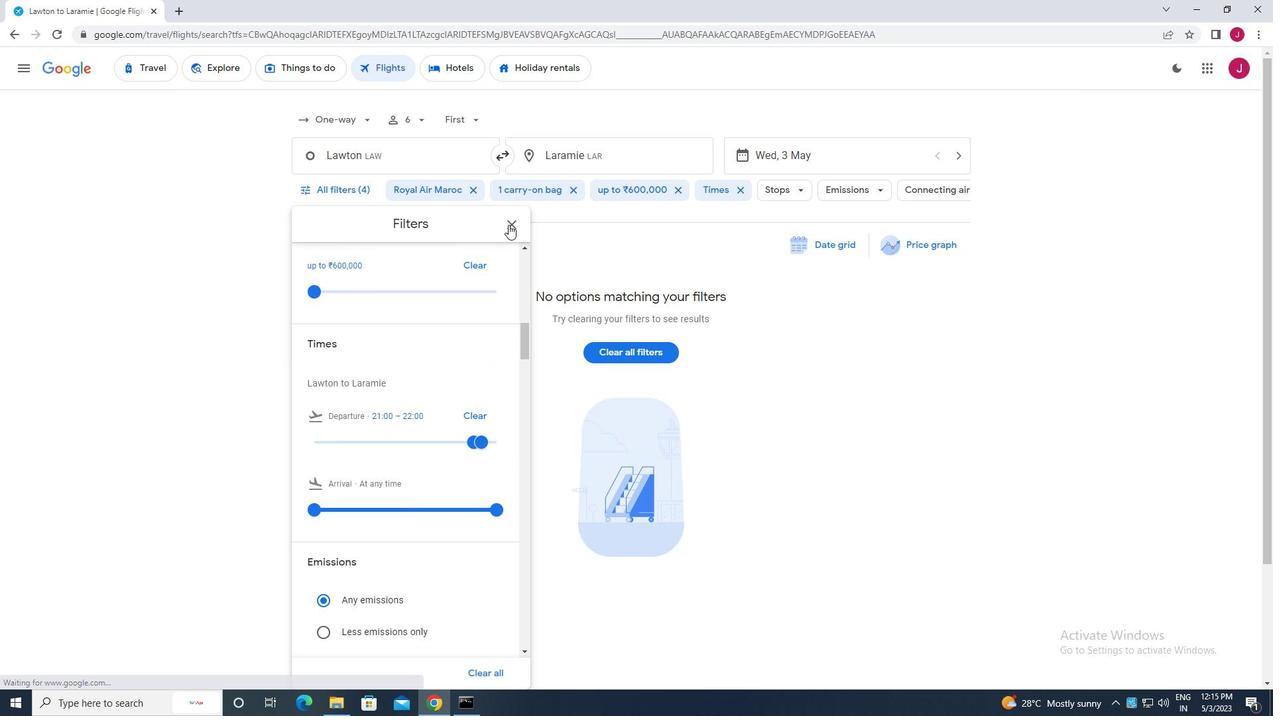 
Action: Mouse moved to (506, 224)
Screenshot: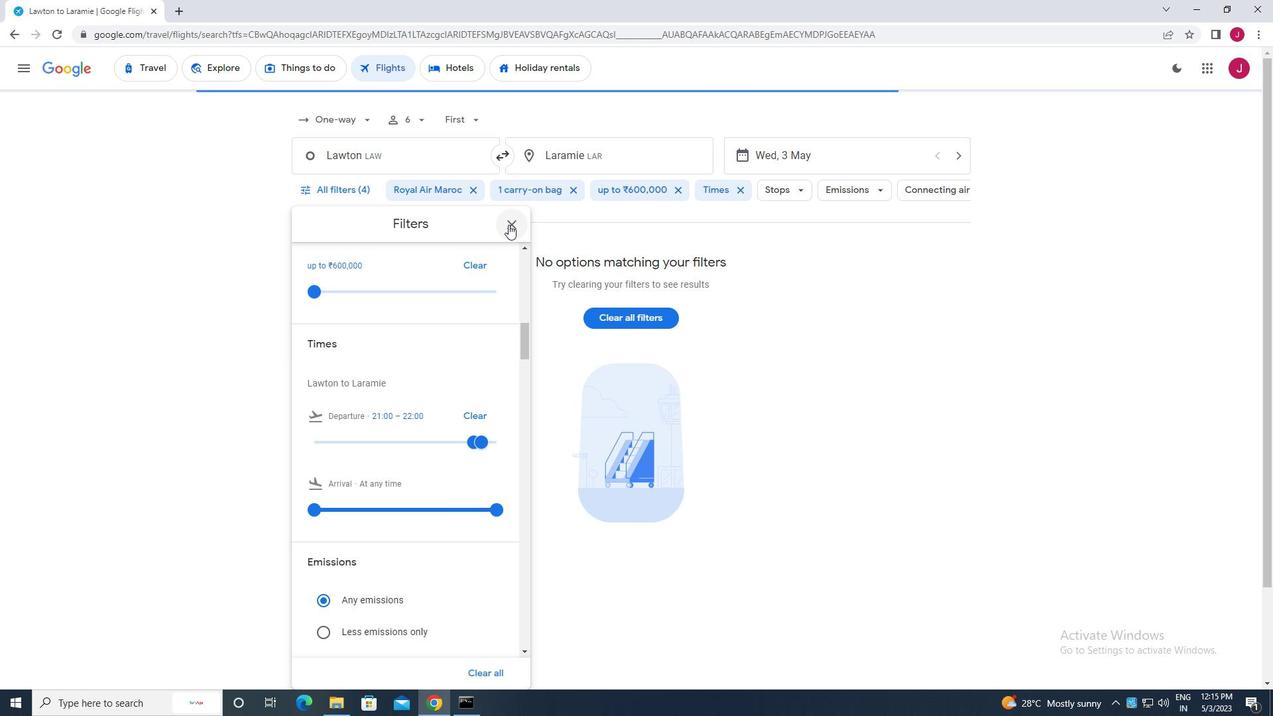 
